 Task: Transfer ownership of a repository to another user or organization.
Action: Mouse moved to (1135, 66)
Screenshot: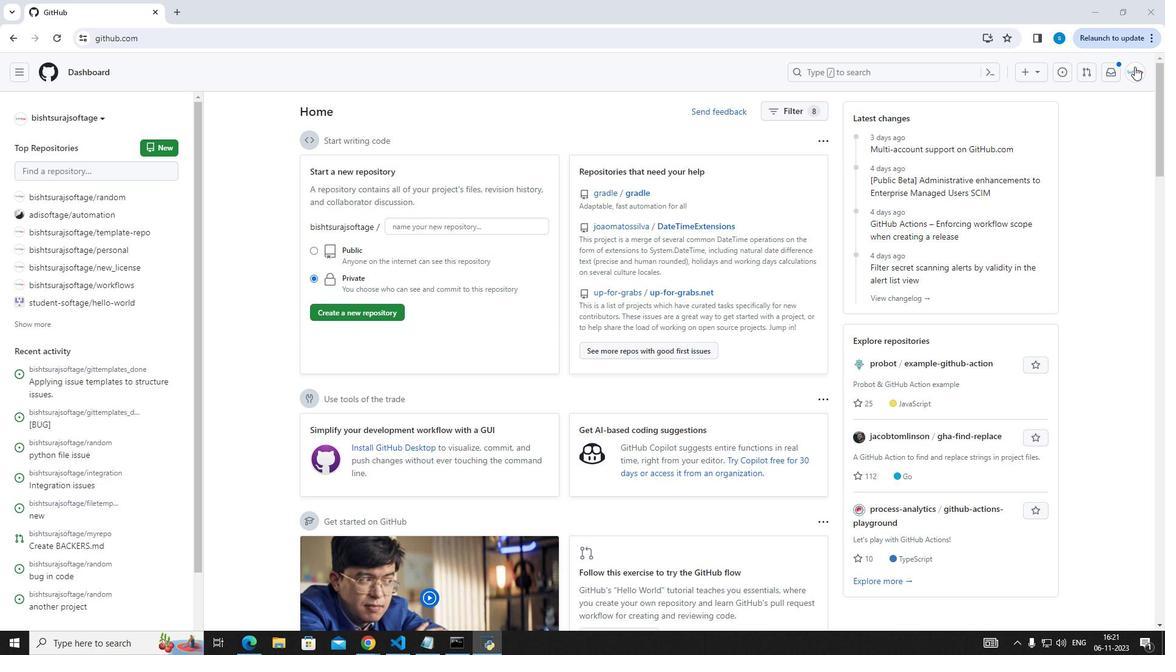 
Action: Mouse pressed left at (1135, 66)
Screenshot: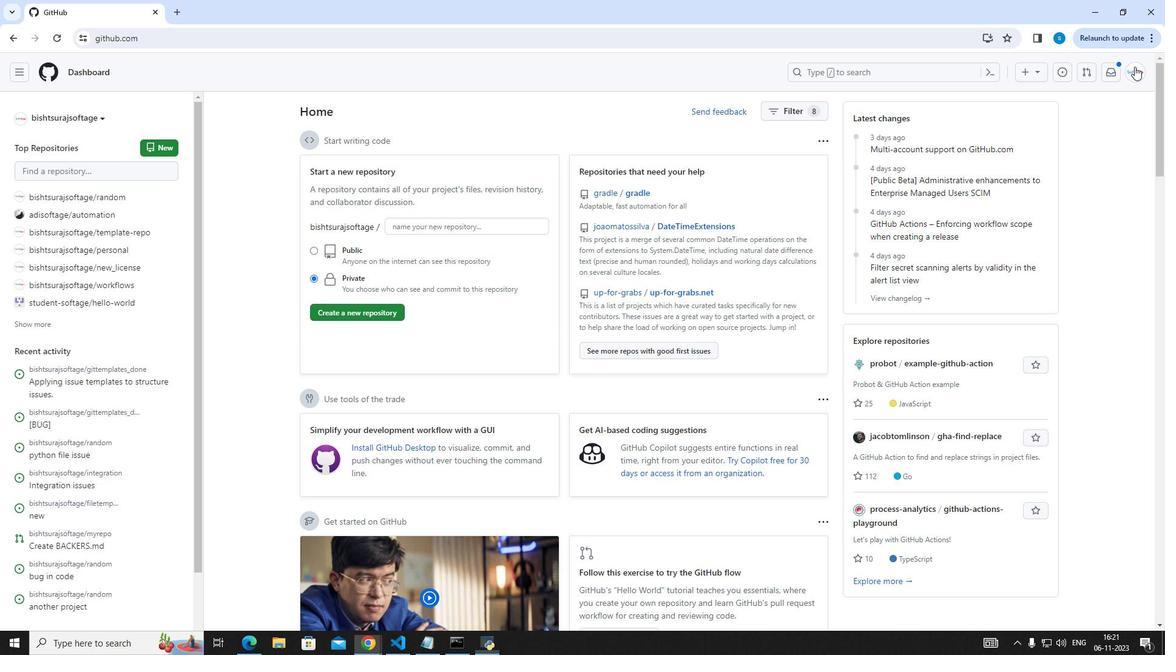 
Action: Mouse moved to (1094, 172)
Screenshot: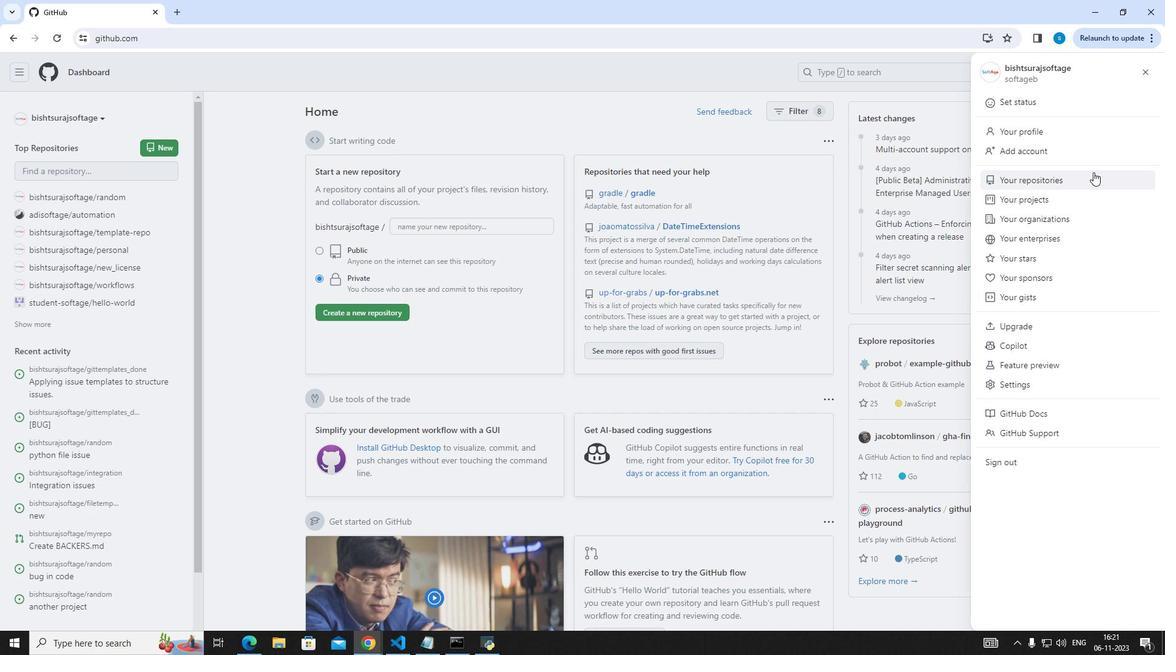 
Action: Mouse pressed left at (1094, 172)
Screenshot: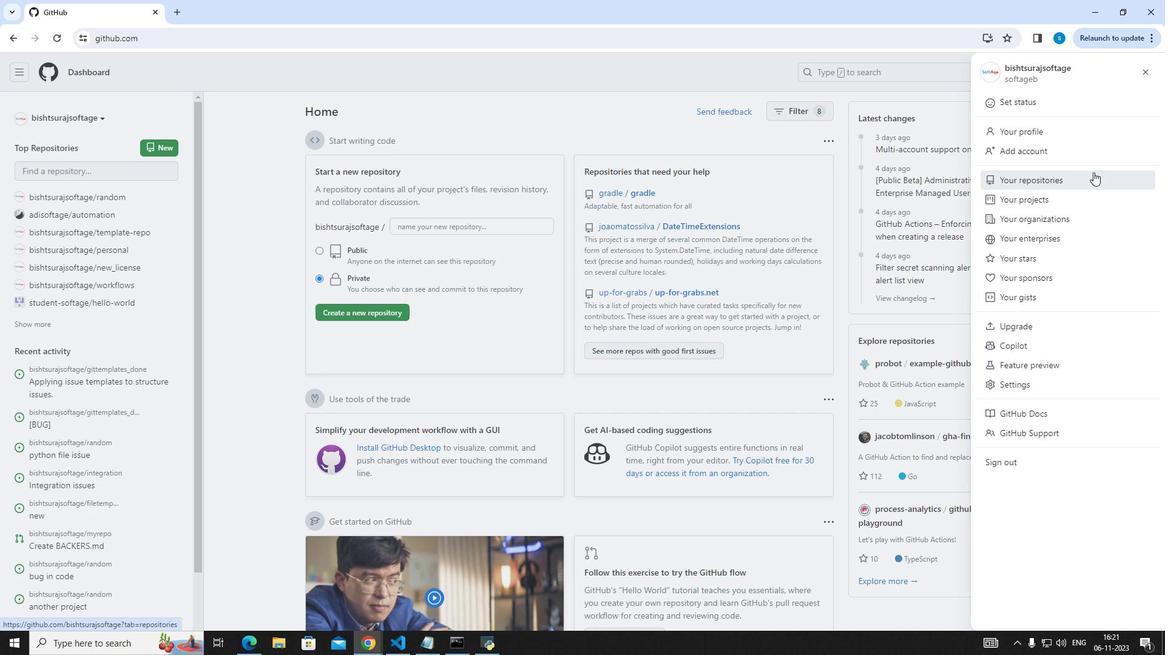 
Action: Mouse moved to (1043, 258)
Screenshot: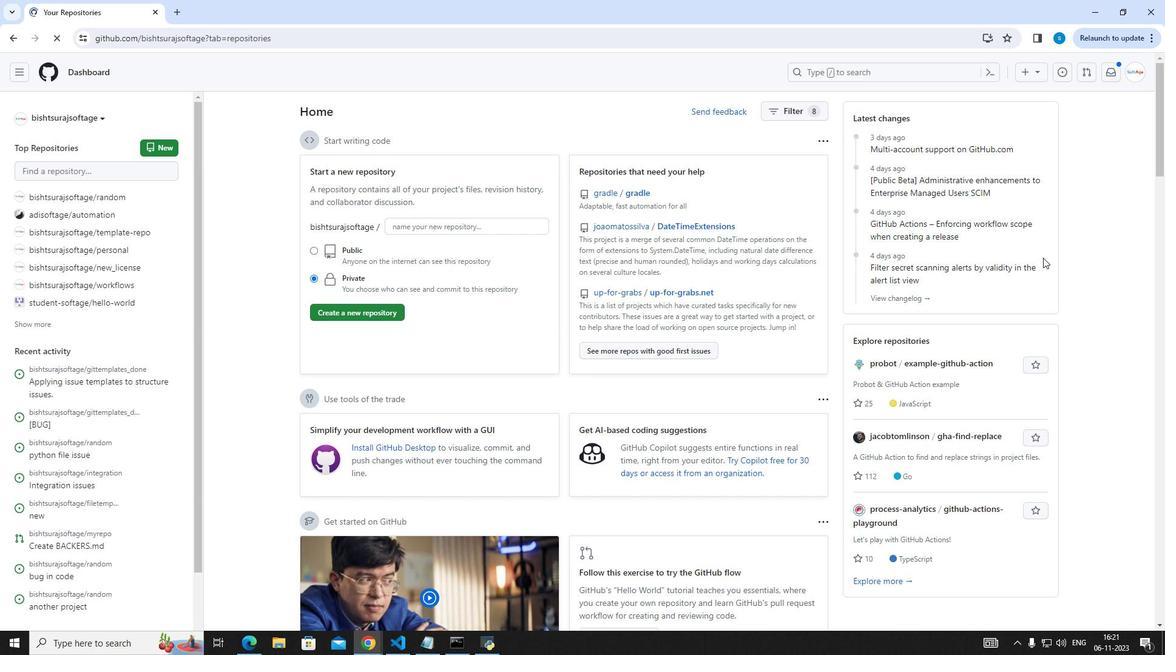 
Action: Mouse scrolled (1043, 257) with delta (0, 0)
Screenshot: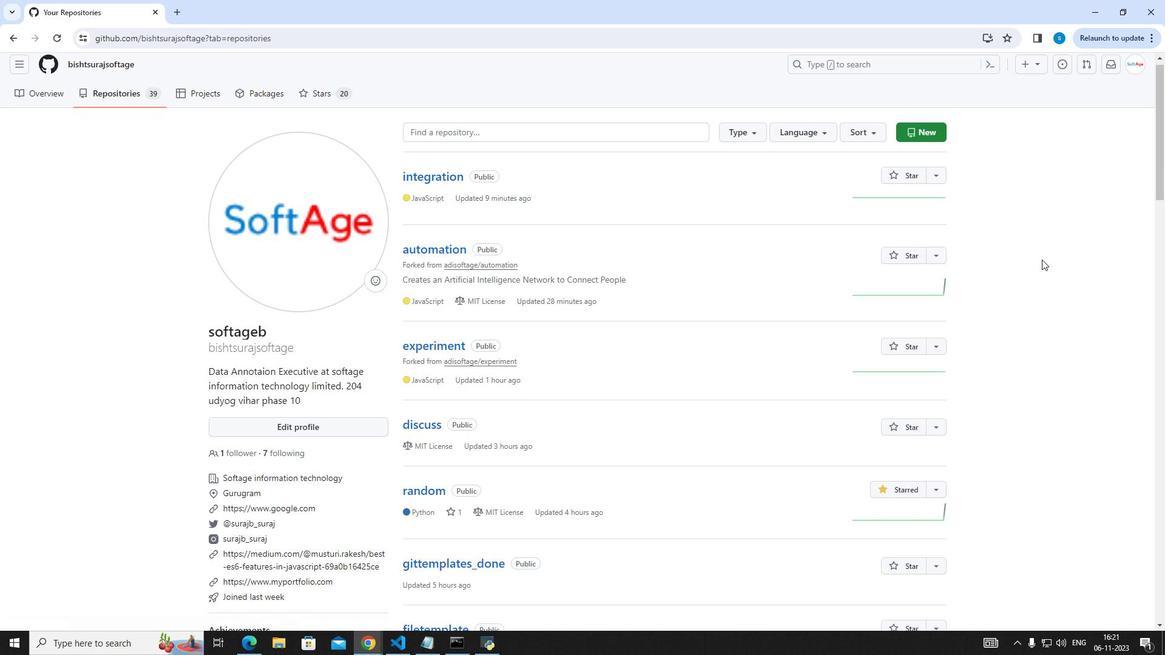 
Action: Mouse scrolled (1043, 257) with delta (0, 0)
Screenshot: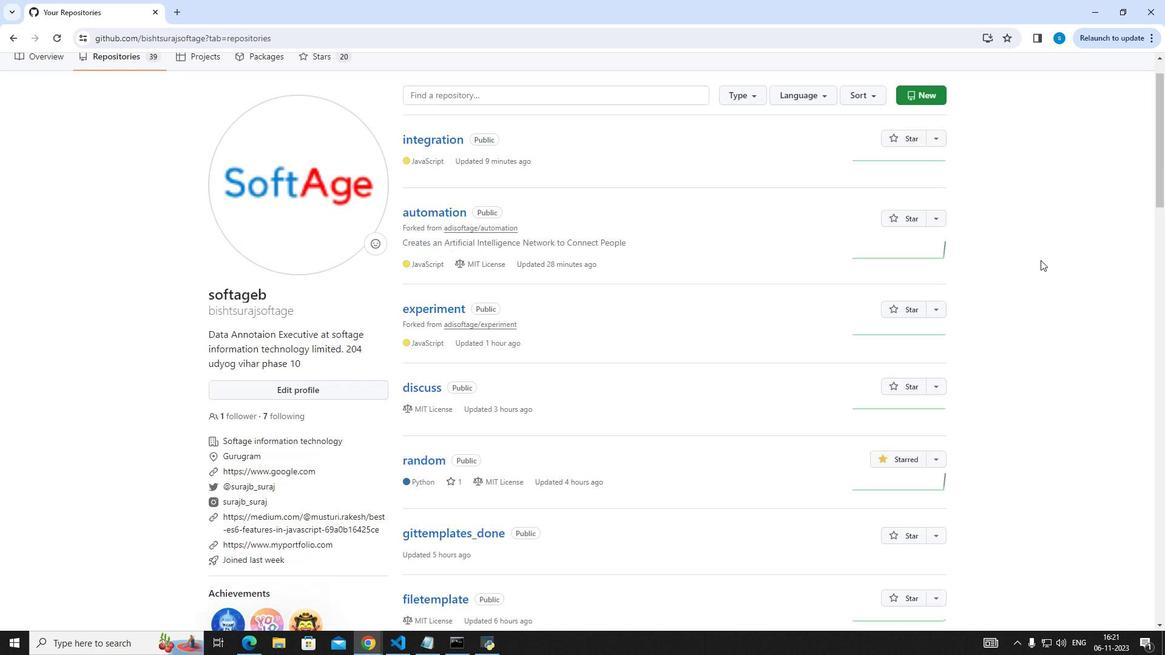 
Action: Mouse moved to (1042, 259)
Screenshot: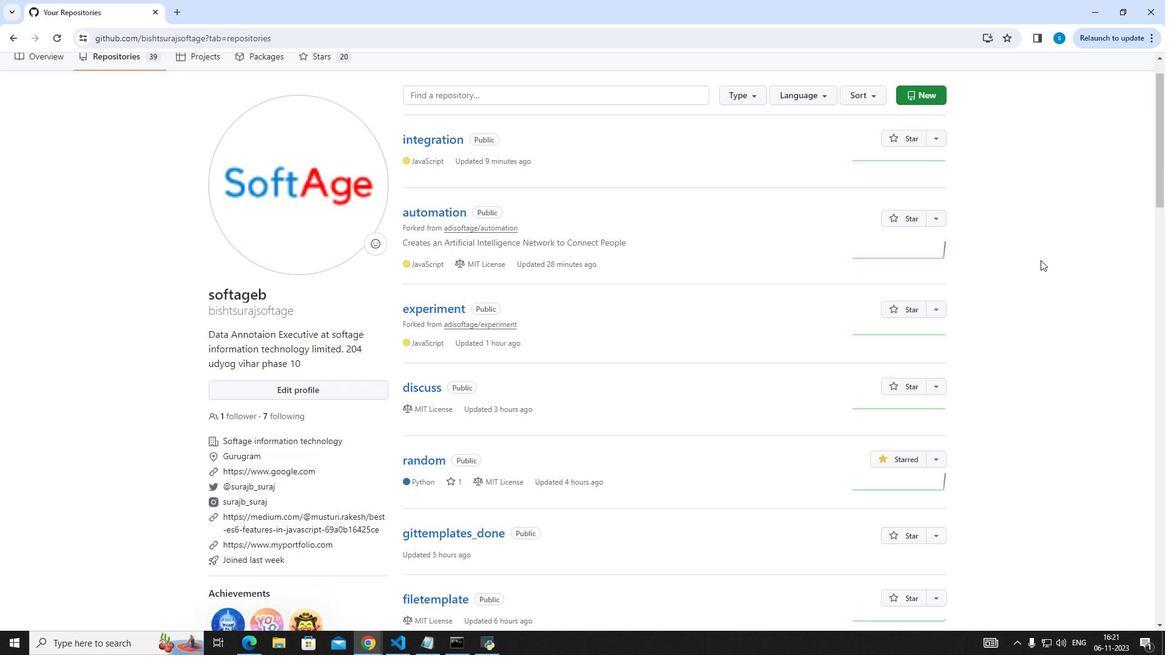 
Action: Mouse scrolled (1042, 259) with delta (0, 0)
Screenshot: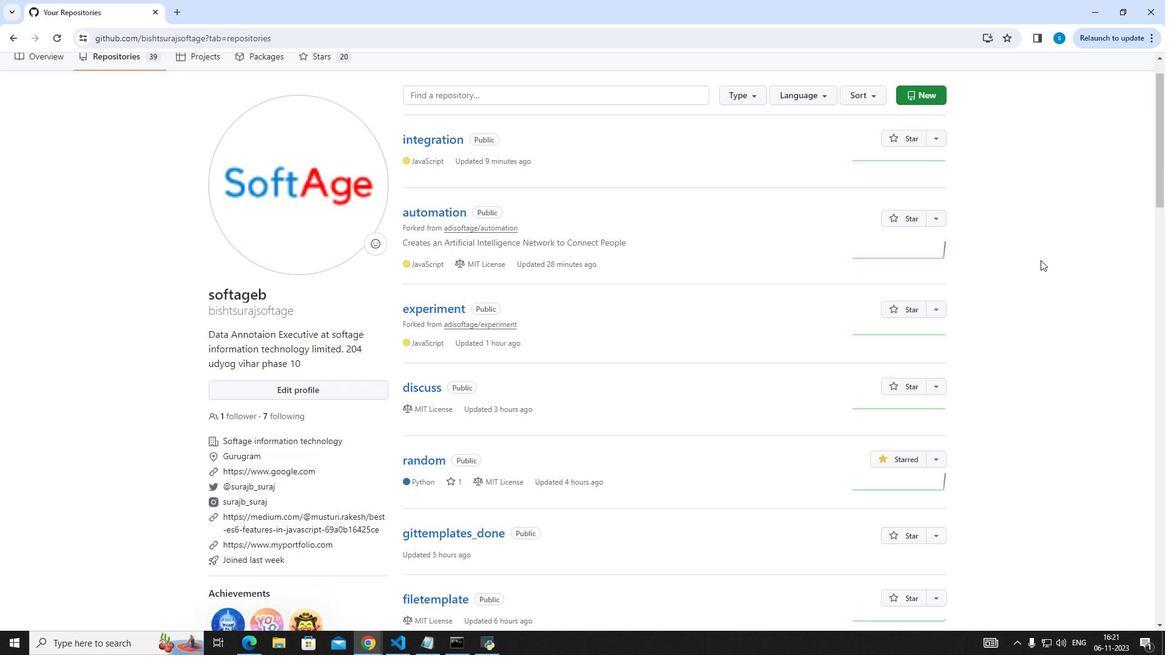 
Action: Mouse moved to (1041, 259)
Screenshot: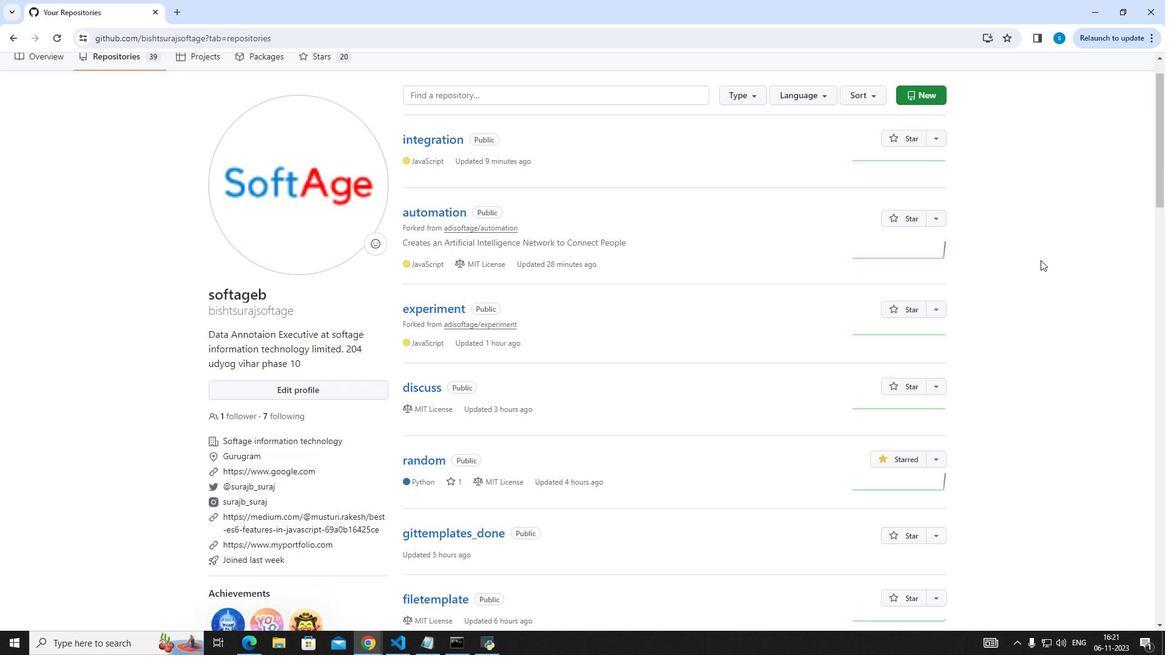 
Action: Mouse scrolled (1041, 259) with delta (0, 0)
Screenshot: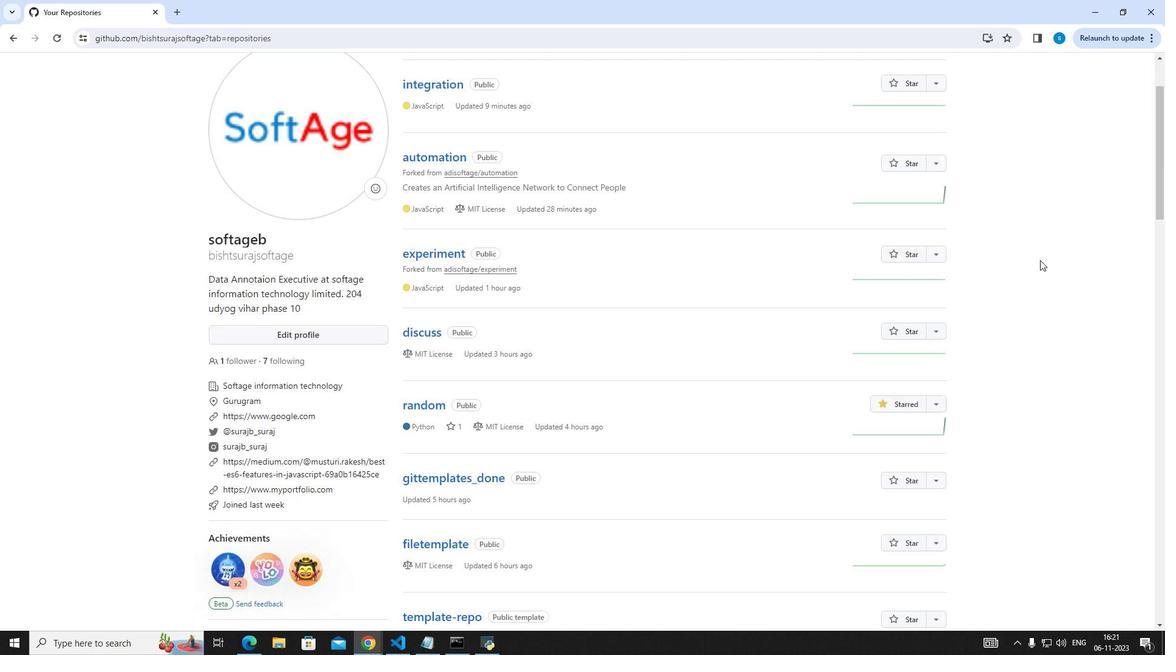 
Action: Mouse moved to (873, 329)
Screenshot: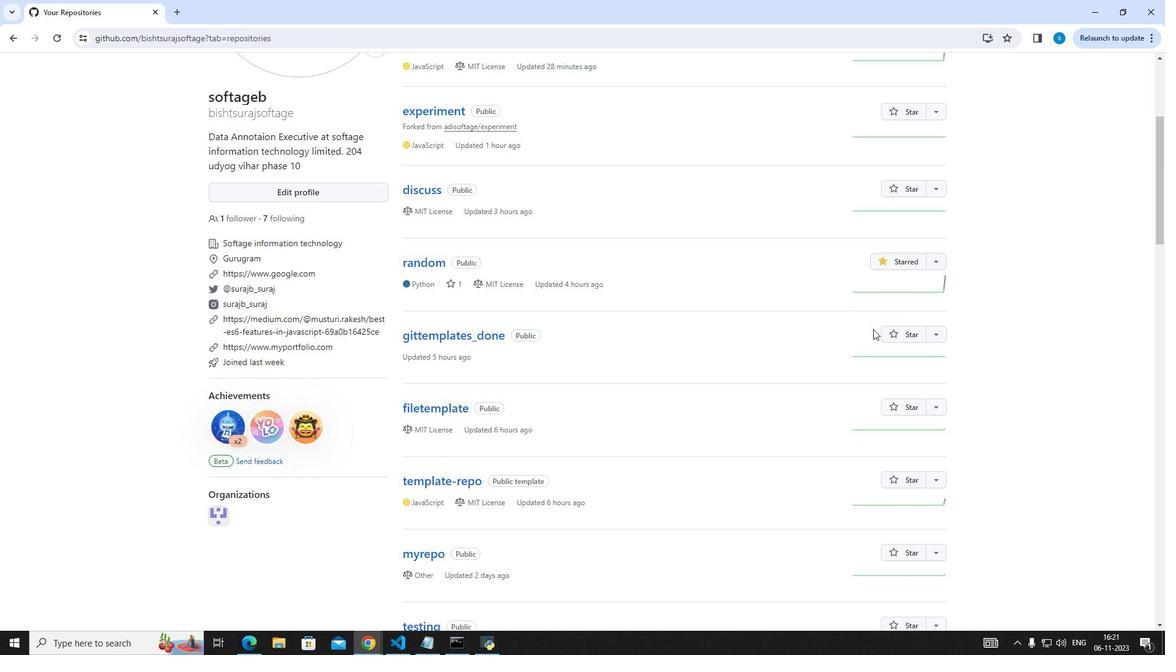 
Action: Mouse scrolled (873, 329) with delta (0, 0)
Screenshot: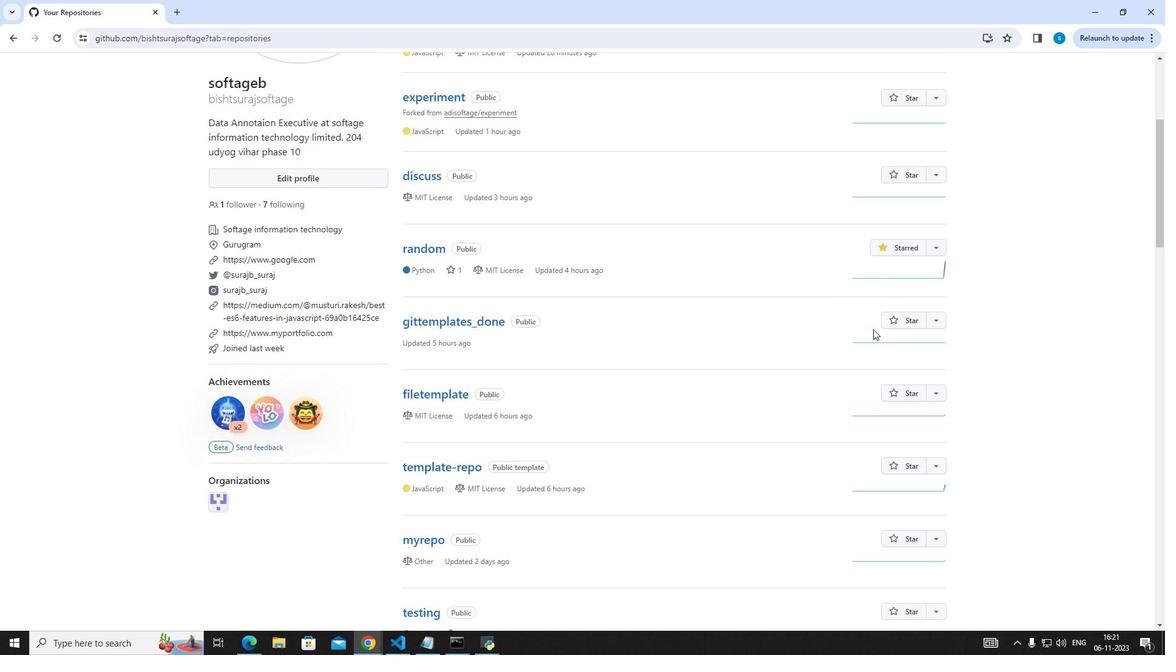
Action: Mouse scrolled (873, 329) with delta (0, 0)
Screenshot: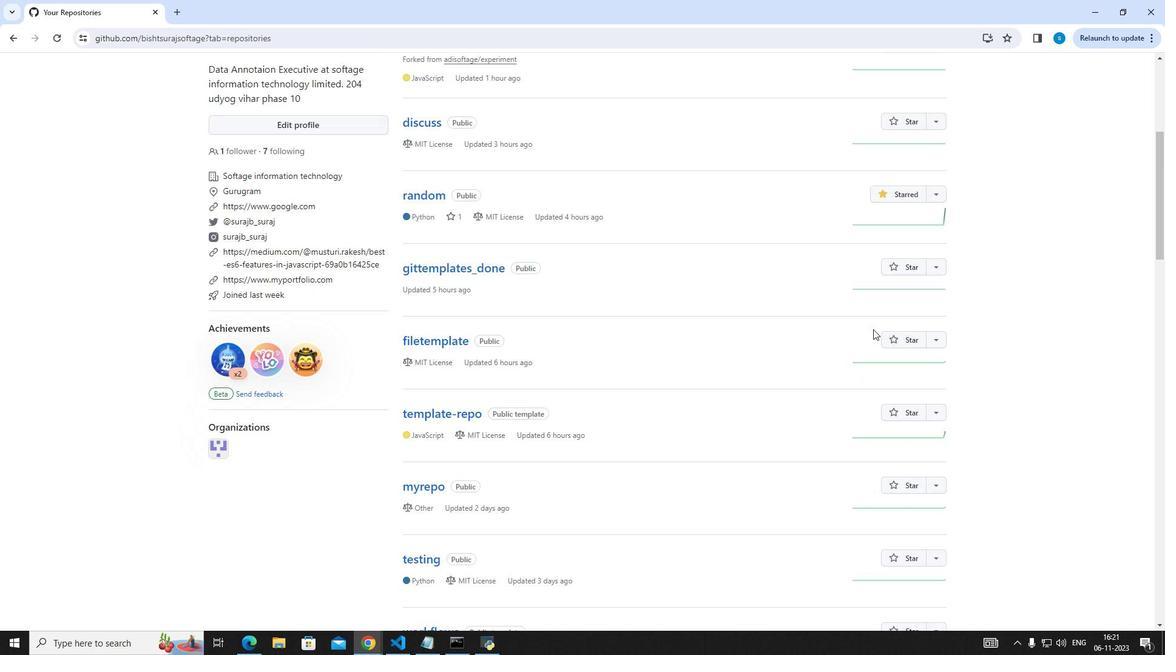 
Action: Mouse moved to (834, 337)
Screenshot: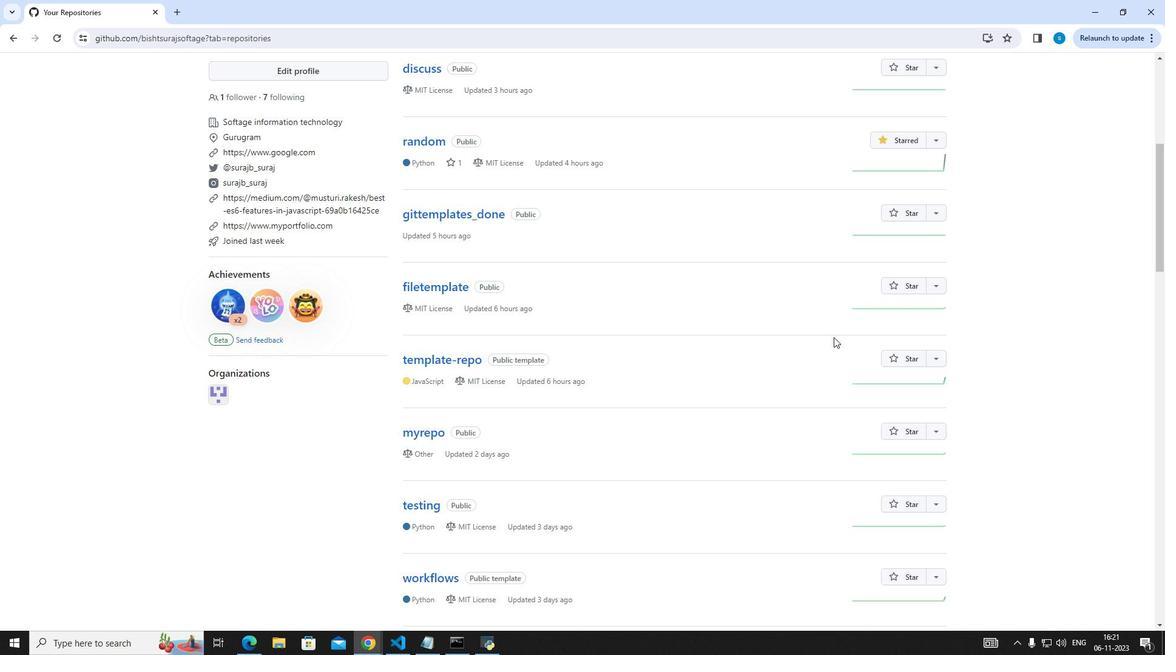 
Action: Mouse scrolled (834, 336) with delta (0, 0)
Screenshot: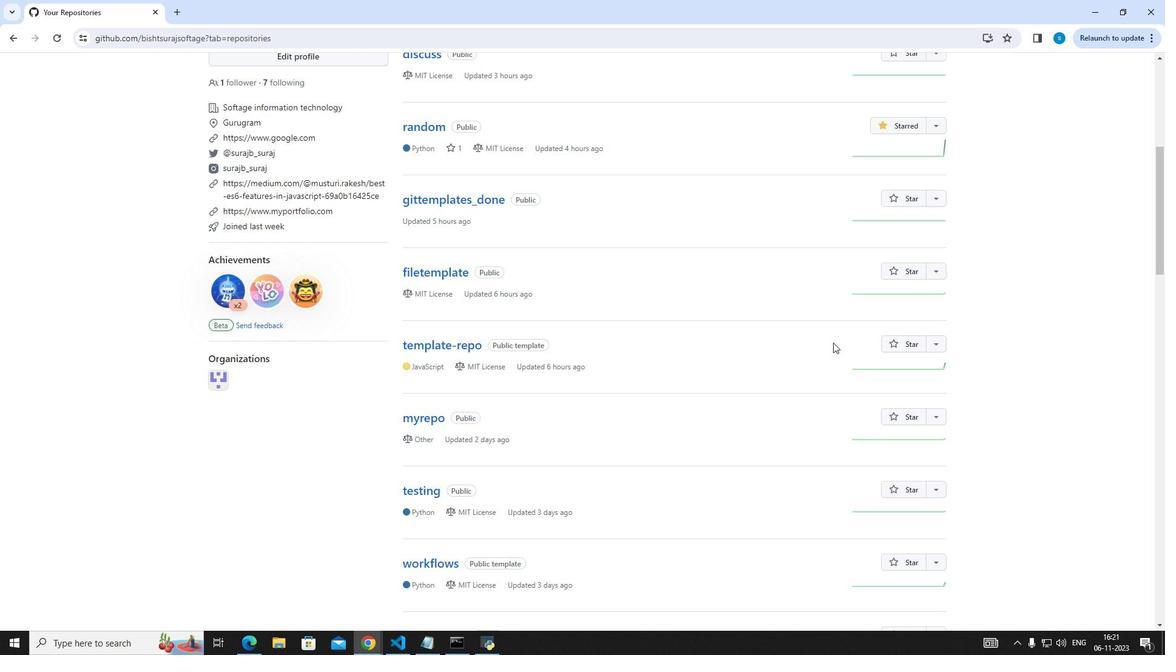 
Action: Mouse scrolled (834, 336) with delta (0, 0)
Screenshot: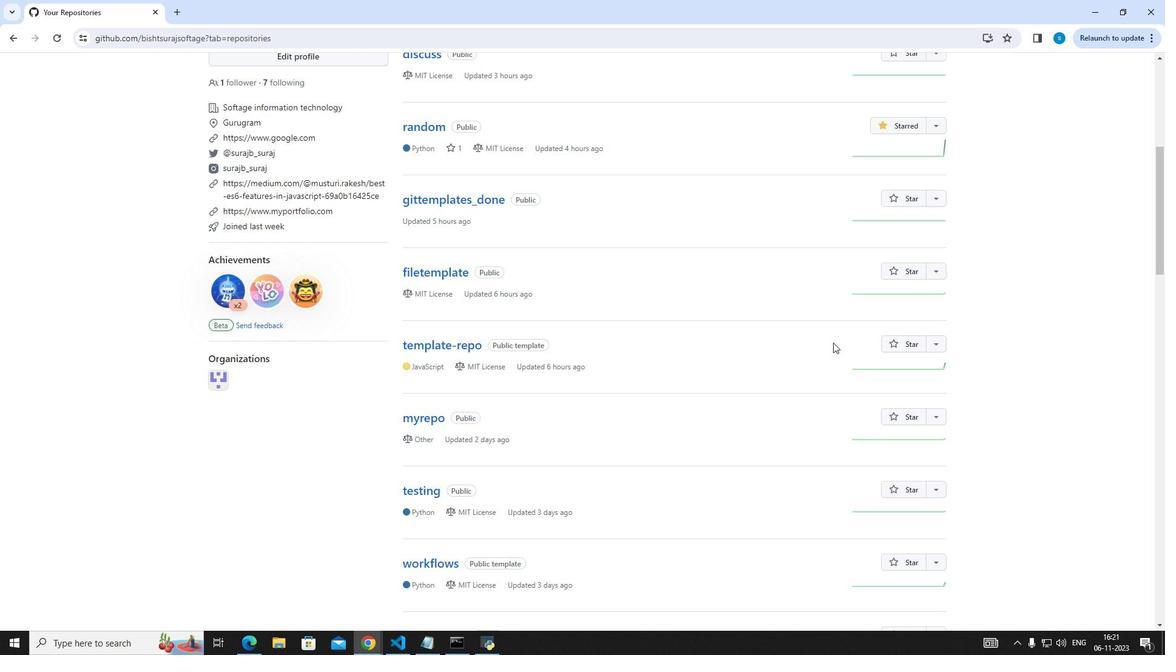 
Action: Mouse scrolled (834, 336) with delta (0, 0)
Screenshot: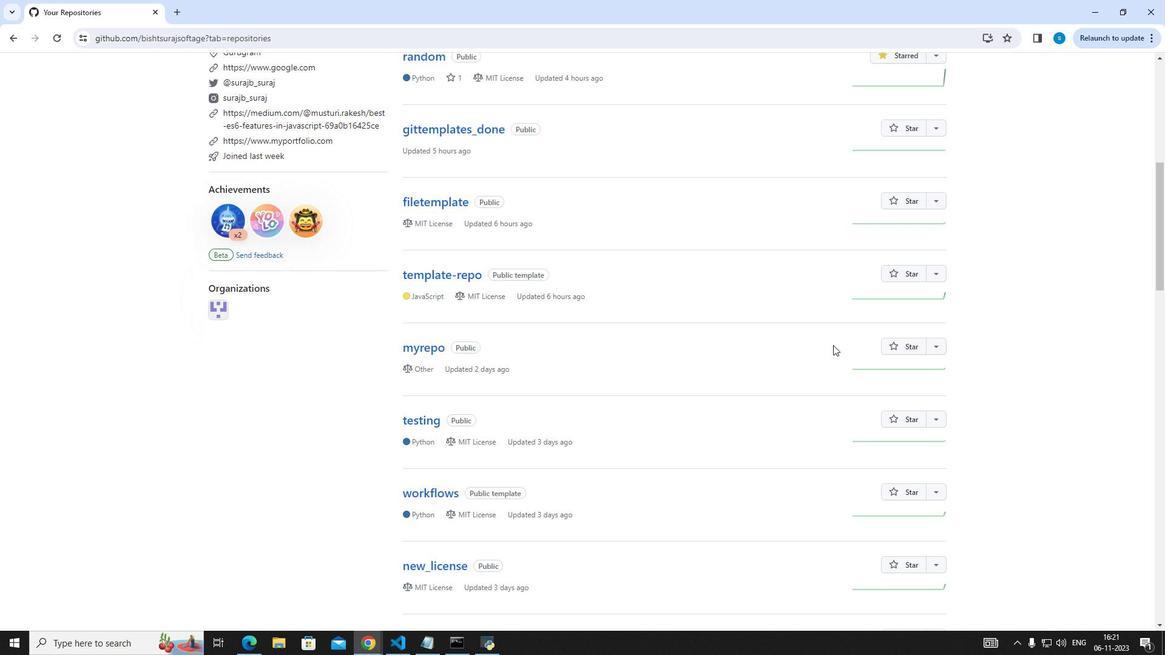 
Action: Mouse moved to (833, 340)
Screenshot: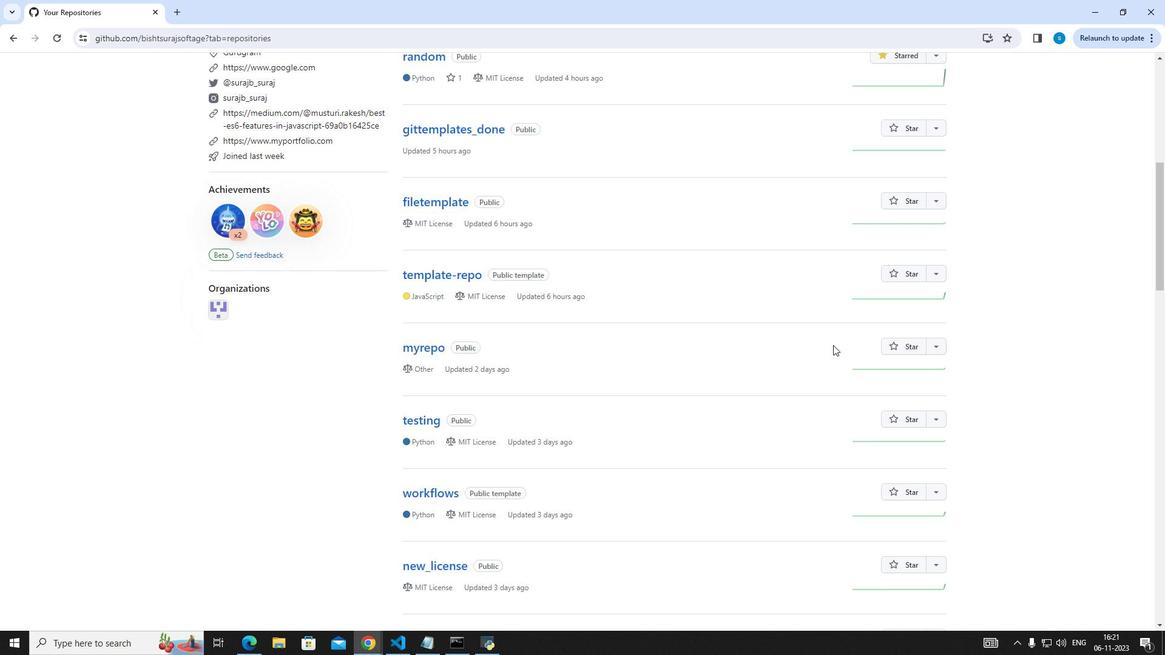 
Action: Mouse scrolled (833, 340) with delta (0, 0)
Screenshot: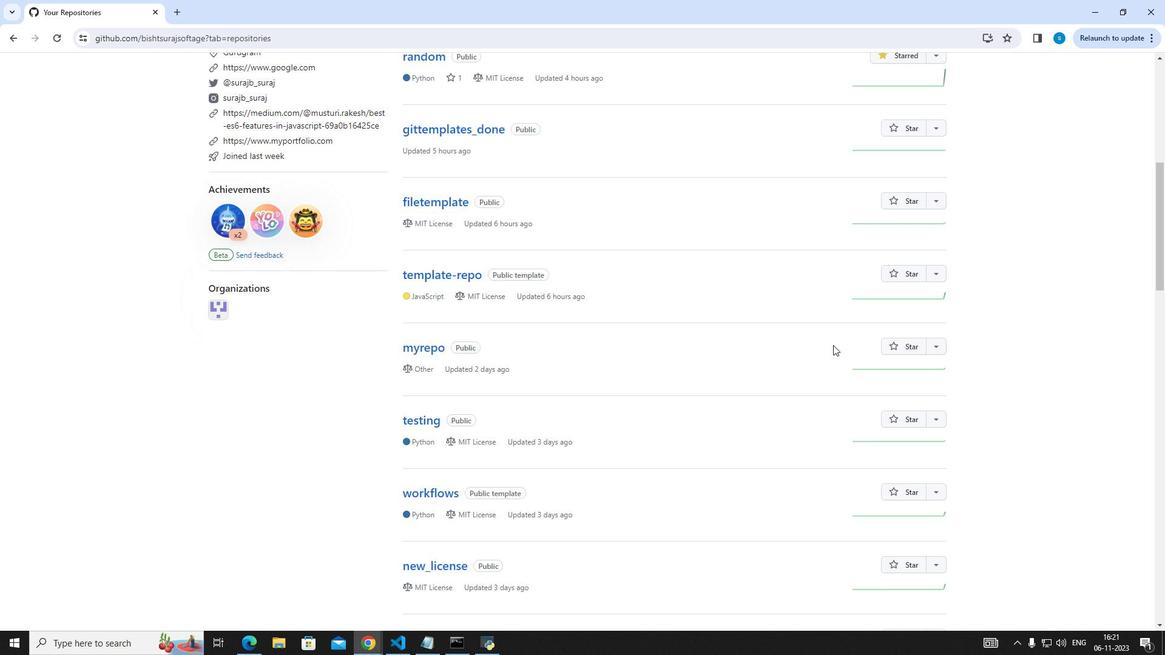 
Action: Mouse moved to (833, 345)
Screenshot: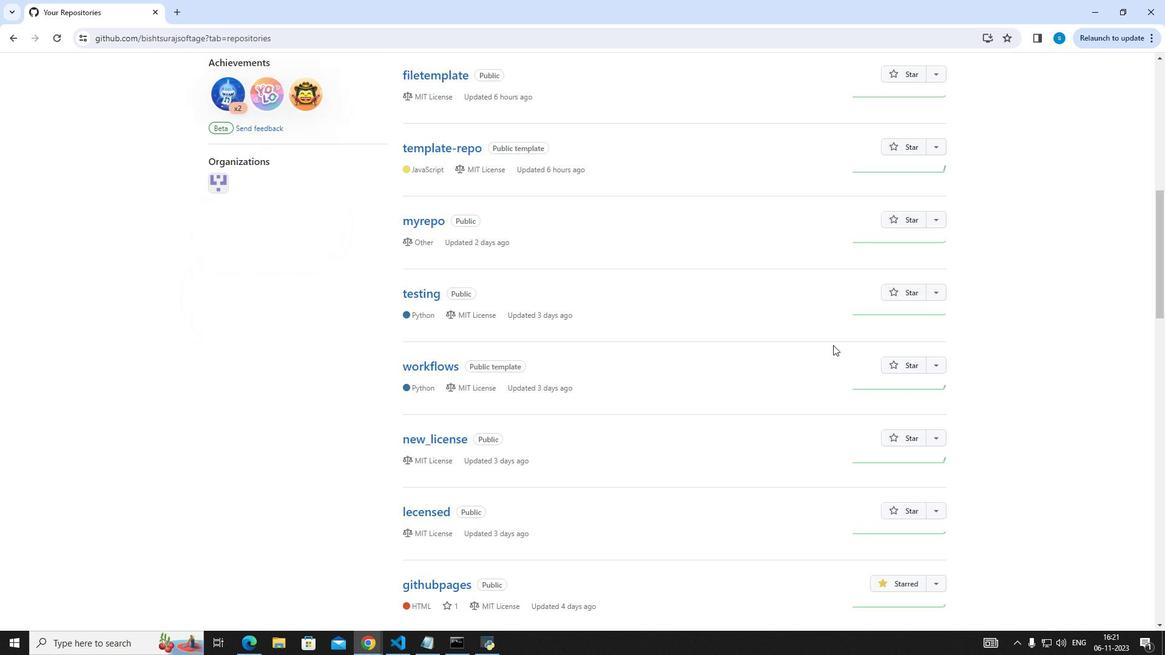 
Action: Mouse scrolled (833, 344) with delta (0, 0)
Screenshot: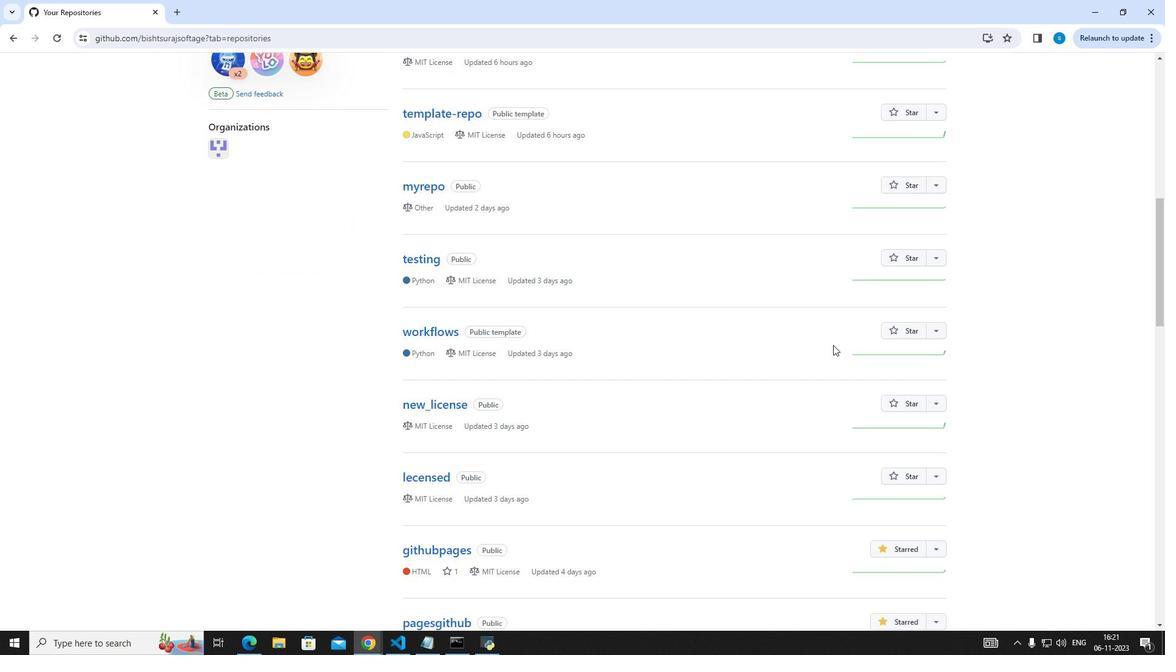 
Action: Mouse scrolled (833, 344) with delta (0, 0)
Screenshot: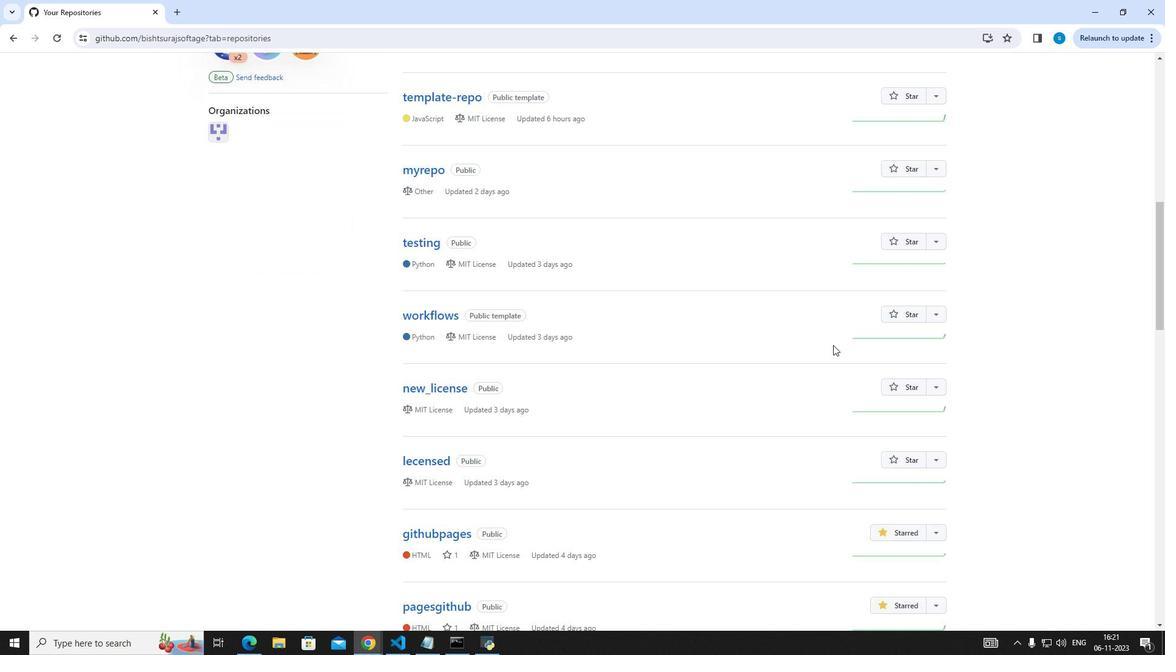 
Action: Mouse scrolled (833, 344) with delta (0, 0)
Screenshot: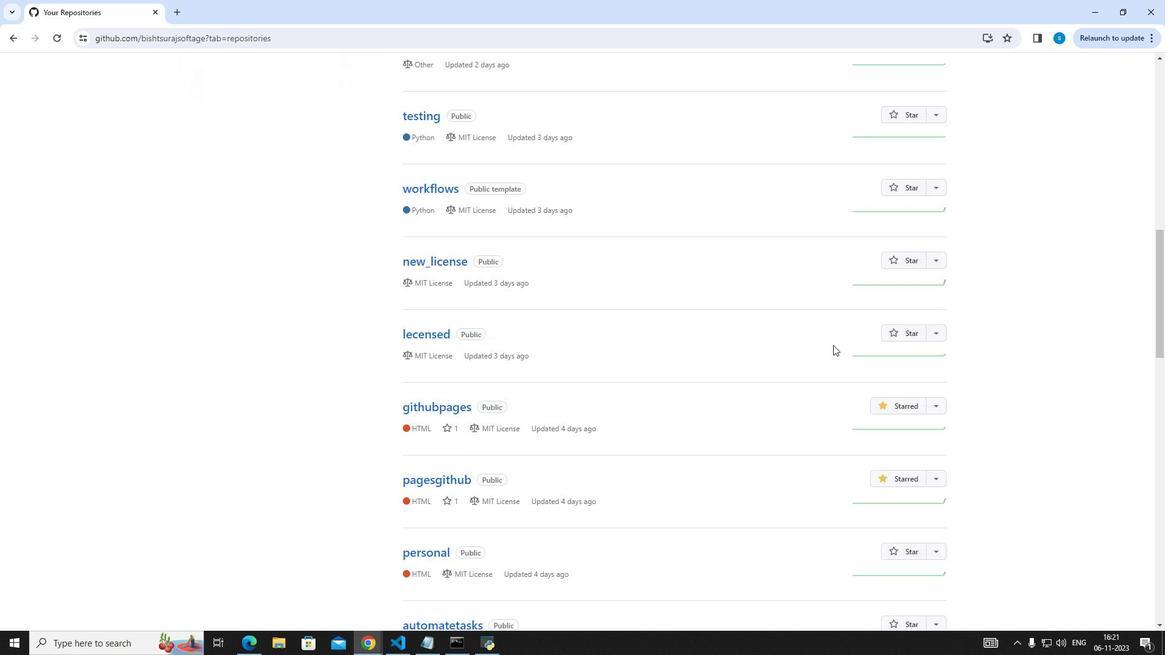 
Action: Mouse scrolled (833, 344) with delta (0, 0)
Screenshot: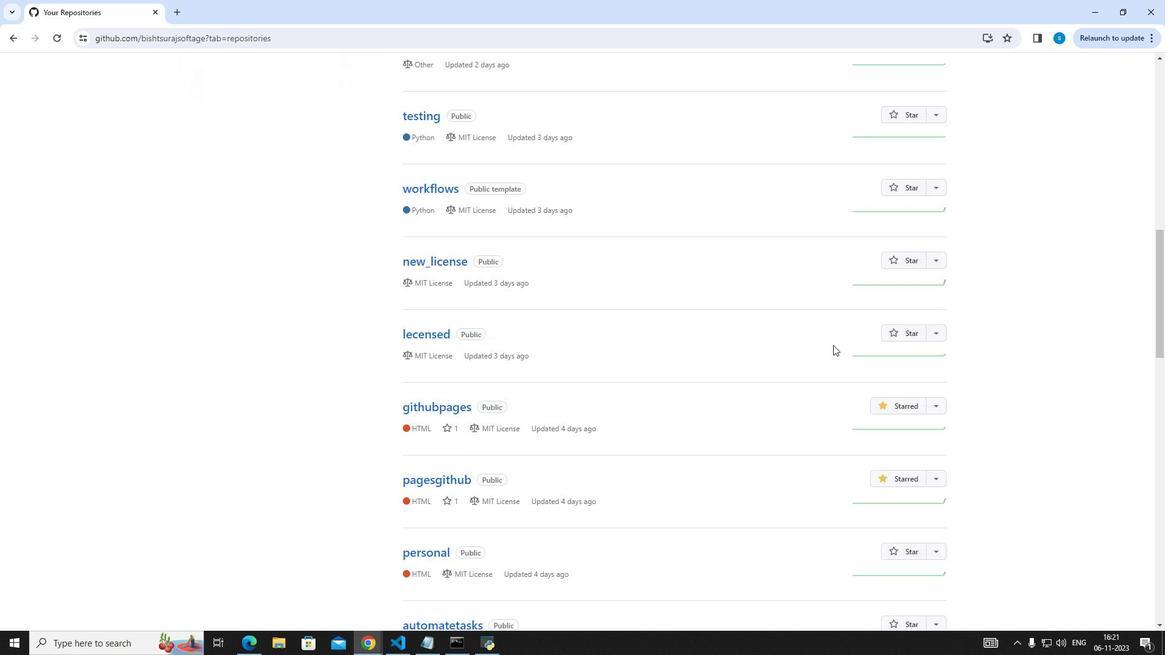 
Action: Mouse scrolled (833, 344) with delta (0, 0)
Screenshot: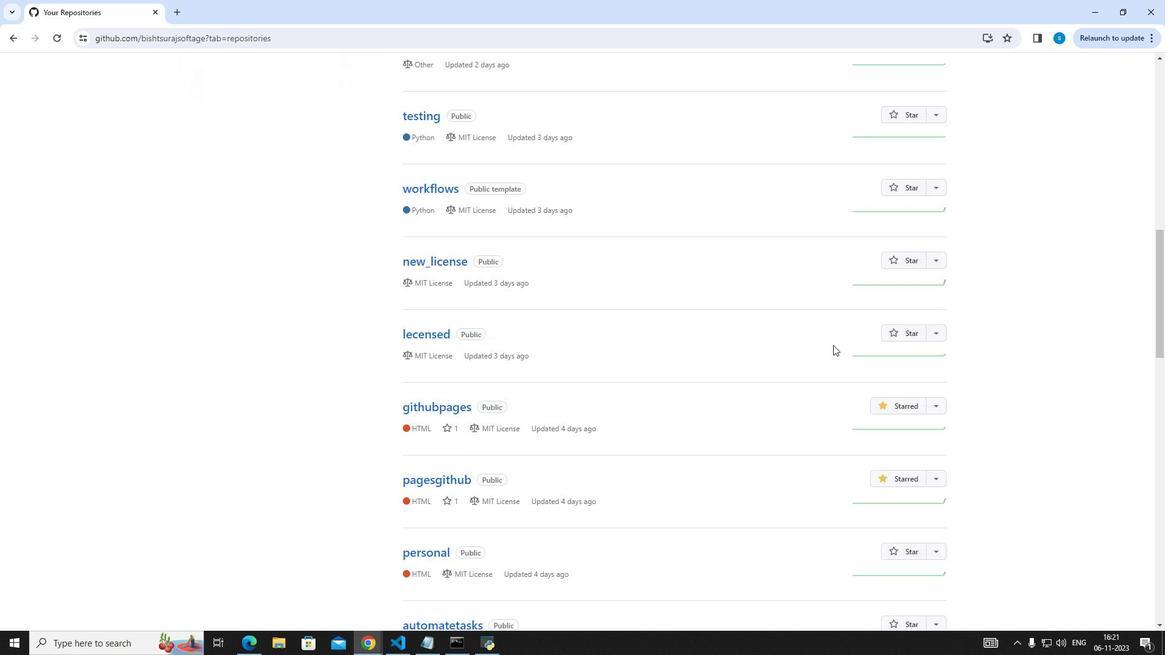 
Action: Mouse scrolled (833, 344) with delta (0, 0)
Screenshot: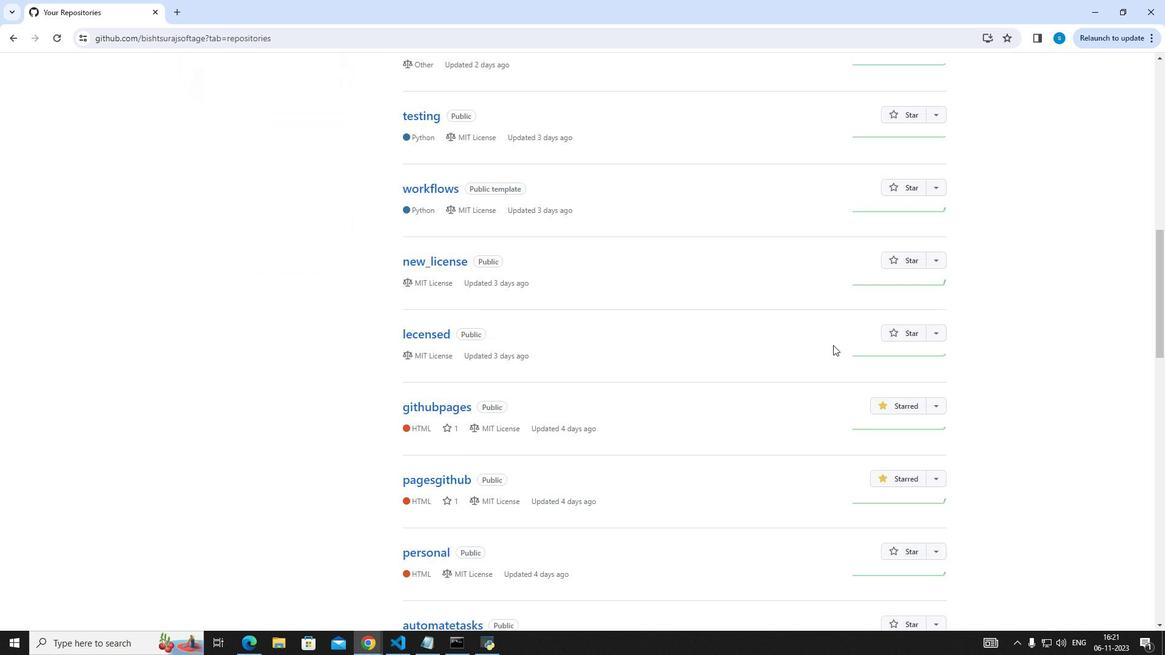 
Action: Mouse scrolled (833, 344) with delta (0, 0)
Screenshot: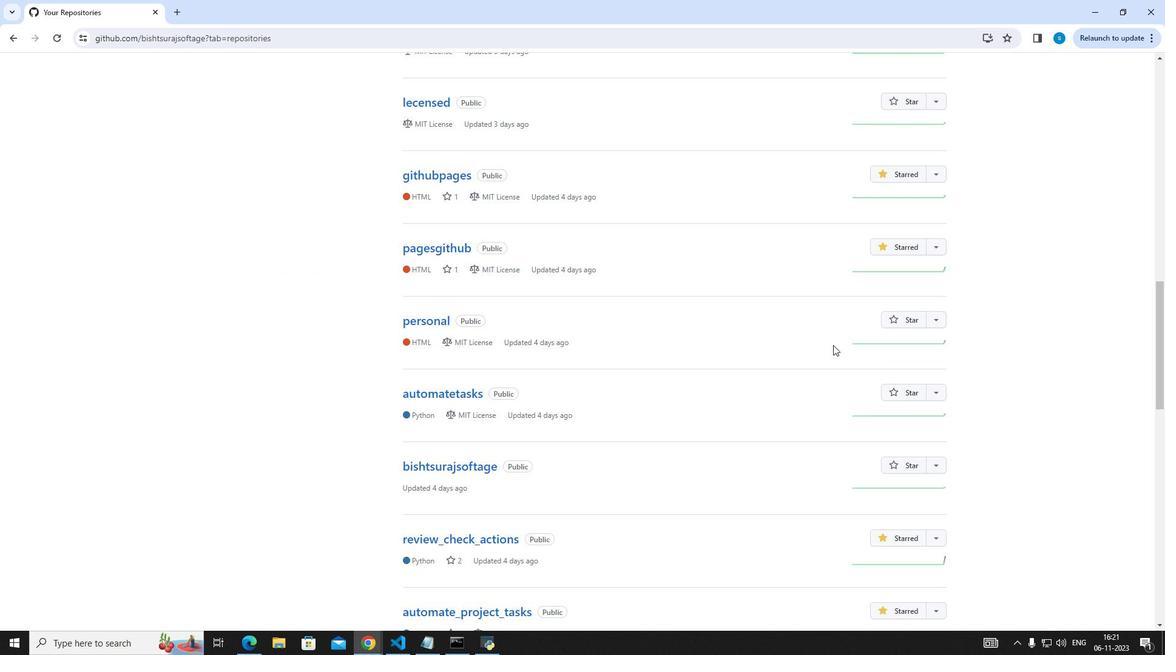 
Action: Mouse scrolled (833, 344) with delta (0, 0)
Screenshot: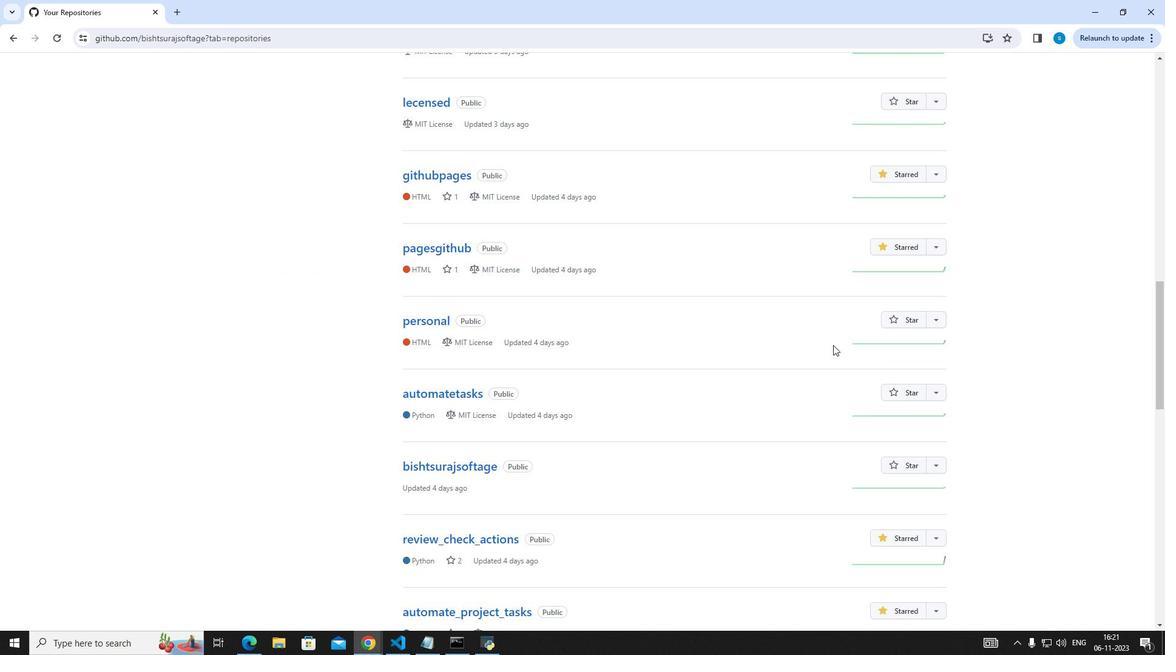 
Action: Mouse scrolled (833, 344) with delta (0, 0)
Screenshot: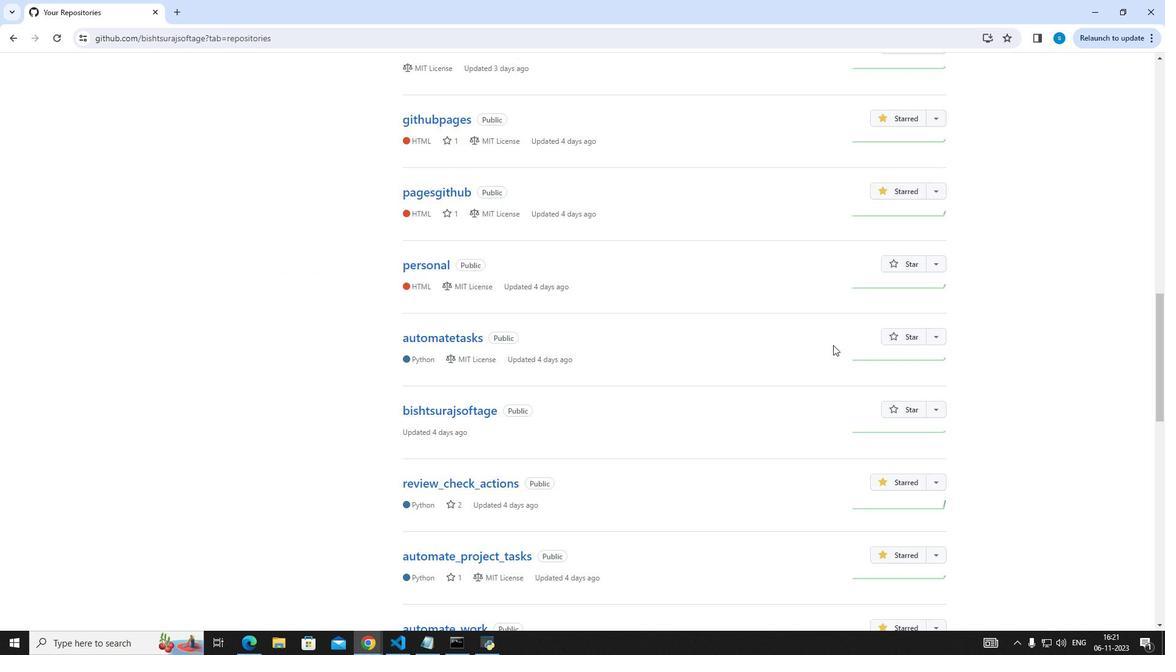 
Action: Mouse scrolled (833, 344) with delta (0, 0)
Screenshot: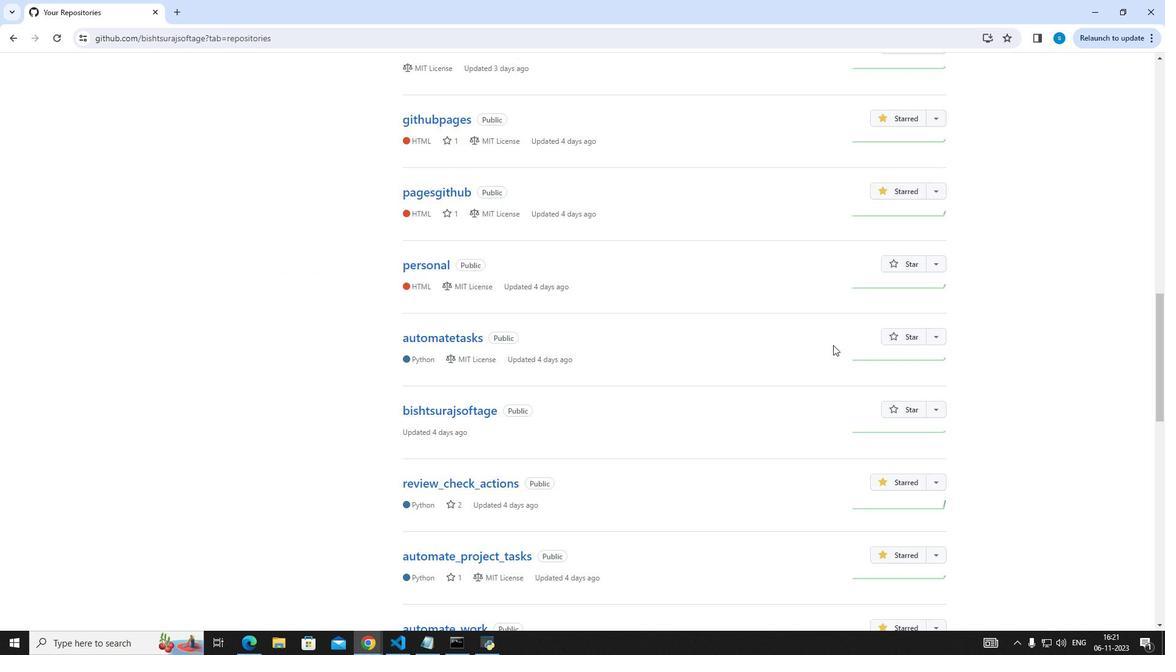 
Action: Mouse scrolled (833, 344) with delta (0, 0)
Screenshot: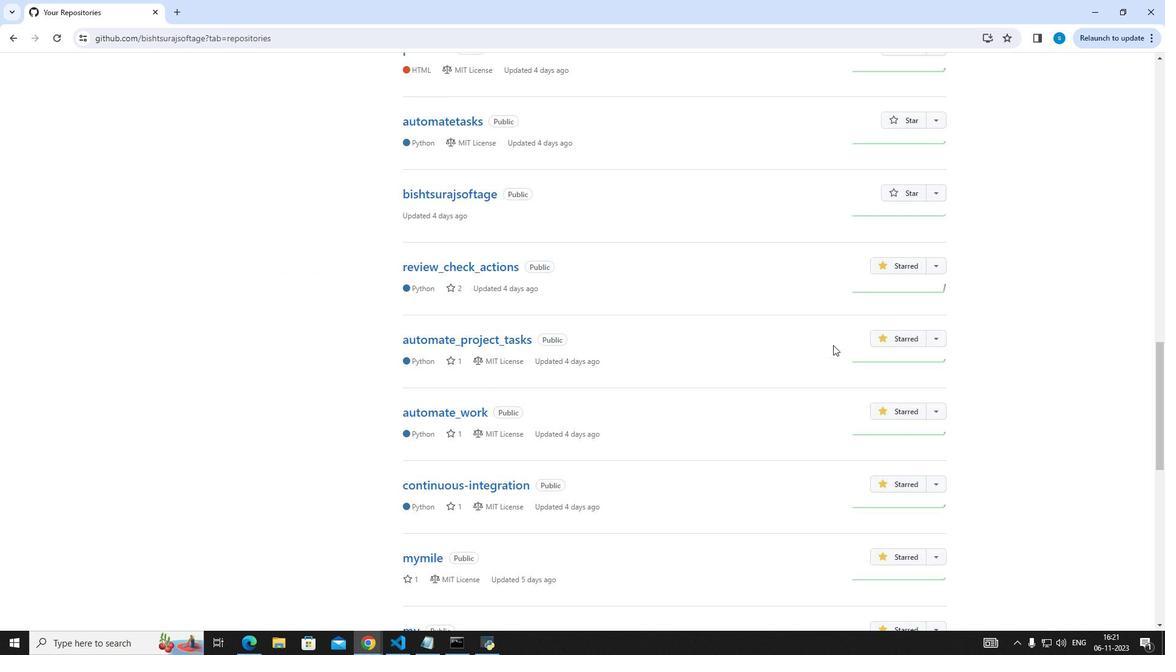 
Action: Mouse scrolled (833, 344) with delta (0, 0)
Screenshot: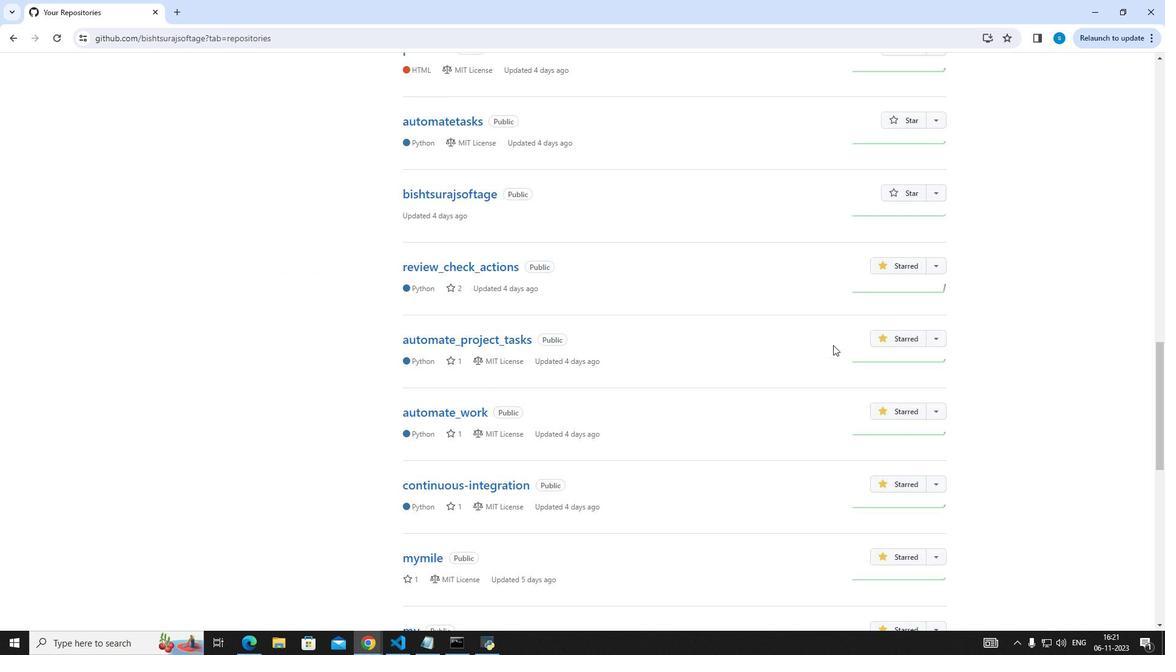 
Action: Mouse scrolled (833, 344) with delta (0, 0)
Screenshot: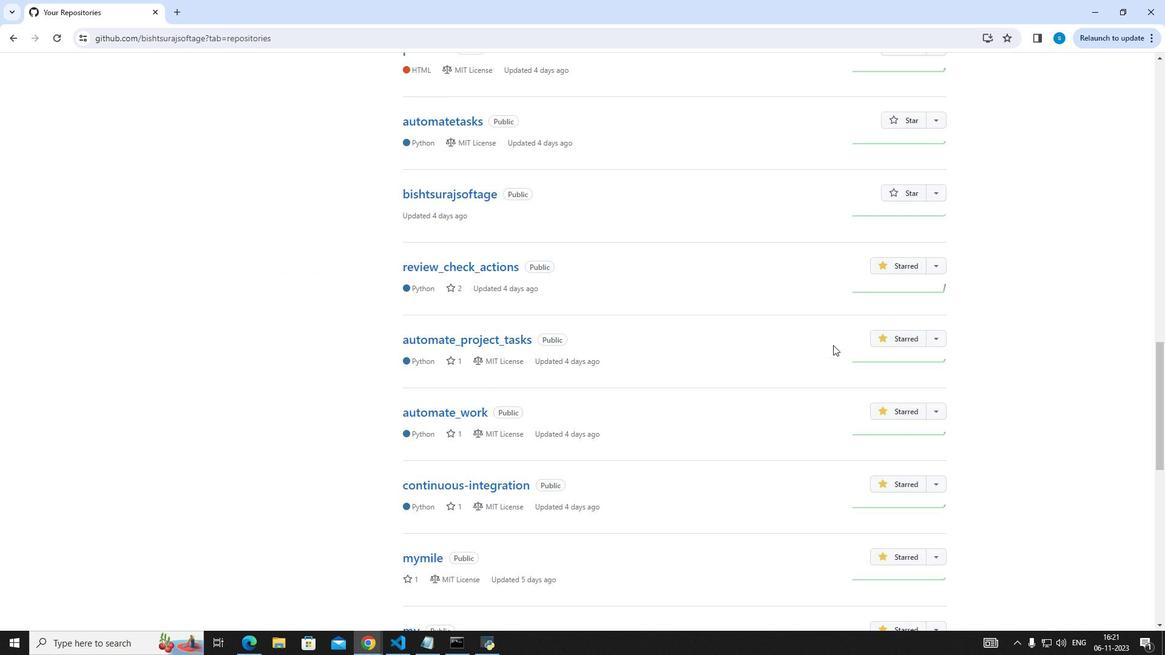 
Action: Mouse scrolled (833, 344) with delta (0, 0)
Screenshot: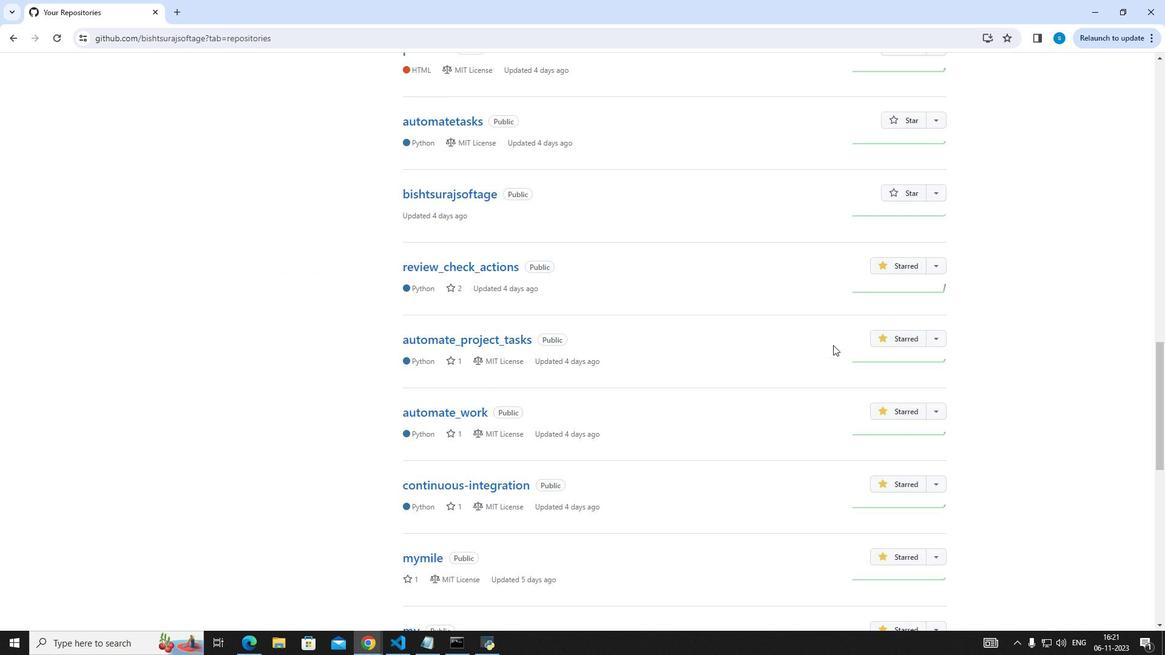 
Action: Mouse scrolled (833, 344) with delta (0, 0)
Screenshot: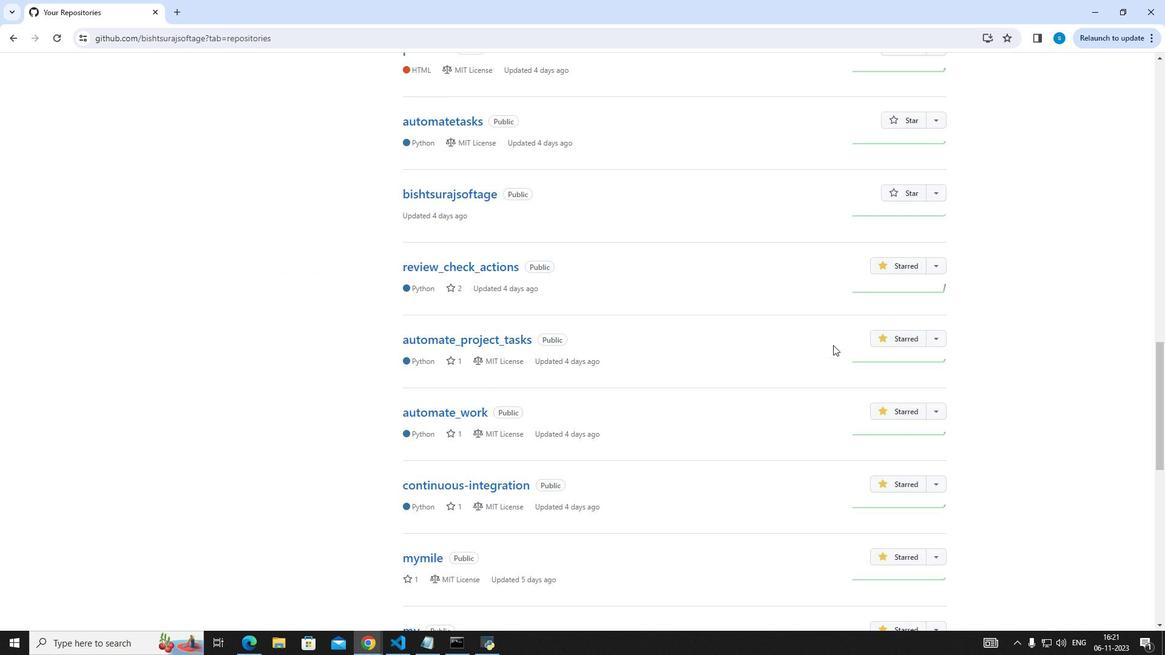 
Action: Mouse scrolled (833, 344) with delta (0, 0)
Screenshot: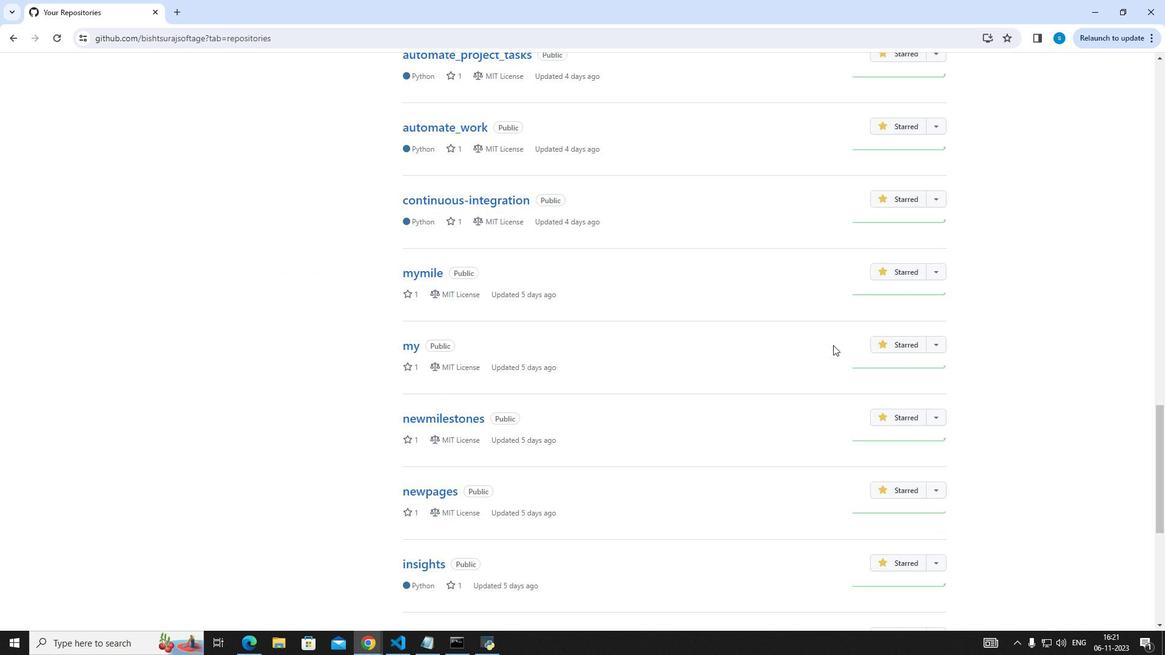 
Action: Mouse scrolled (833, 344) with delta (0, 0)
Screenshot: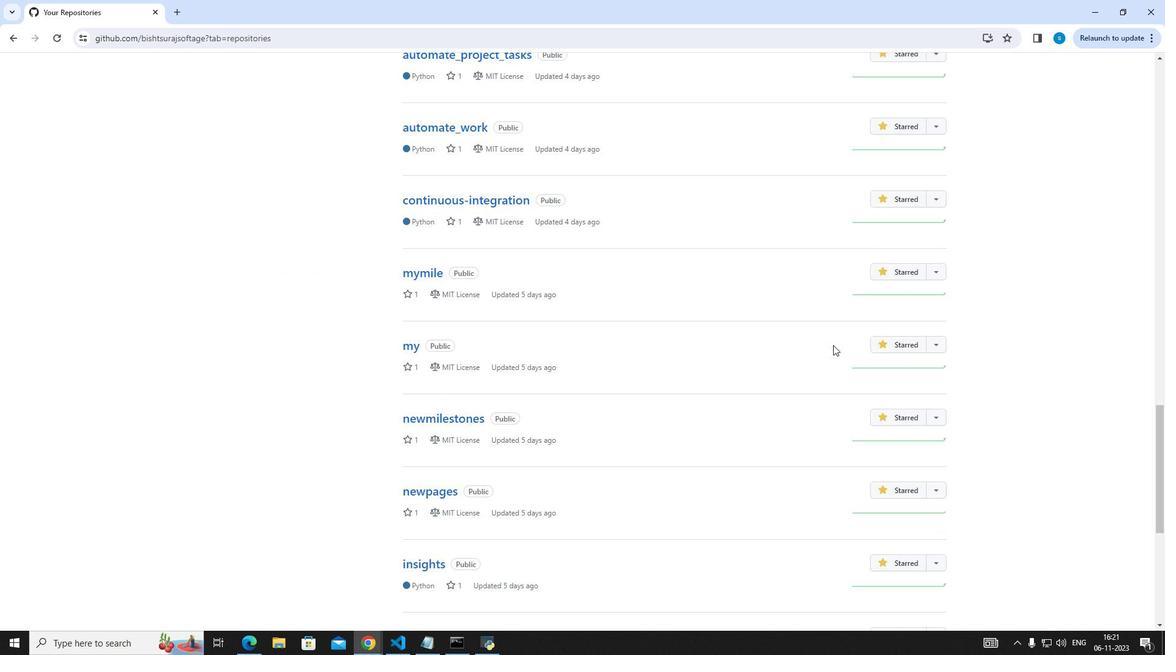 
Action: Mouse scrolled (833, 344) with delta (0, 0)
Screenshot: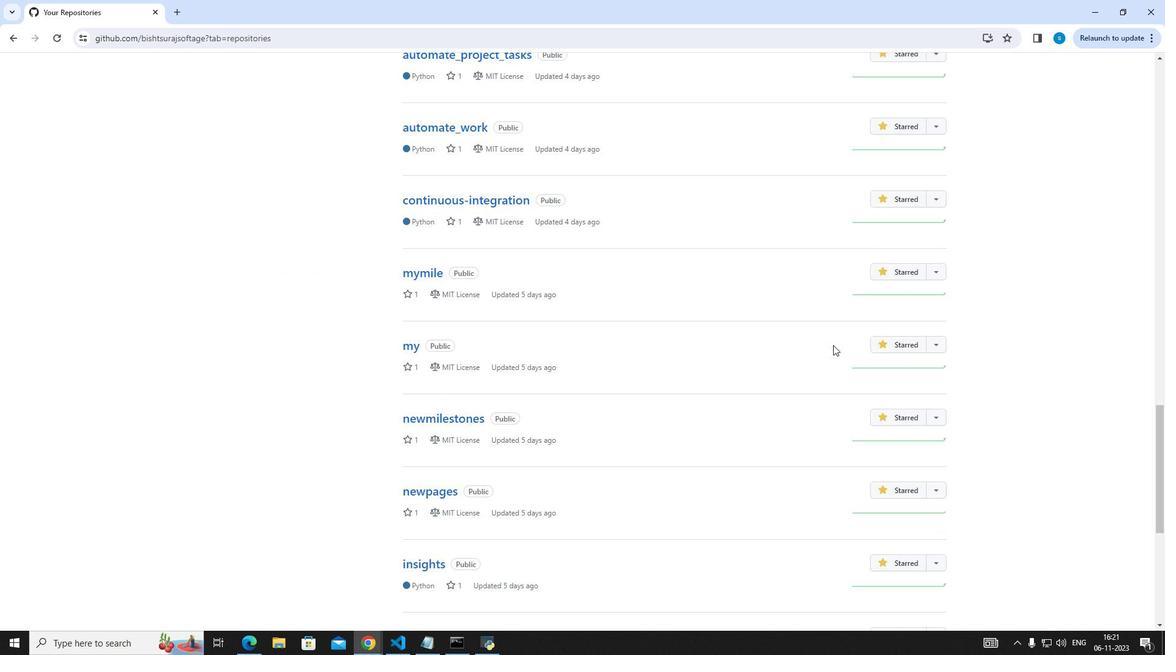 
Action: Mouse scrolled (833, 344) with delta (0, 0)
Screenshot: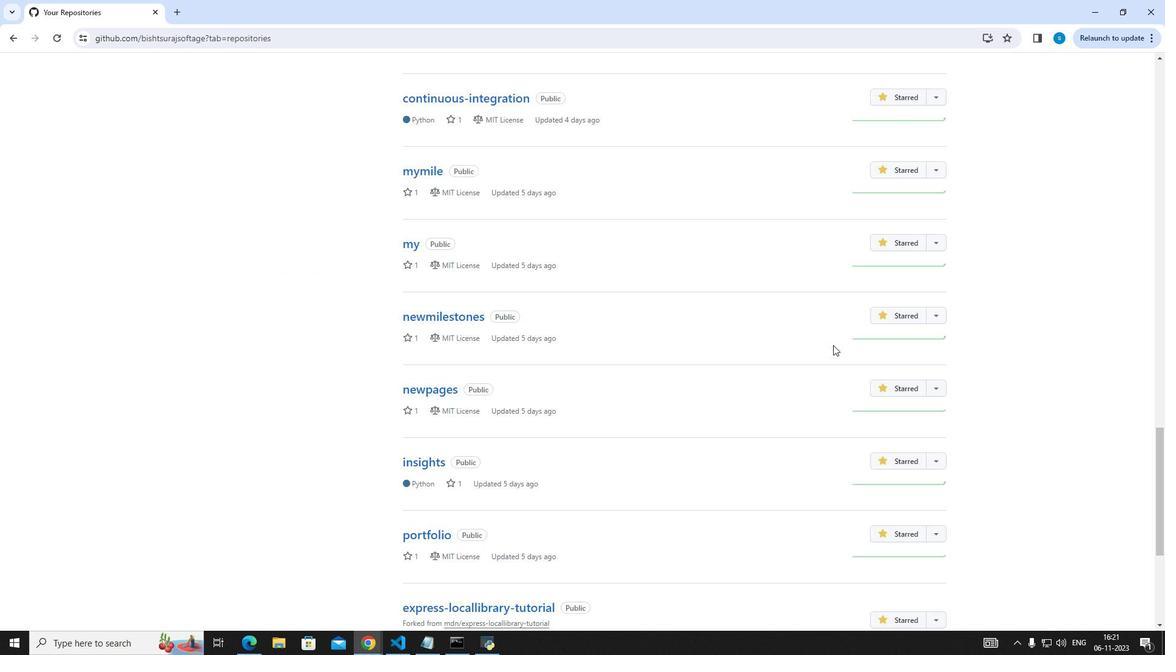 
Action: Mouse scrolled (833, 344) with delta (0, 0)
Screenshot: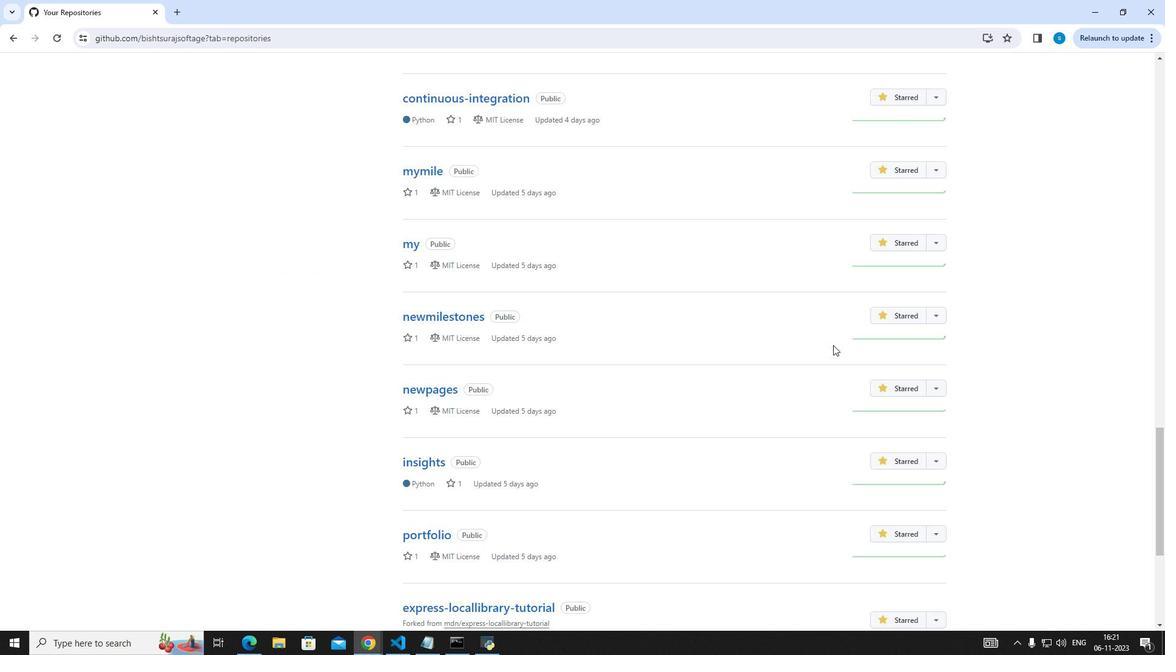 
Action: Mouse scrolled (833, 344) with delta (0, 0)
Screenshot: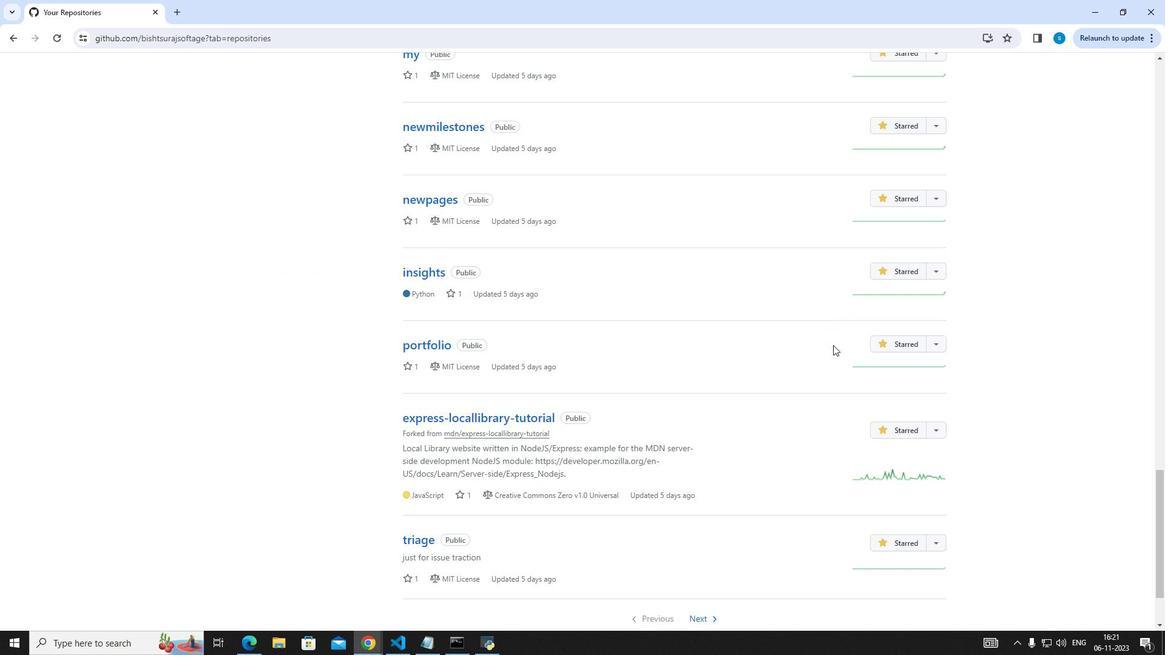 
Action: Mouse scrolled (833, 344) with delta (0, 0)
Screenshot: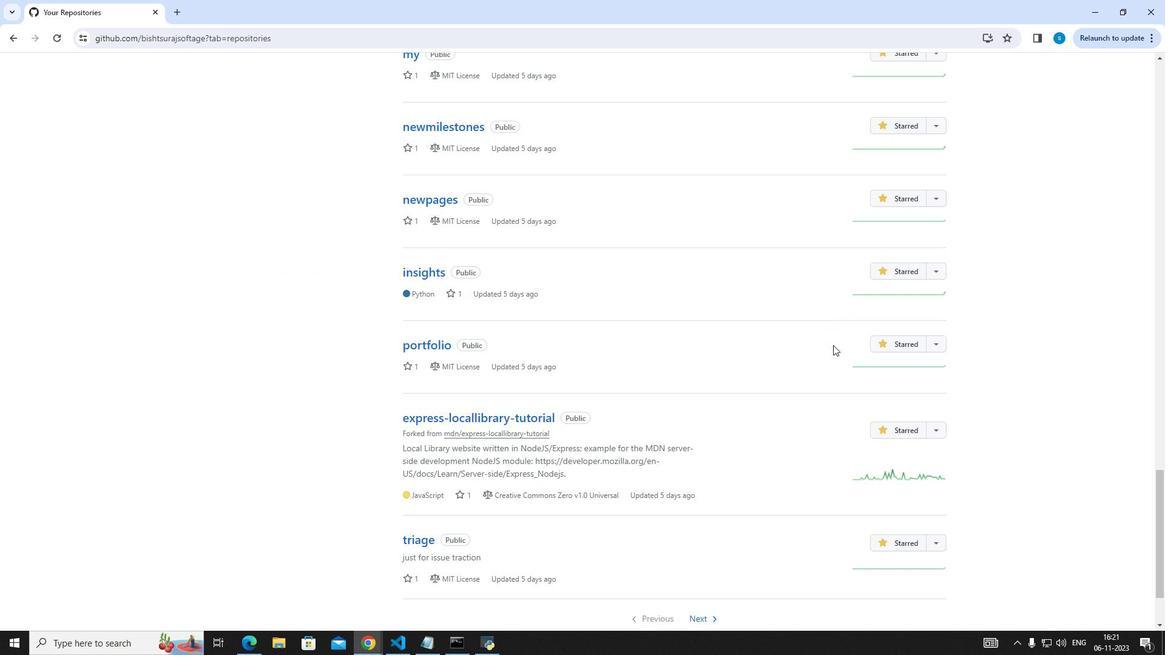 
Action: Mouse scrolled (833, 344) with delta (0, 0)
Screenshot: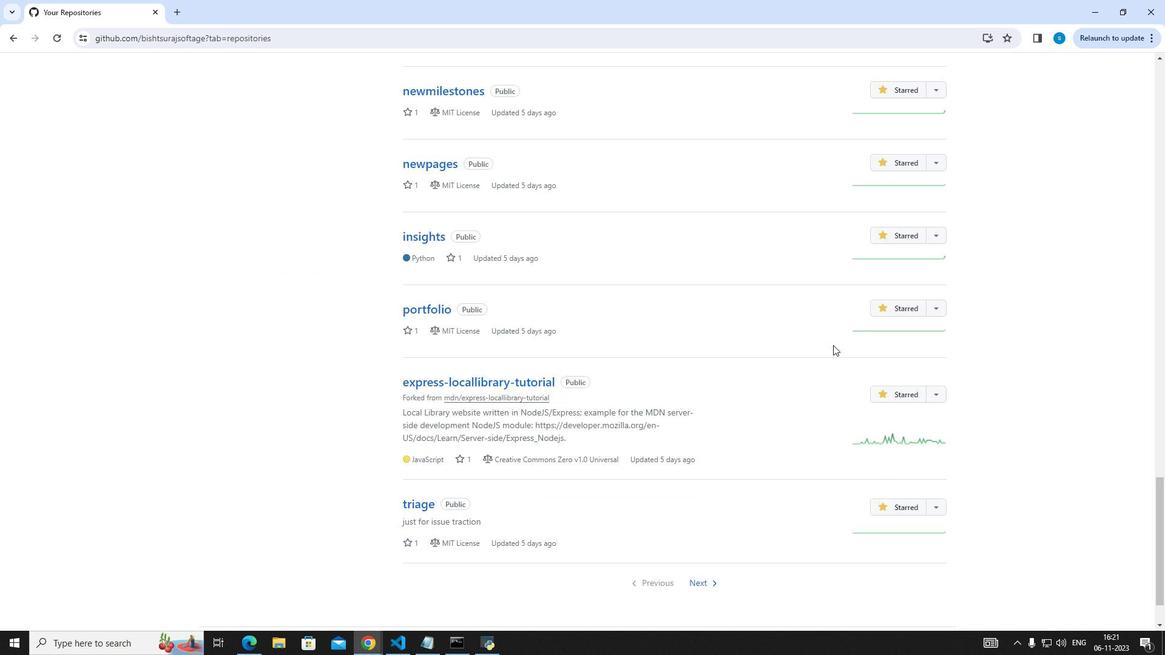 
Action: Mouse scrolled (833, 344) with delta (0, 0)
Screenshot: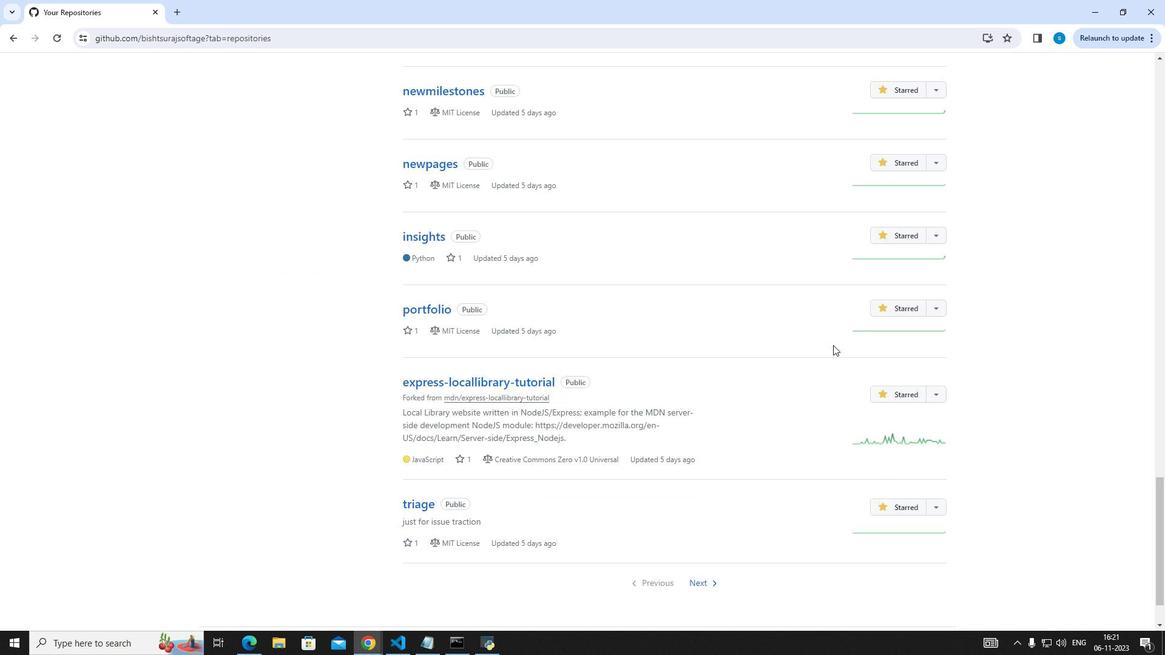 
Action: Mouse scrolled (833, 344) with delta (0, 0)
Screenshot: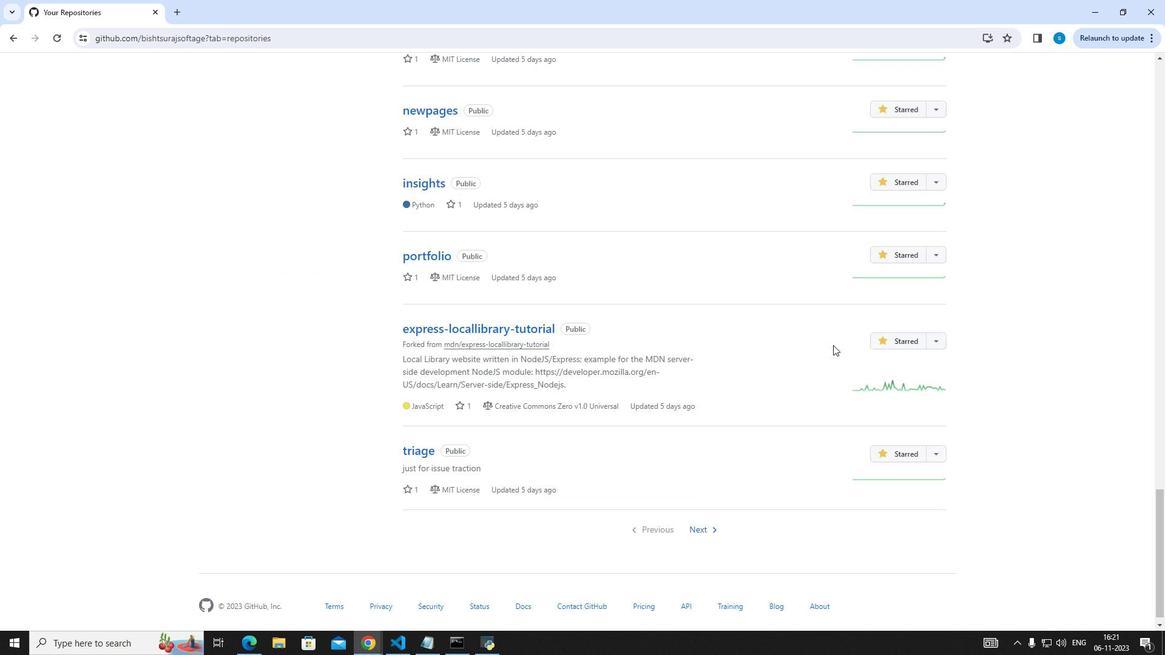 
Action: Mouse moved to (408, 437)
Screenshot: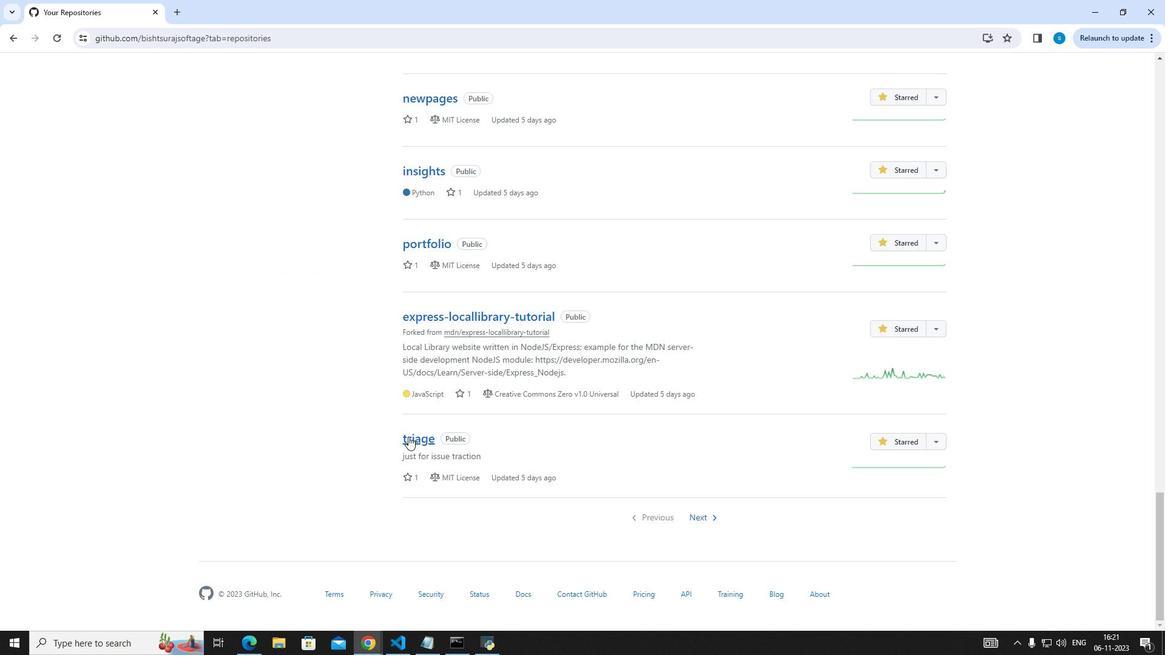 
Action: Mouse pressed left at (408, 437)
Screenshot: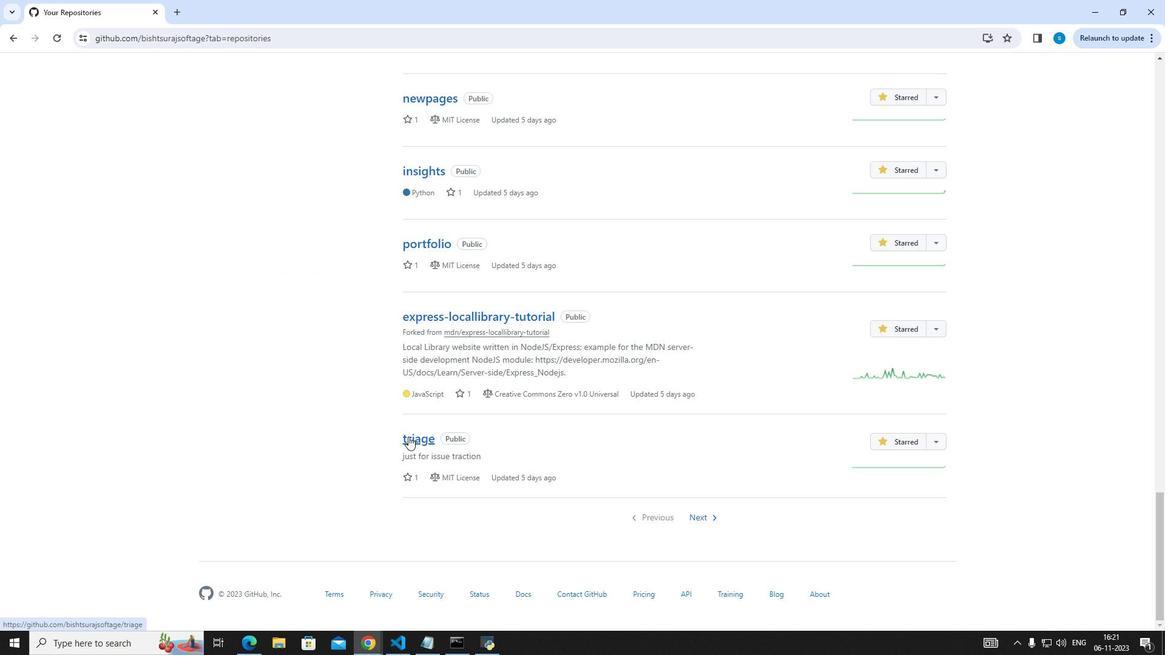 
Action: Mouse moved to (520, 102)
Screenshot: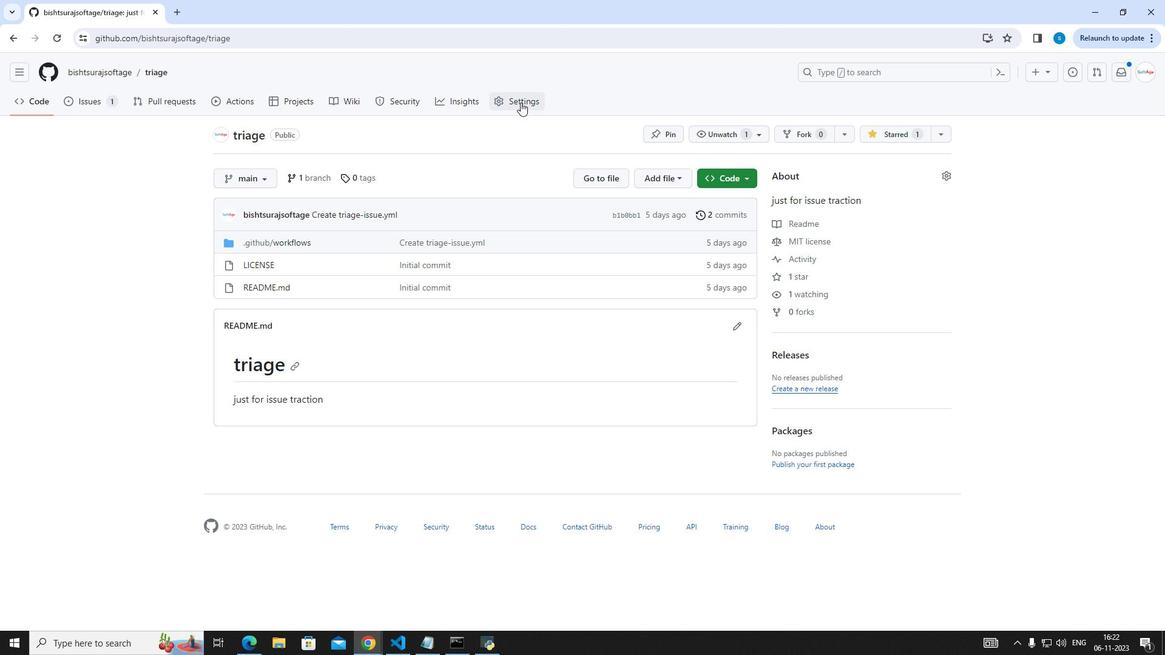 
Action: Mouse pressed left at (520, 102)
Screenshot: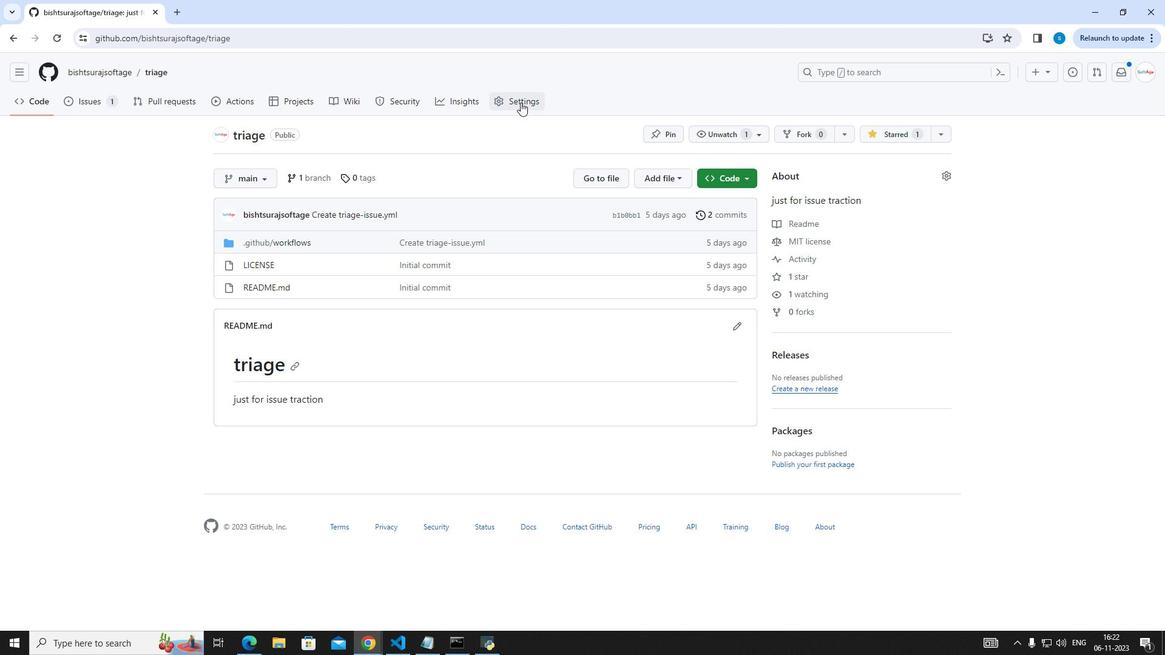 
Action: Mouse moved to (635, 330)
Screenshot: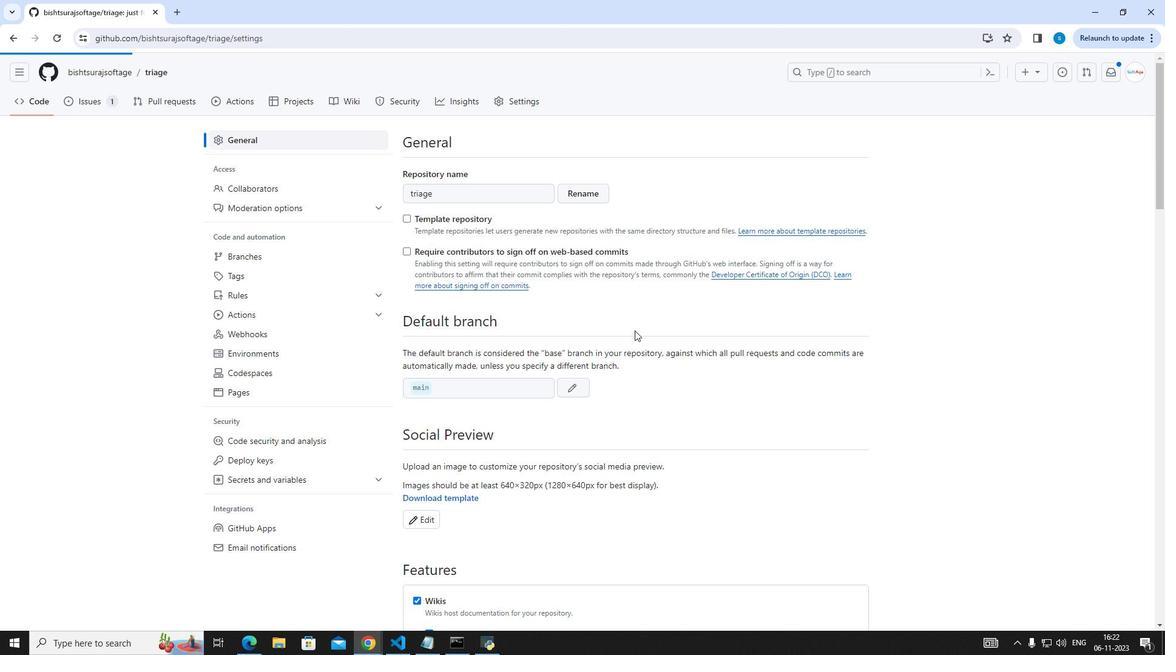 
Action: Mouse scrolled (635, 330) with delta (0, 0)
Screenshot: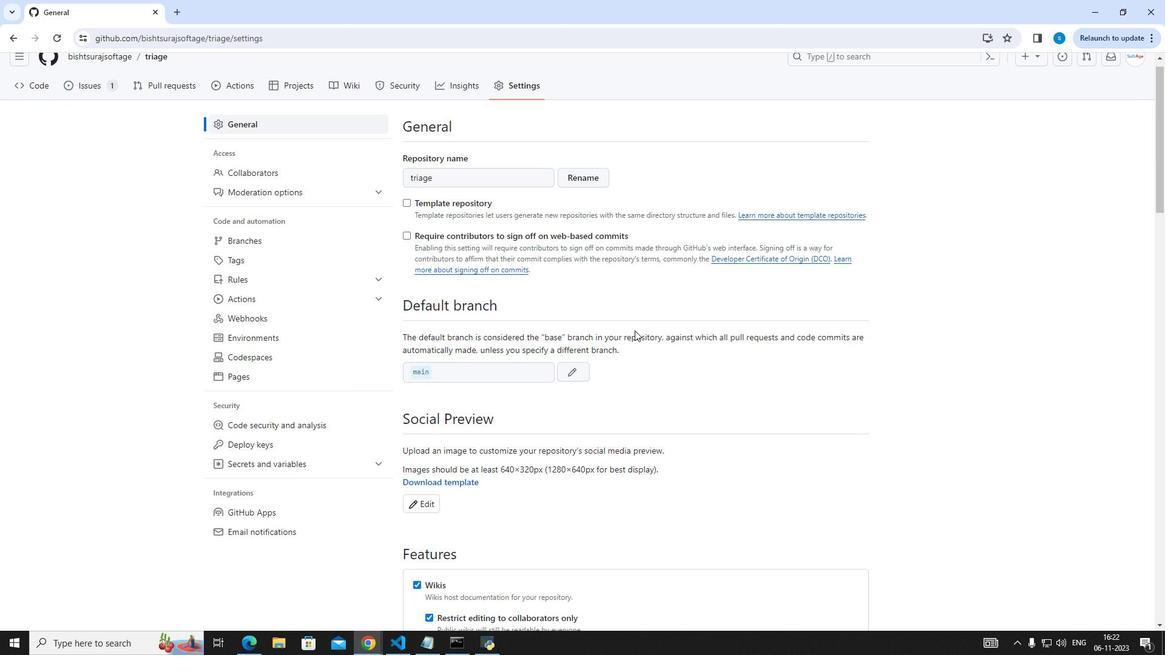 
Action: Mouse scrolled (635, 330) with delta (0, 0)
Screenshot: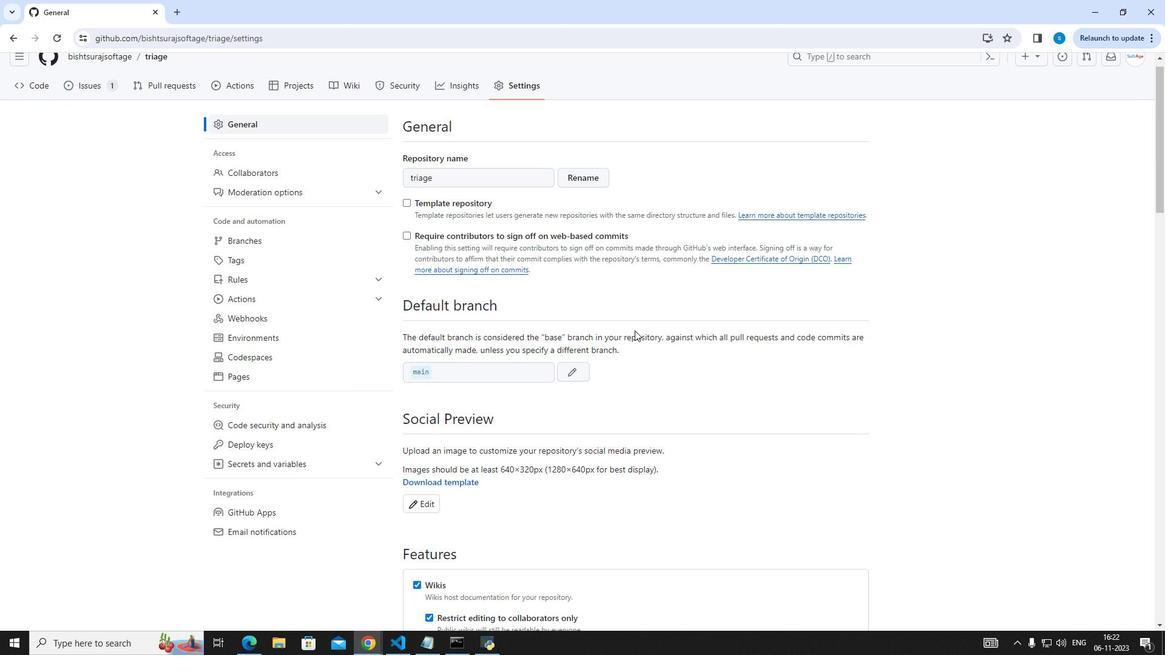 
Action: Mouse scrolled (635, 330) with delta (0, 0)
Screenshot: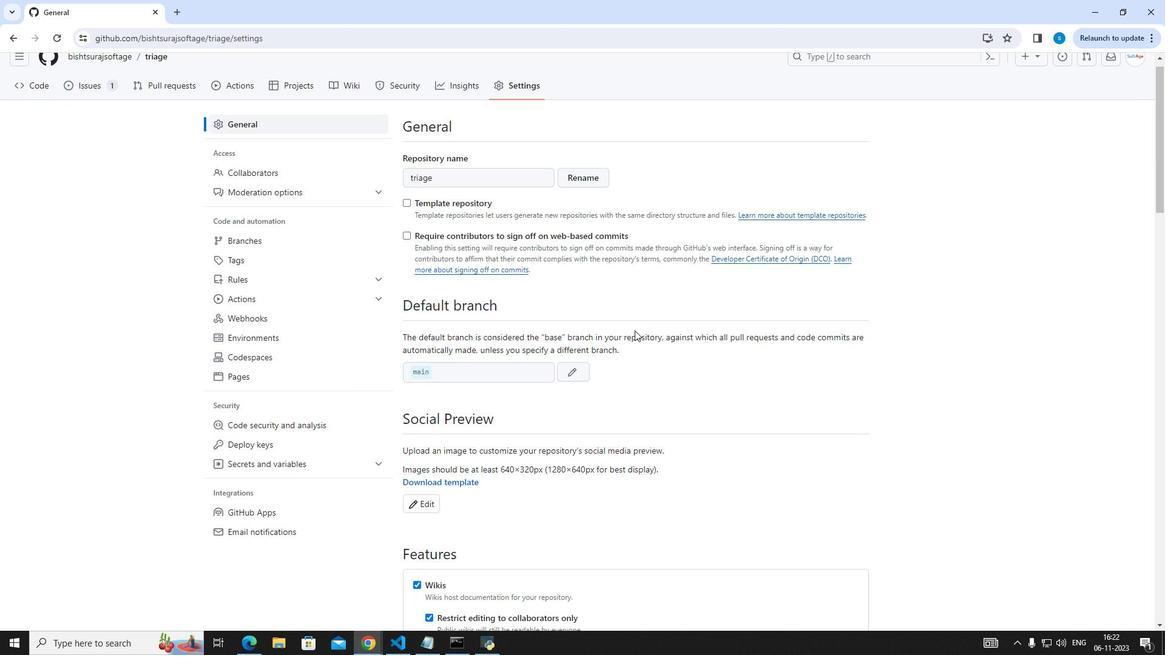
Action: Mouse scrolled (635, 330) with delta (0, 0)
Screenshot: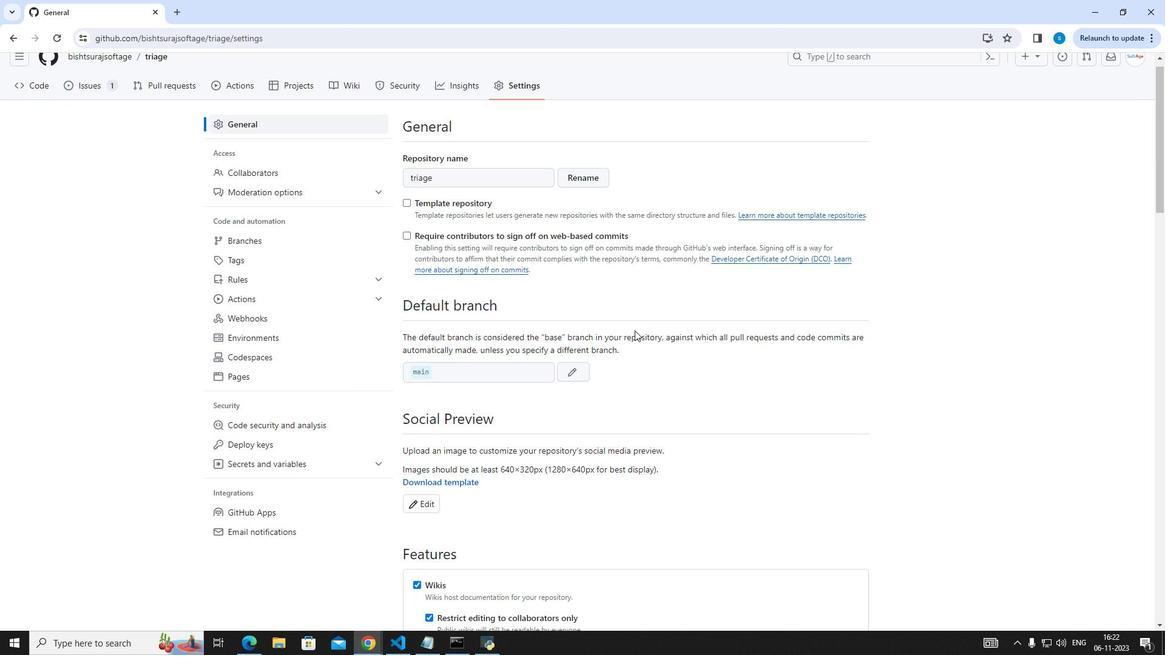 
Action: Mouse scrolled (635, 330) with delta (0, 0)
Screenshot: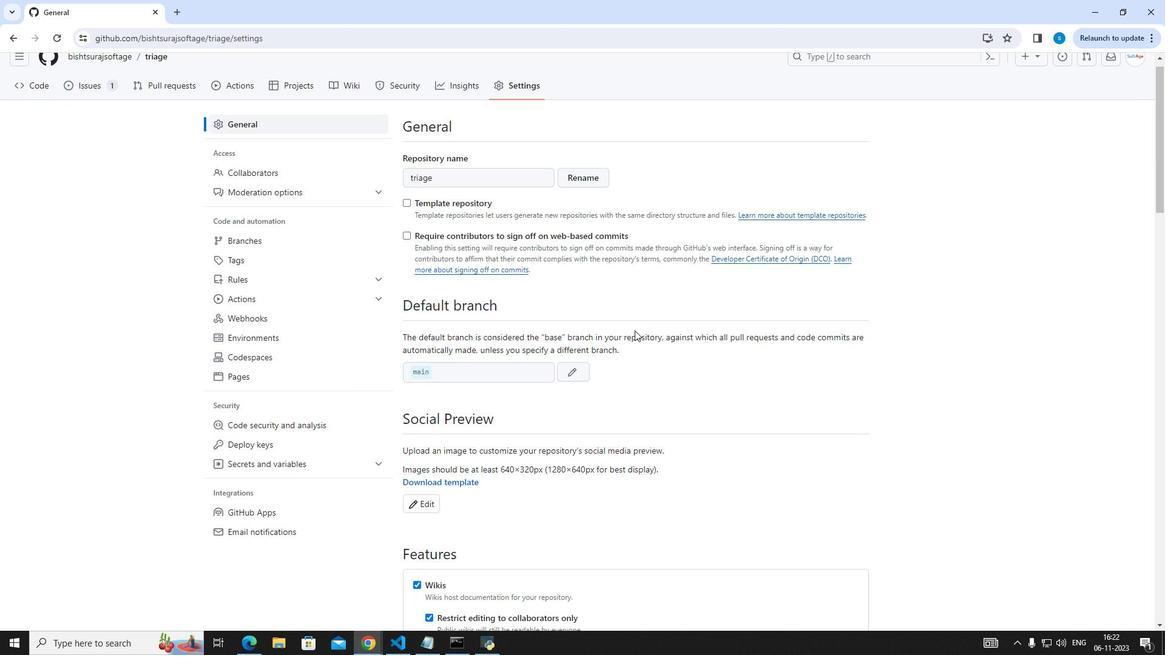 
Action: Mouse scrolled (635, 330) with delta (0, 0)
Screenshot: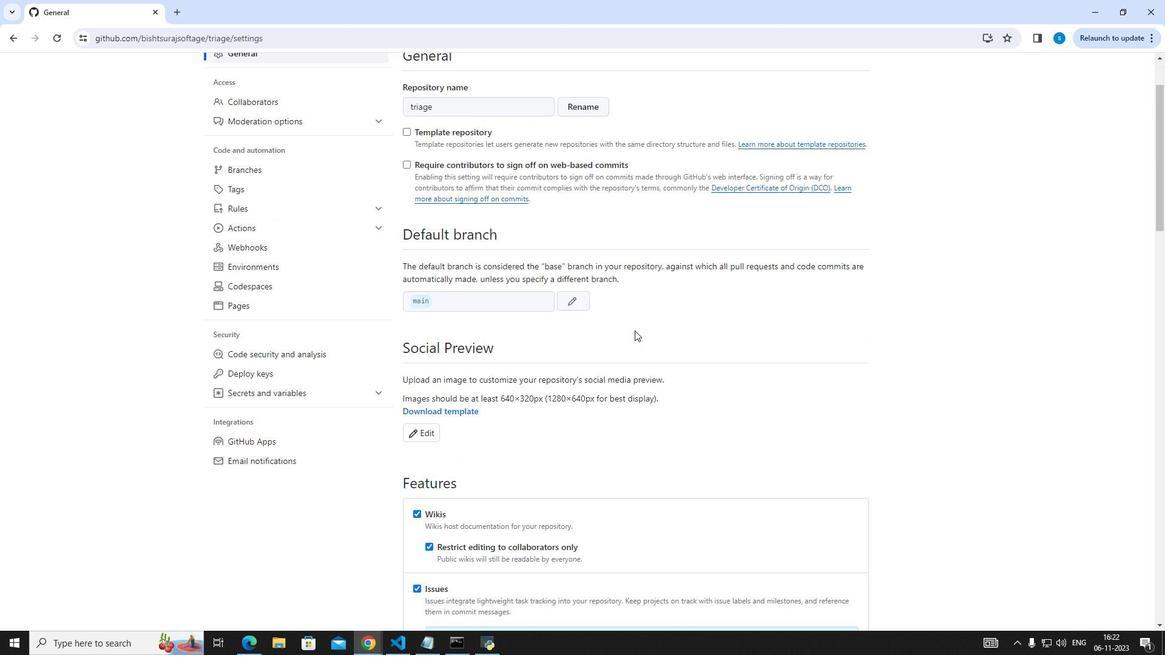 
Action: Mouse scrolled (635, 330) with delta (0, 0)
Screenshot: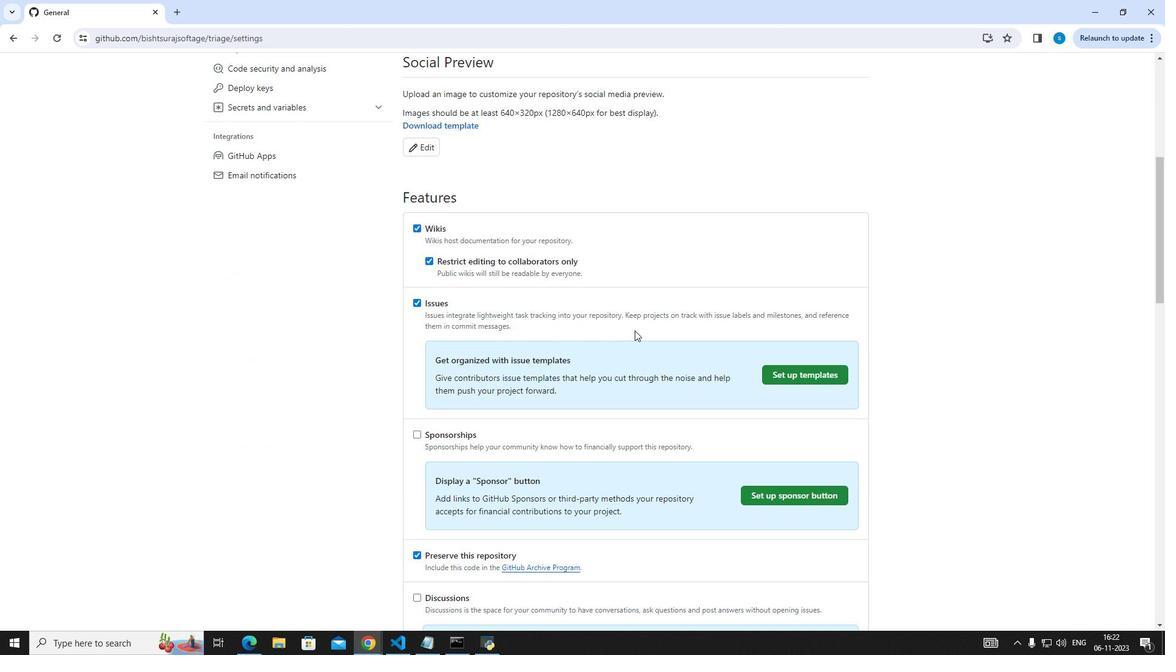 
Action: Mouse scrolled (635, 330) with delta (0, 0)
Screenshot: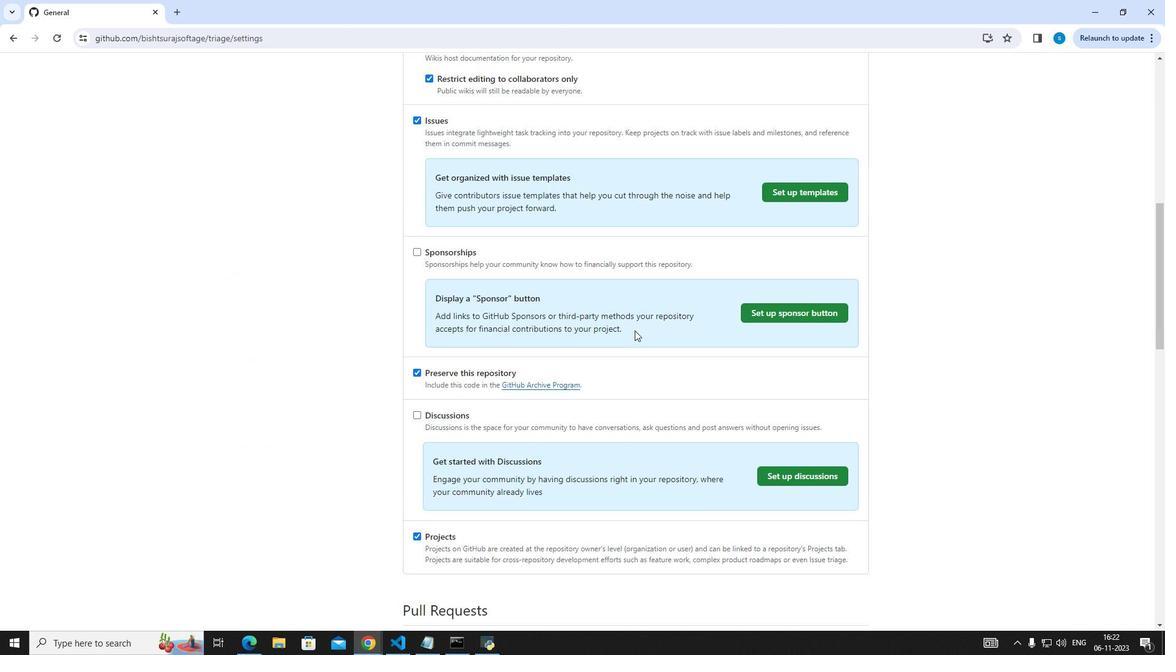 
Action: Mouse scrolled (635, 330) with delta (0, 0)
Screenshot: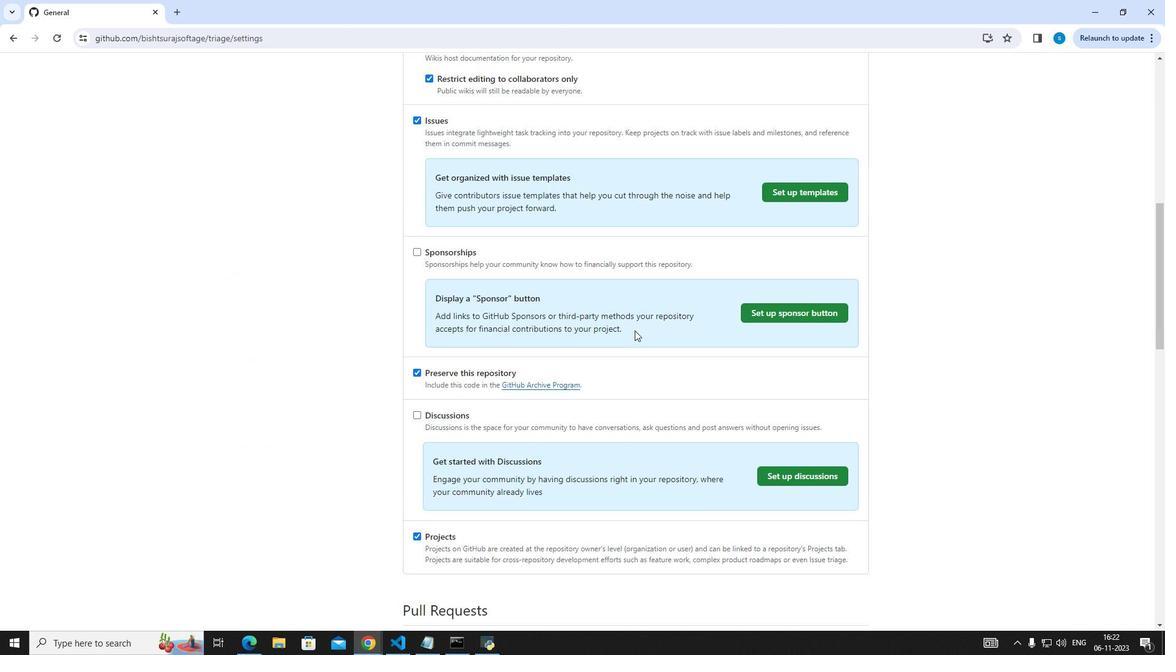 
Action: Mouse scrolled (635, 330) with delta (0, 0)
Screenshot: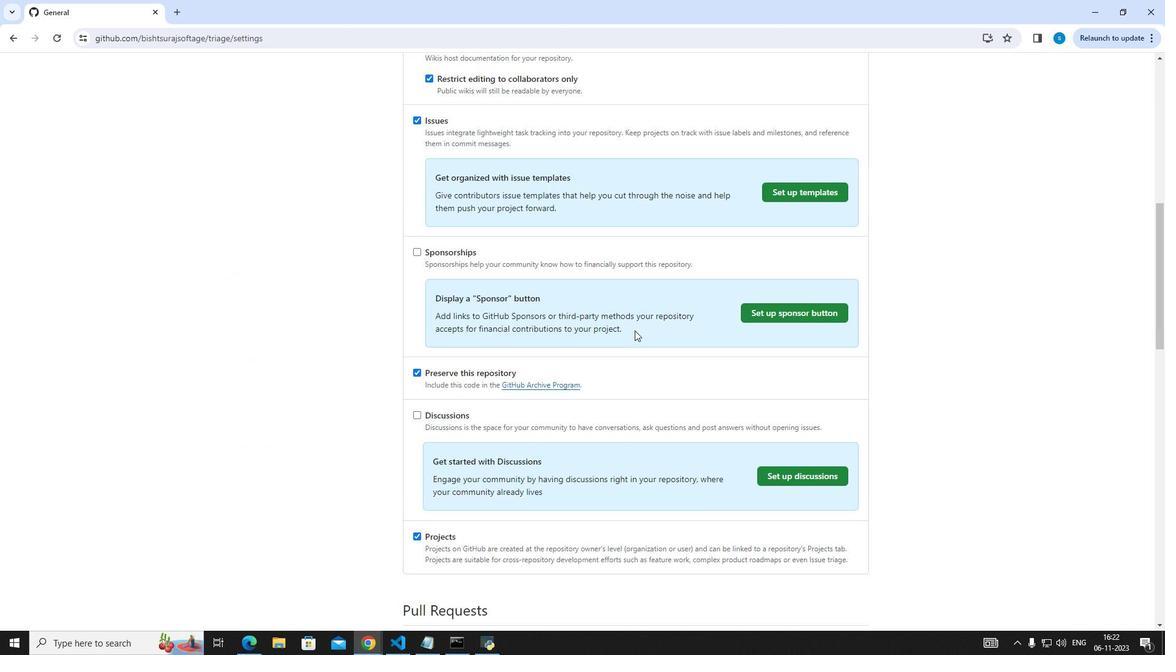 
Action: Mouse scrolled (635, 330) with delta (0, 0)
Screenshot: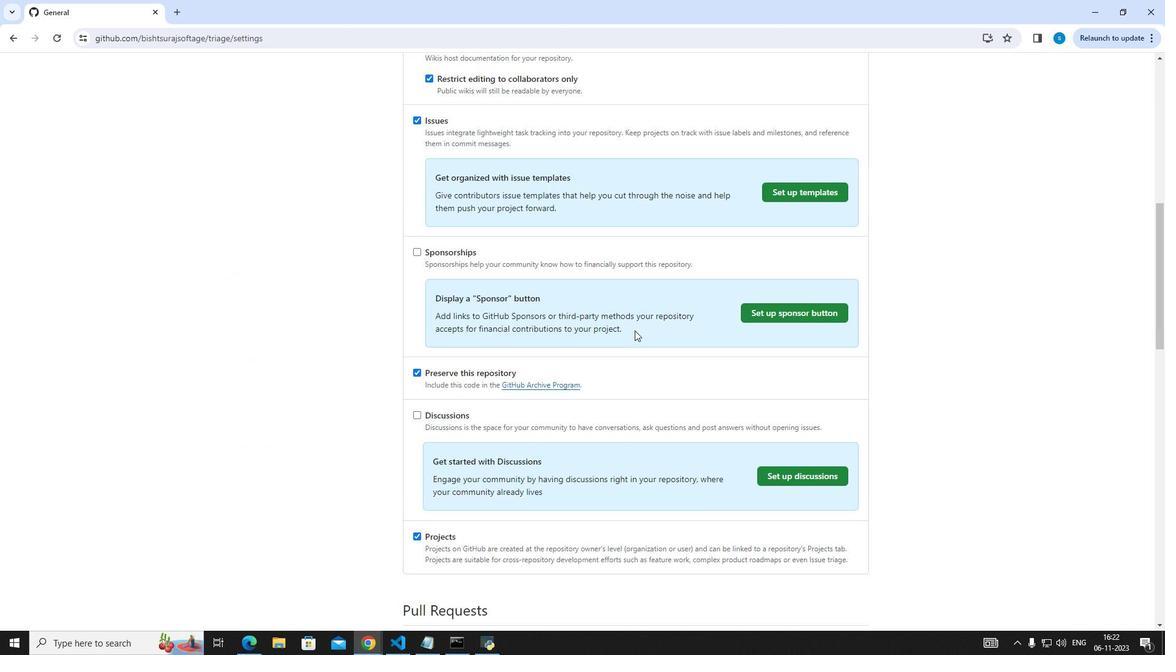 
Action: Mouse scrolled (635, 330) with delta (0, 0)
Screenshot: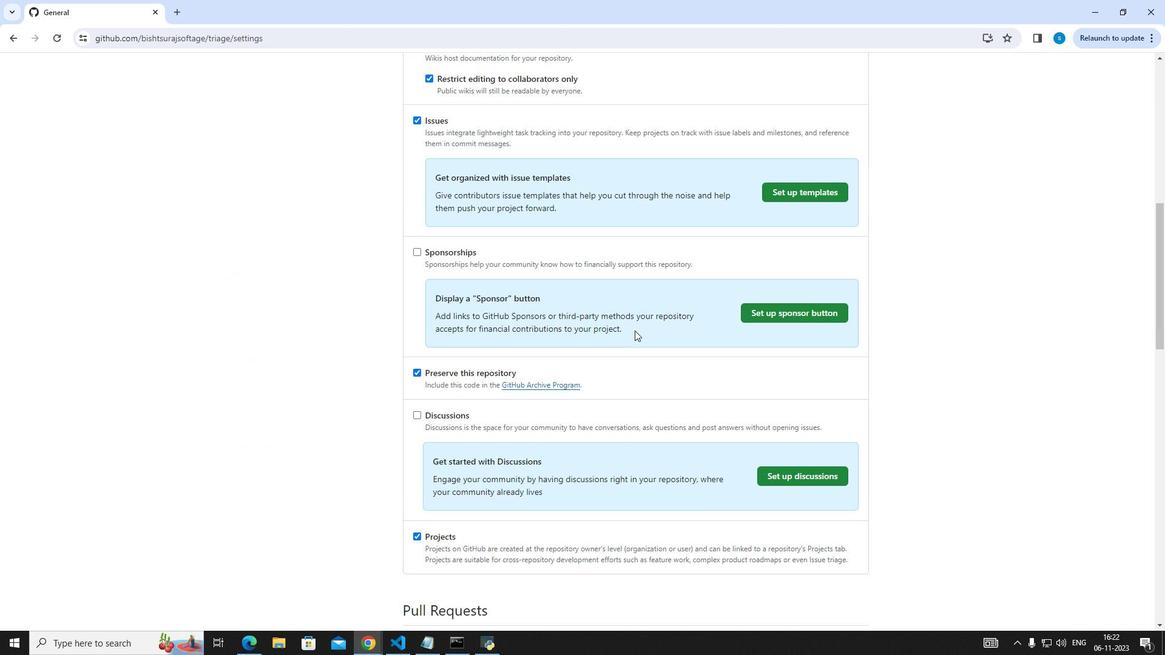 
Action: Mouse scrolled (635, 330) with delta (0, 0)
Screenshot: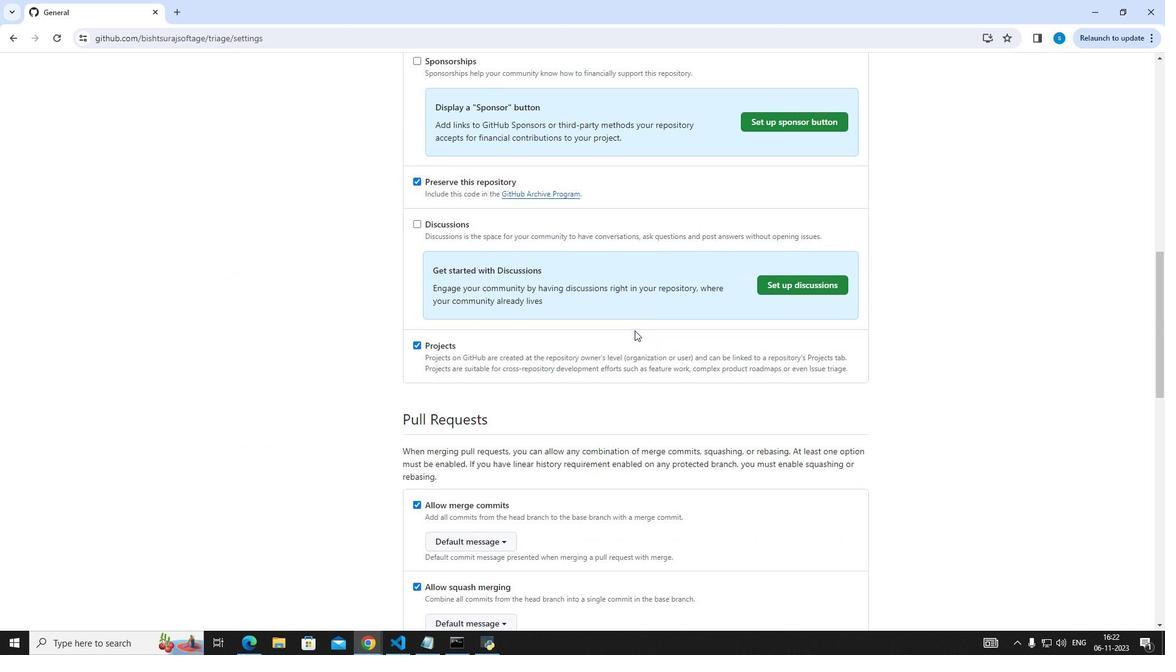 
Action: Mouse scrolled (635, 330) with delta (0, 0)
Screenshot: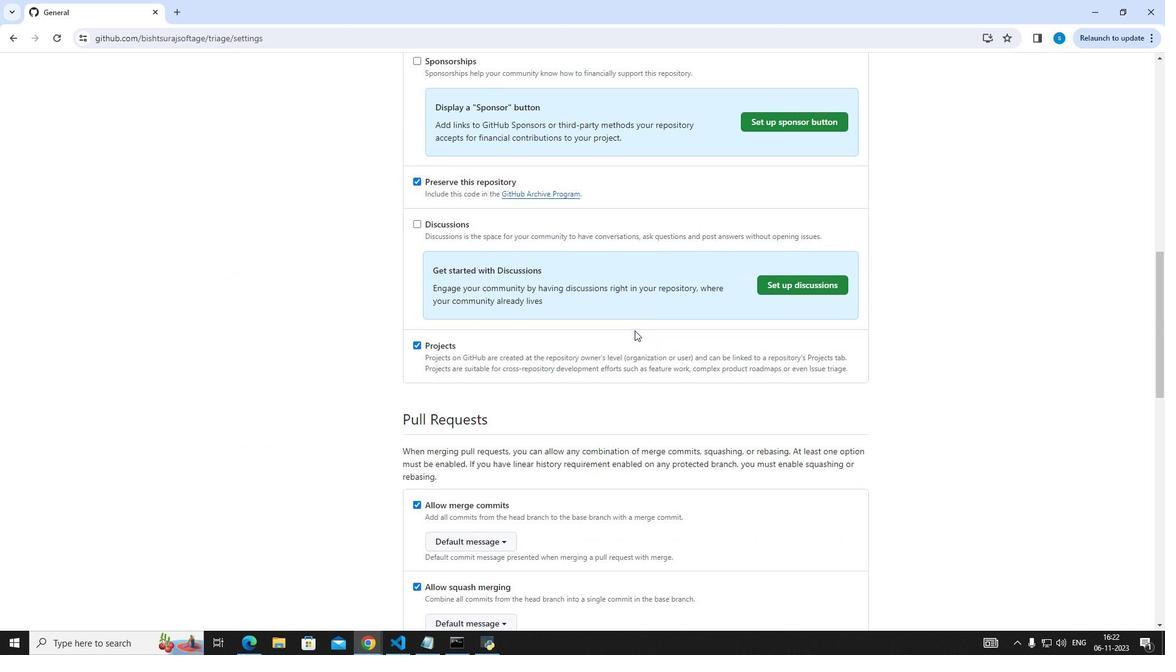
Action: Mouse scrolled (635, 330) with delta (0, 0)
Screenshot: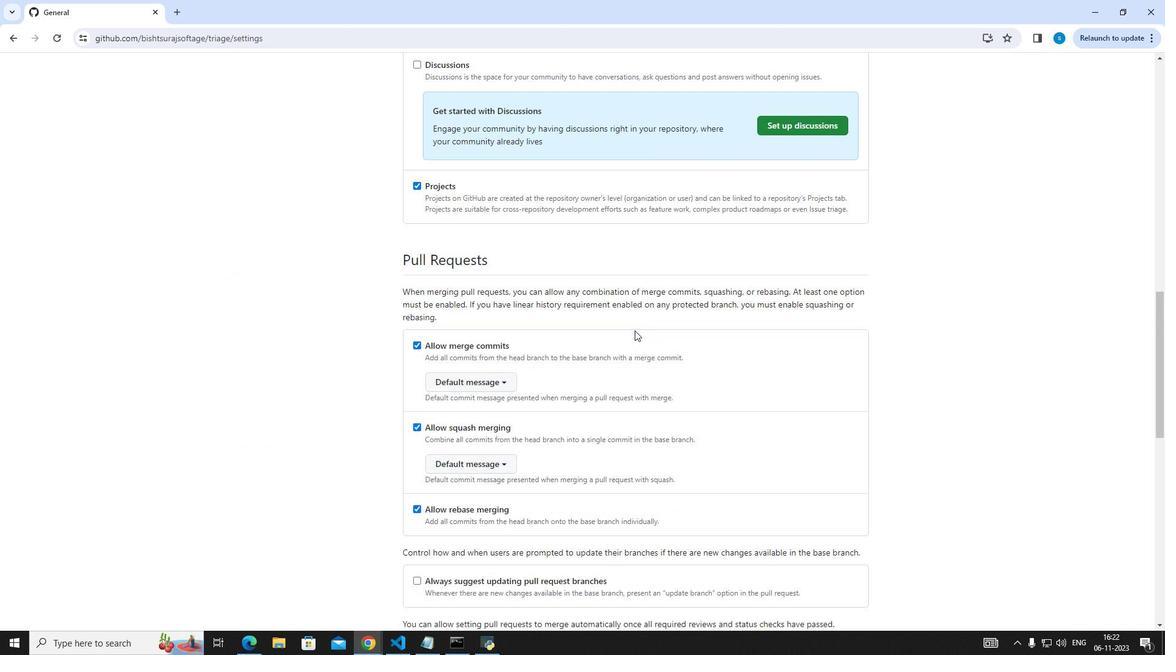 
Action: Mouse scrolled (635, 330) with delta (0, 0)
Screenshot: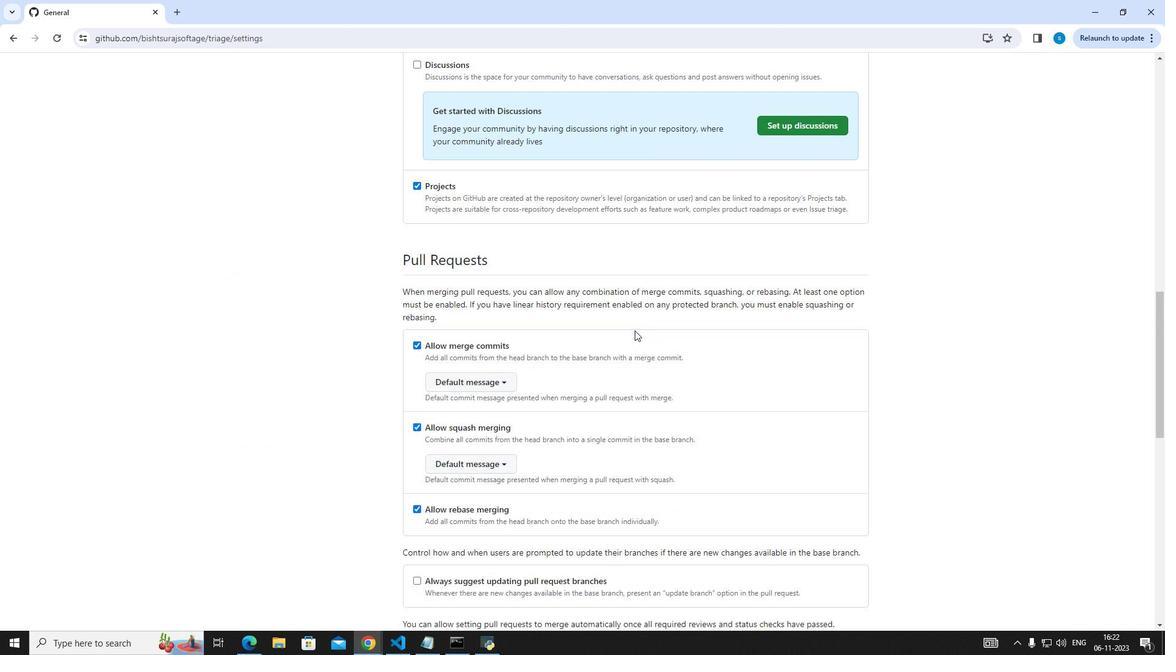 
Action: Mouse scrolled (635, 330) with delta (0, 0)
Screenshot: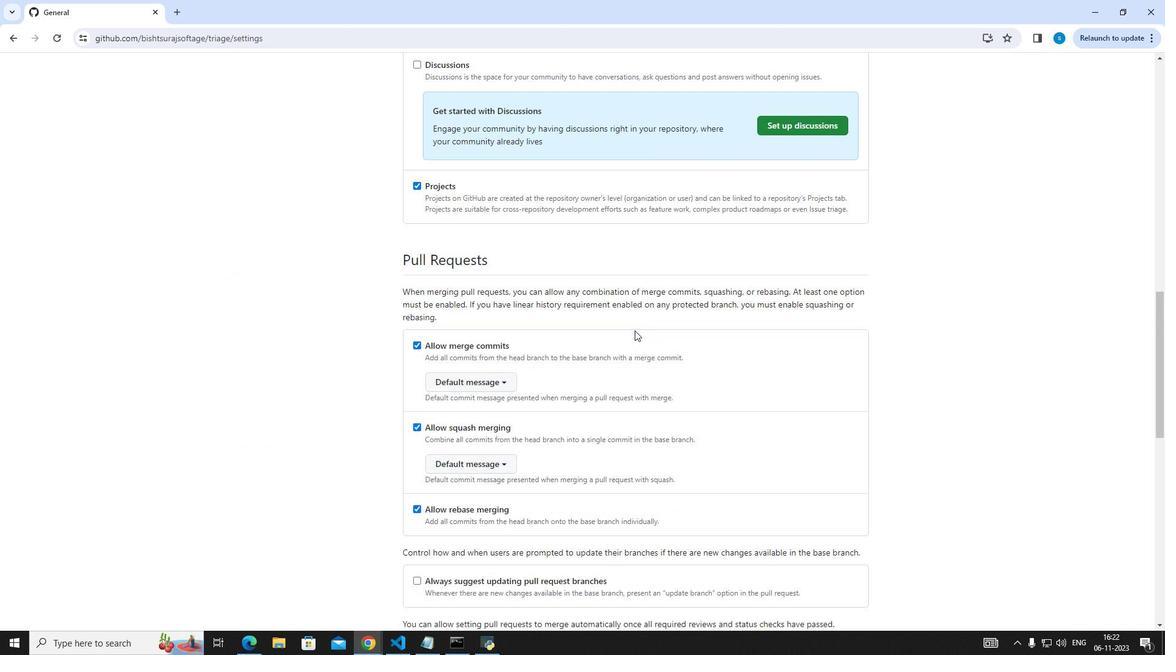 
Action: Mouse scrolled (635, 330) with delta (0, 0)
Screenshot: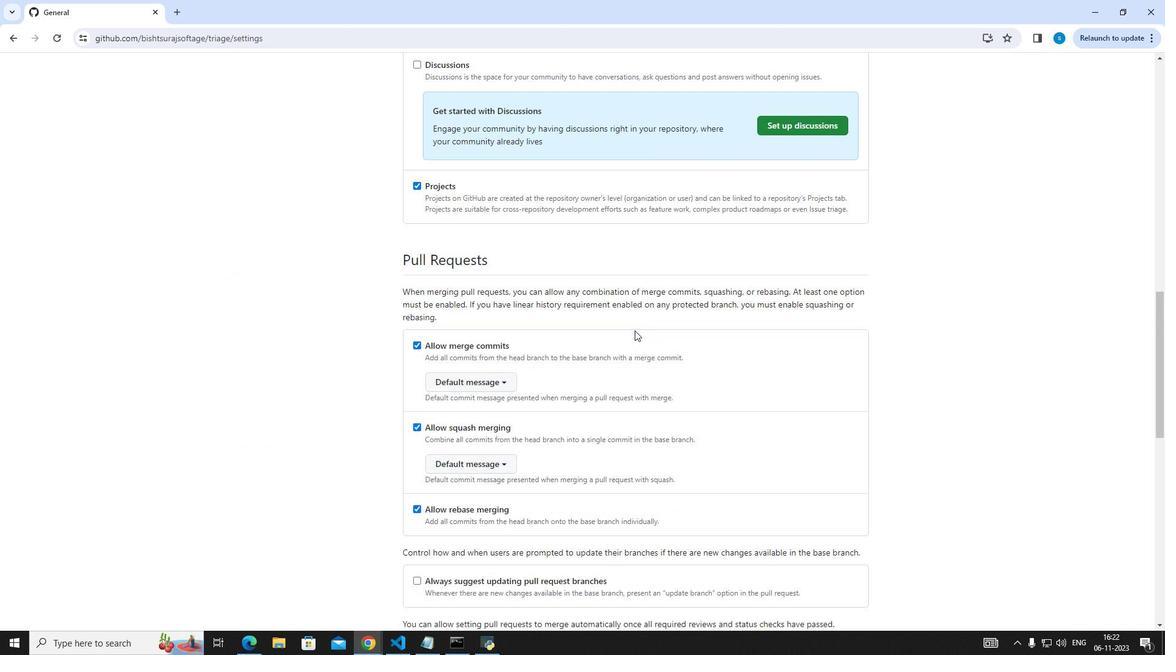 
Action: Mouse scrolled (635, 330) with delta (0, 0)
Screenshot: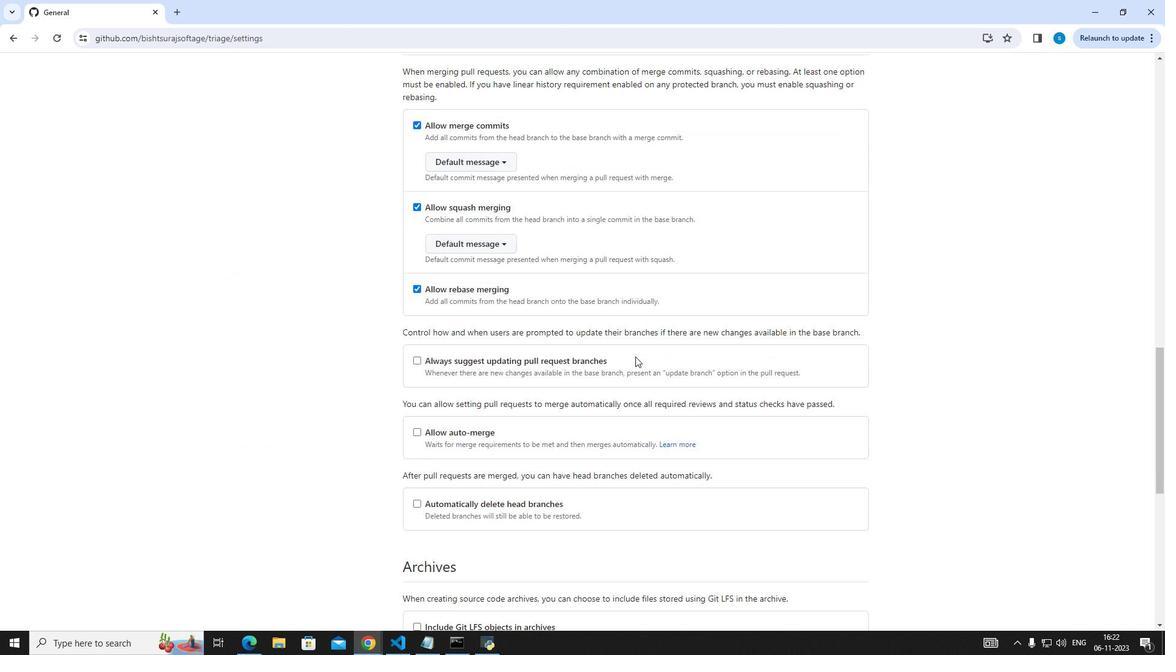 
Action: Mouse moved to (635, 354)
Screenshot: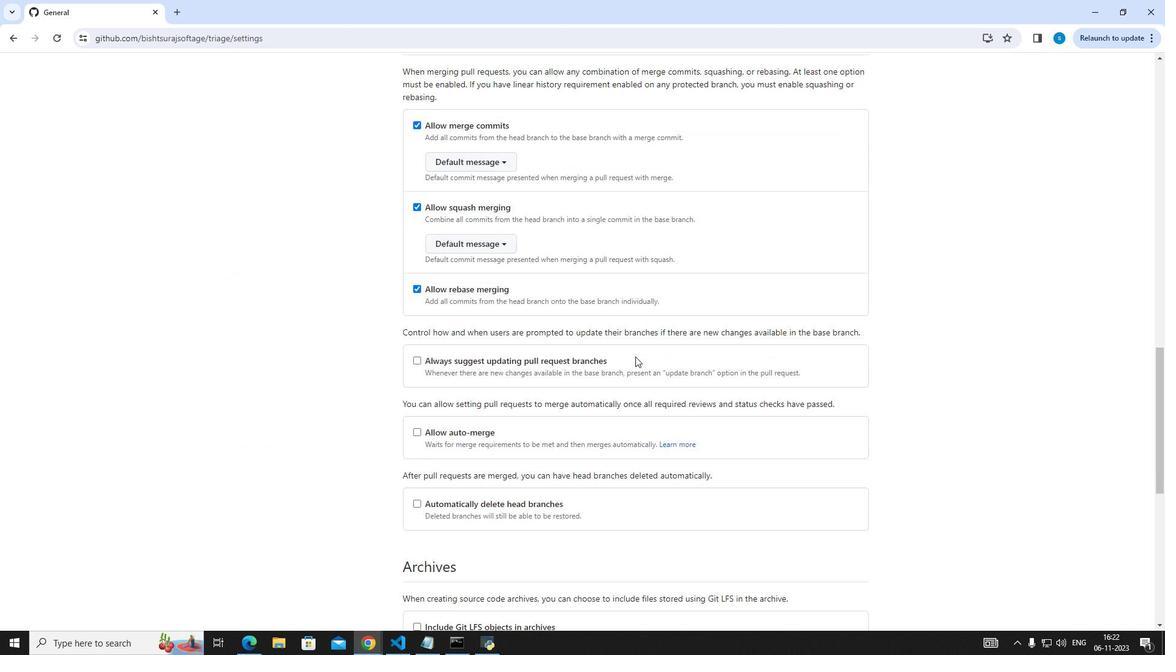 
Action: Mouse scrolled (635, 353) with delta (0, 0)
Screenshot: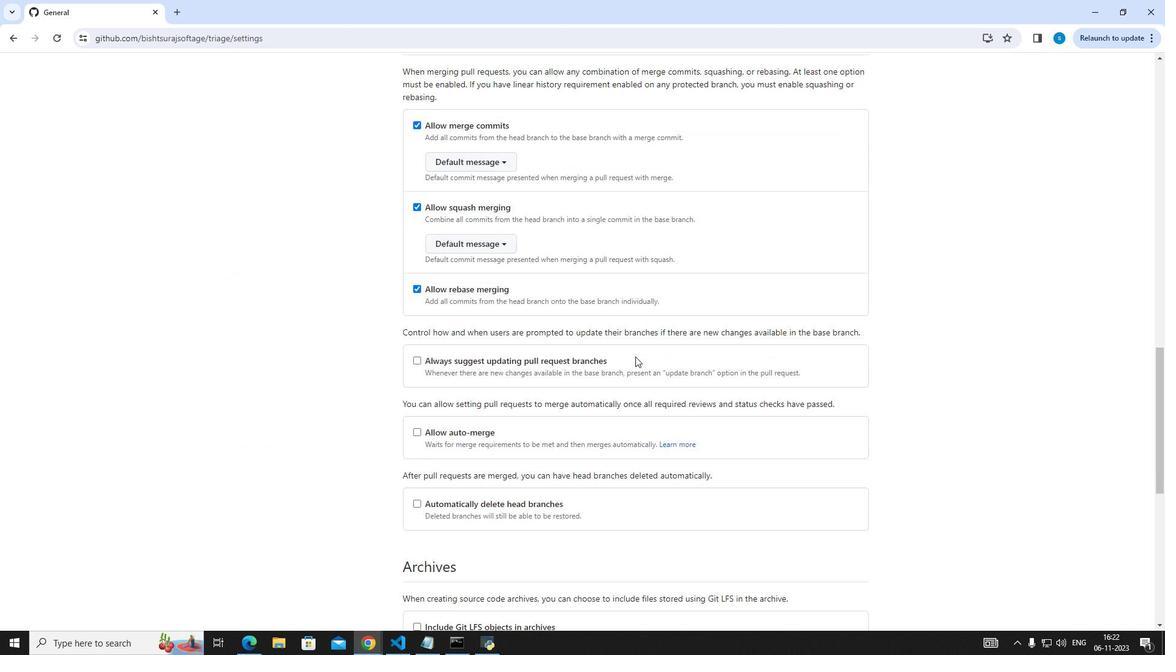 
Action: Mouse moved to (635, 356)
Screenshot: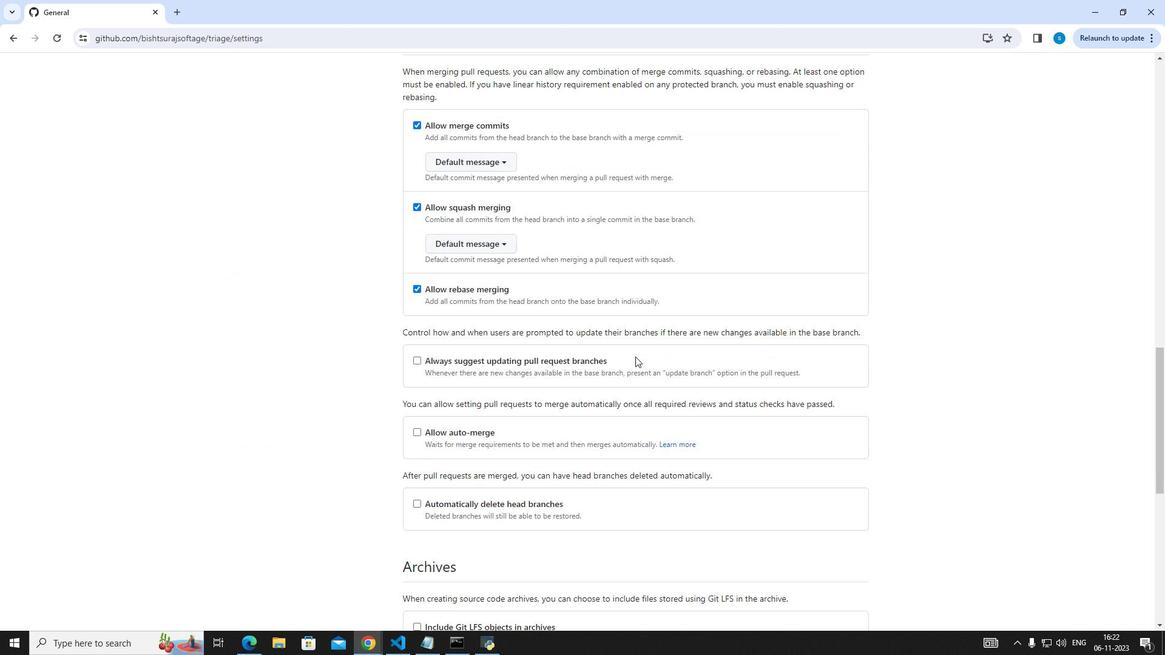 
Action: Mouse scrolled (635, 355) with delta (0, 0)
Screenshot: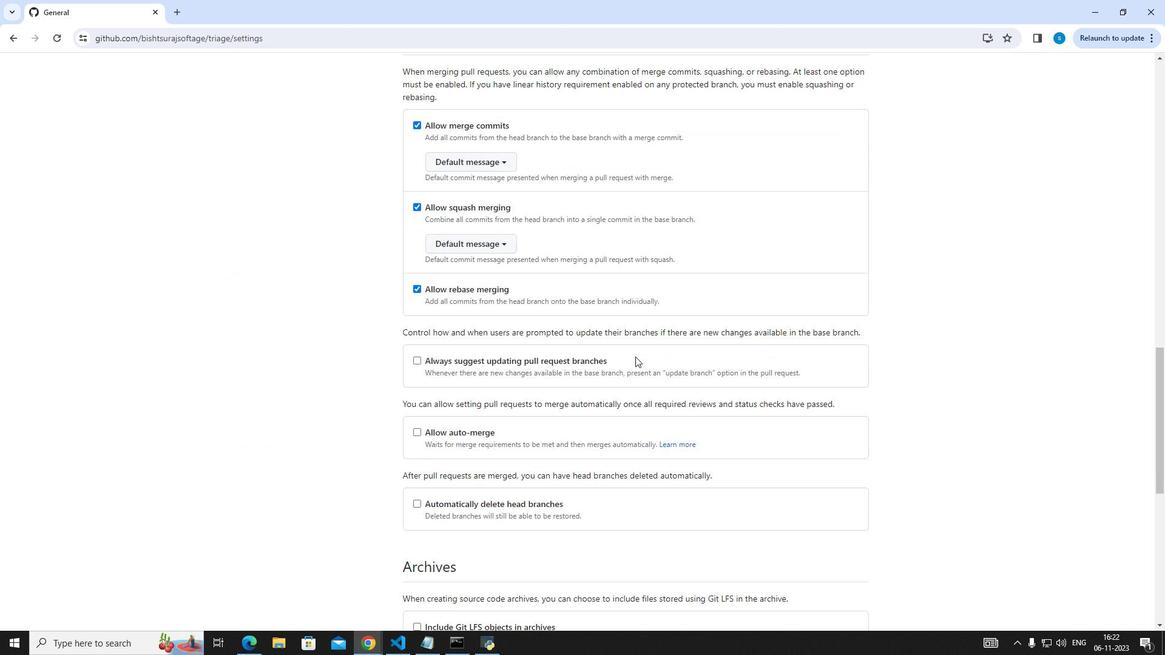 
Action: Mouse moved to (635, 357)
Screenshot: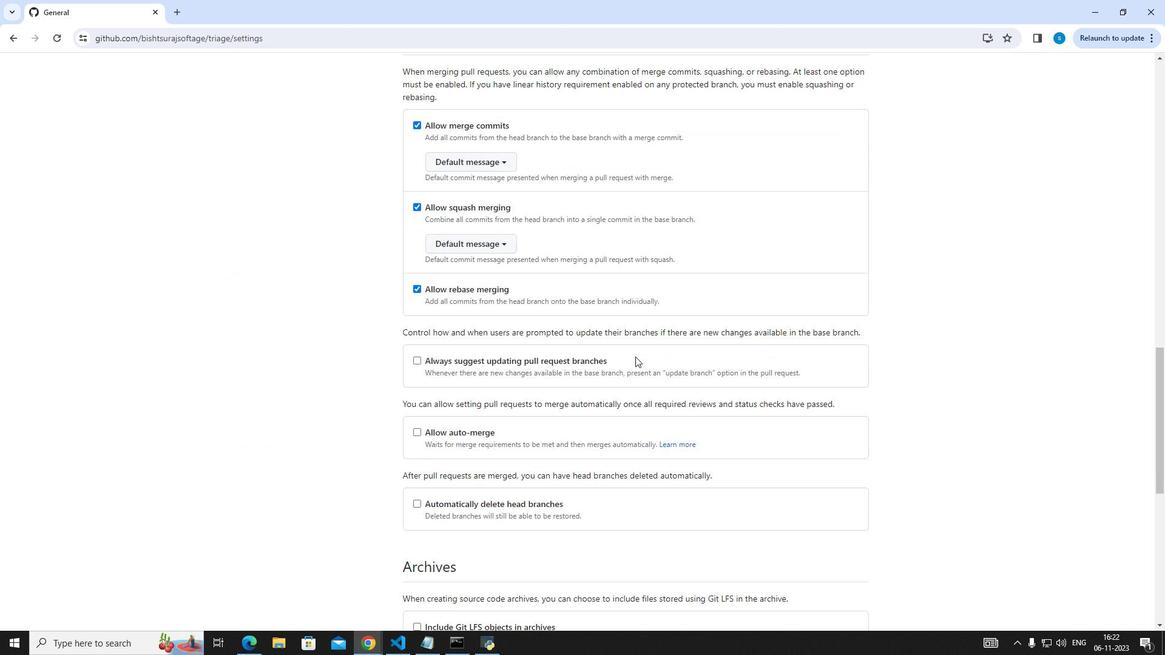 
Action: Mouse scrolled (635, 356) with delta (0, 0)
Screenshot: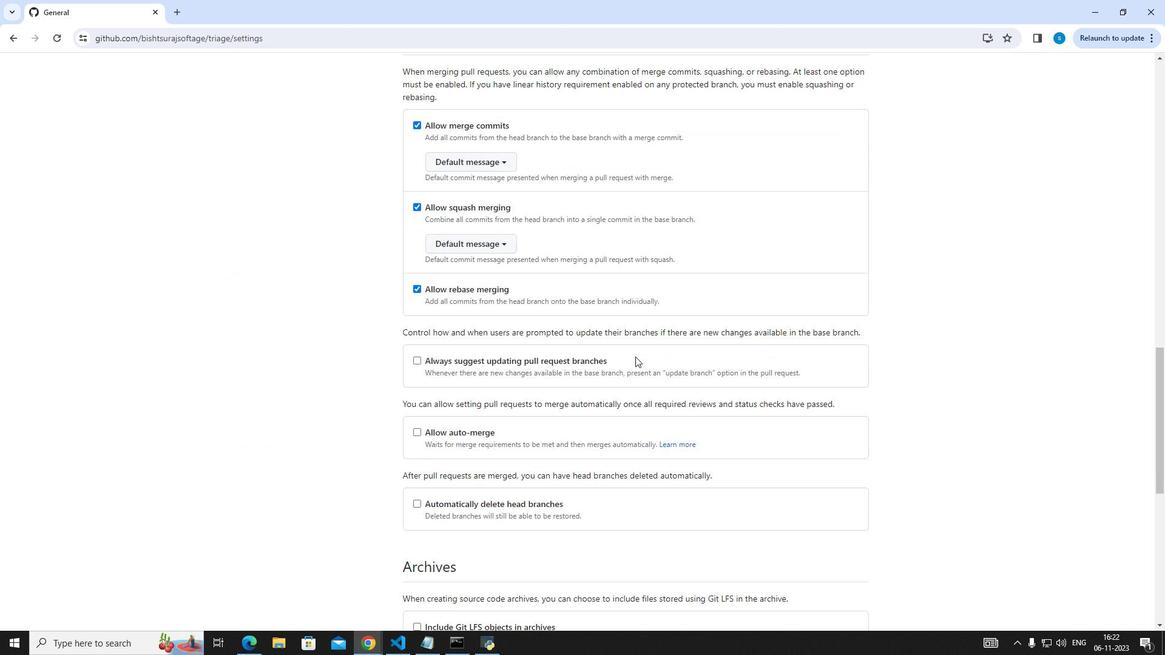 
Action: Mouse scrolled (635, 356) with delta (0, 0)
Screenshot: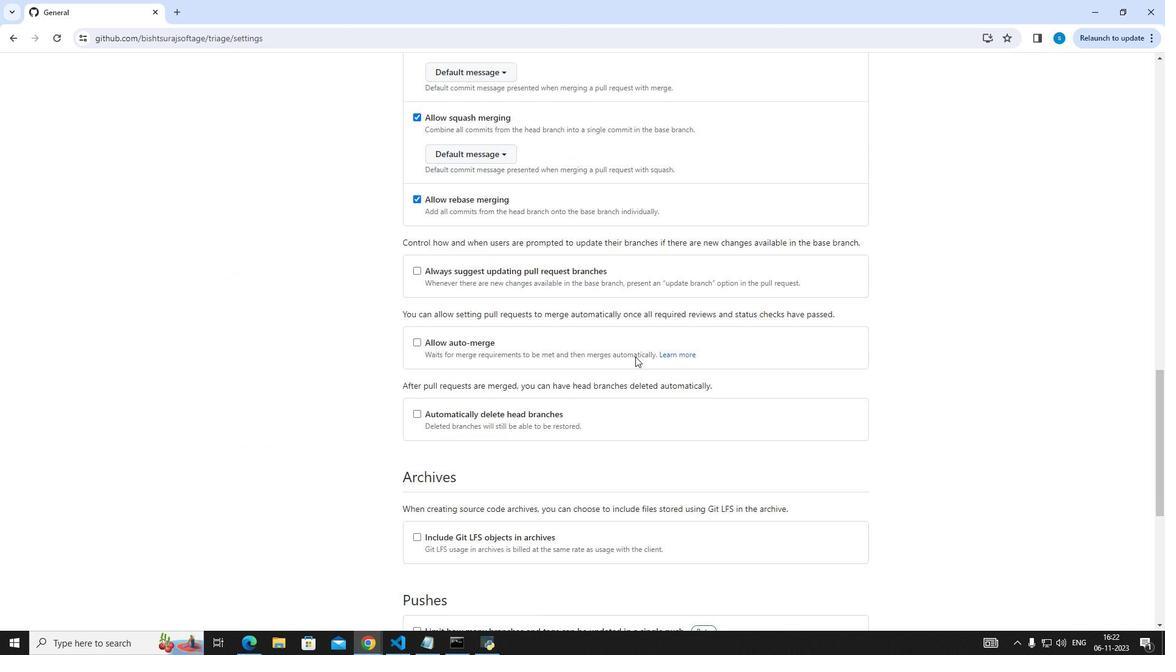 
Action: Mouse scrolled (635, 356) with delta (0, 0)
Screenshot: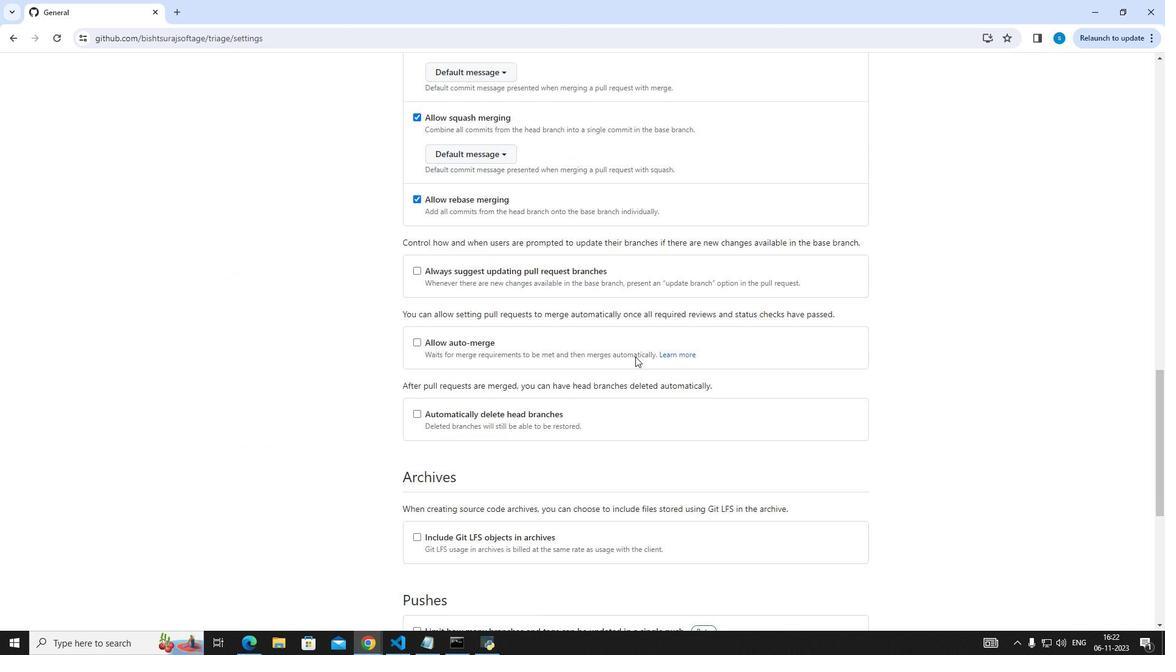 
Action: Mouse scrolled (635, 356) with delta (0, 0)
Screenshot: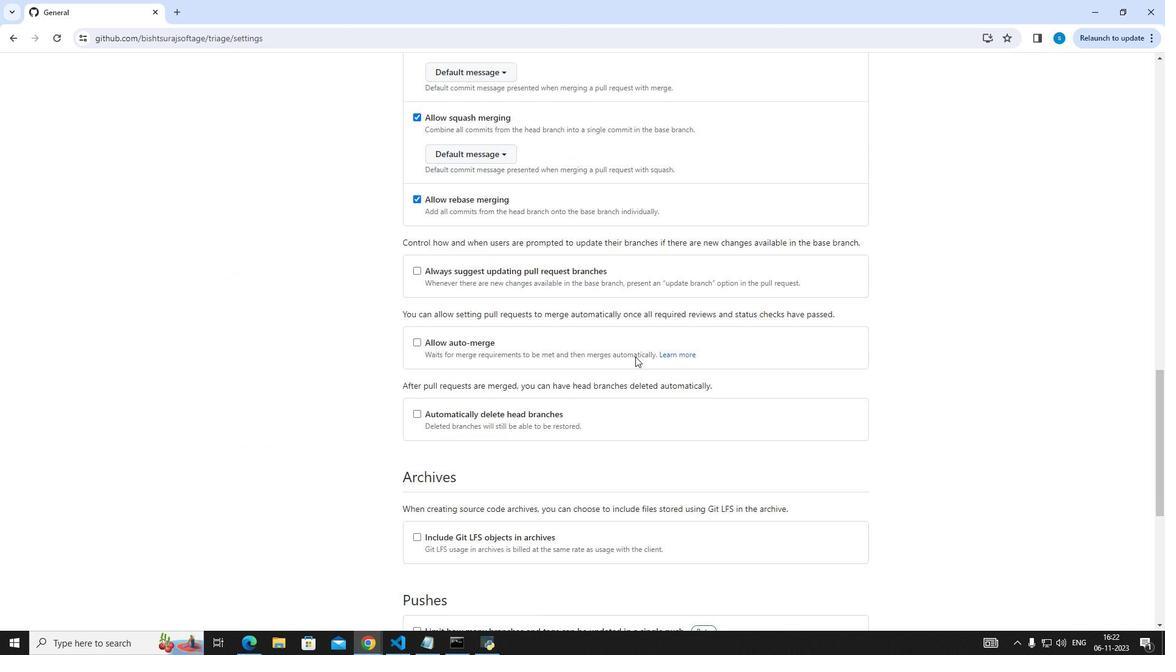 
Action: Mouse scrolled (635, 356) with delta (0, 0)
Screenshot: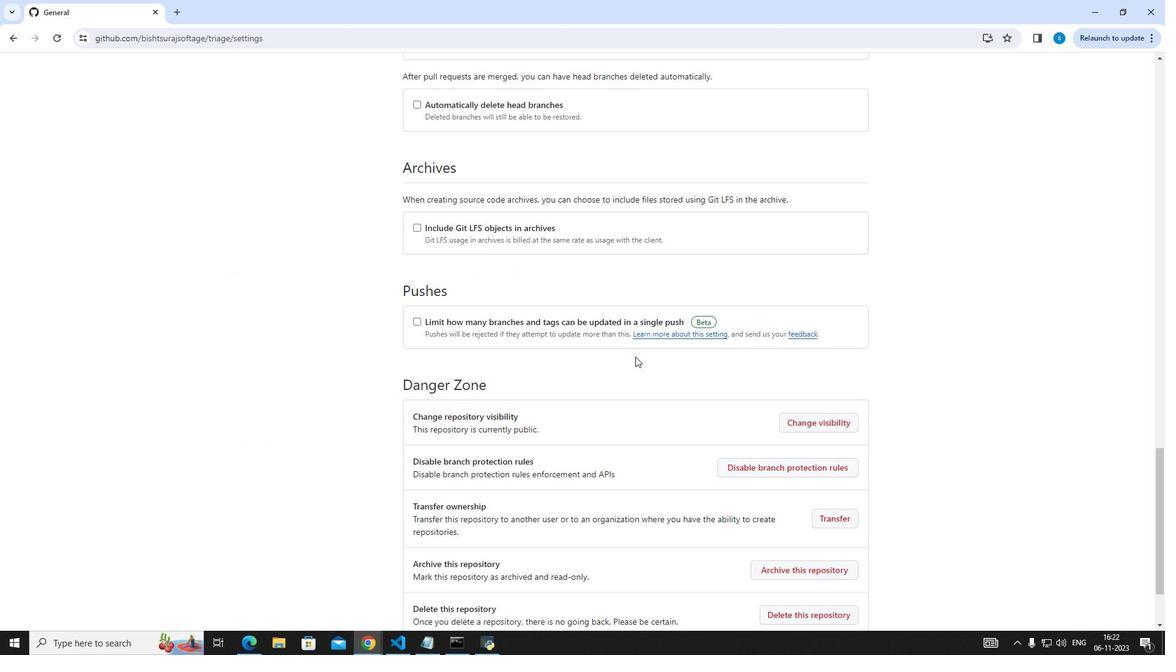 
Action: Mouse scrolled (635, 356) with delta (0, 0)
Screenshot: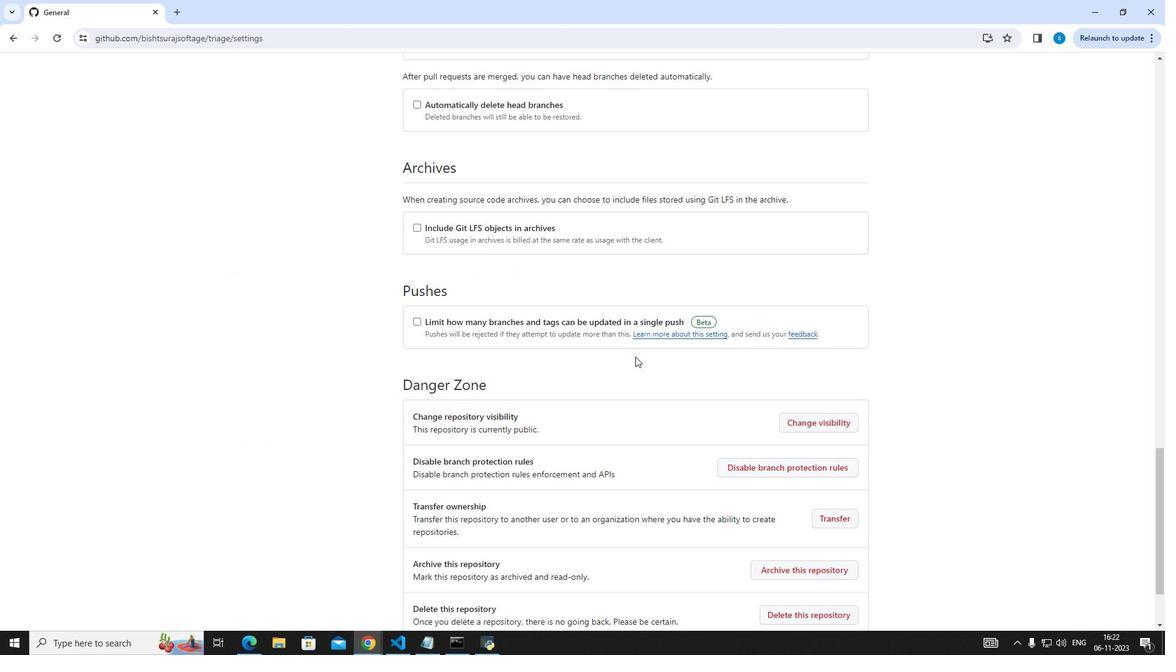 
Action: Mouse scrolled (635, 356) with delta (0, 0)
Screenshot: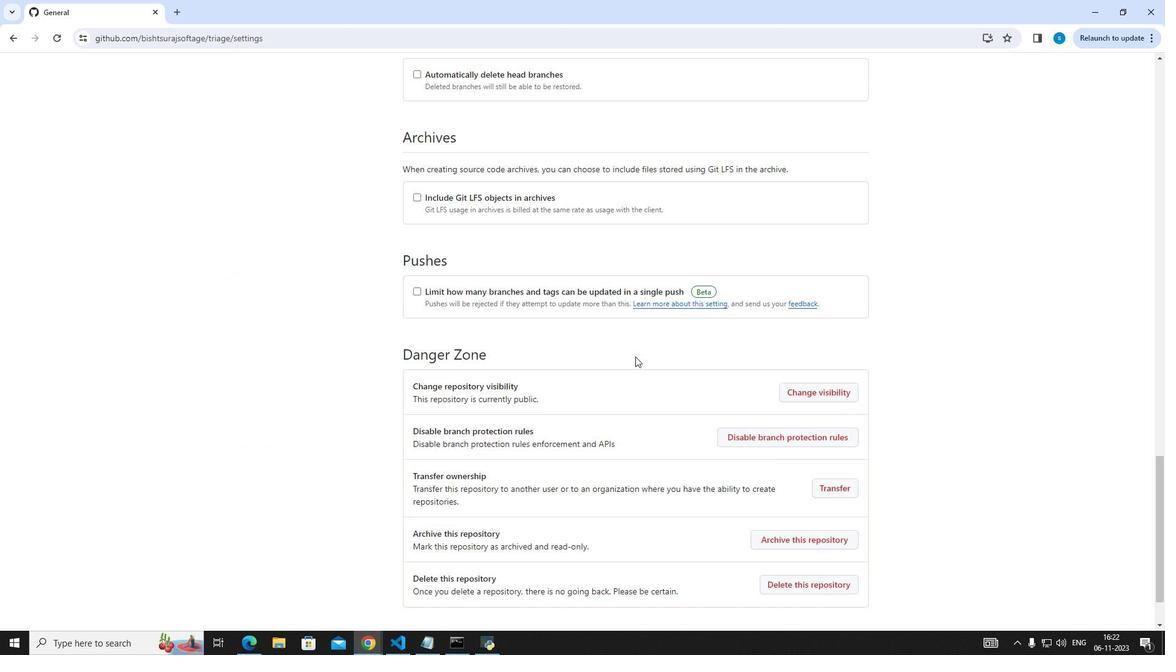 
Action: Mouse scrolled (635, 356) with delta (0, 0)
Screenshot: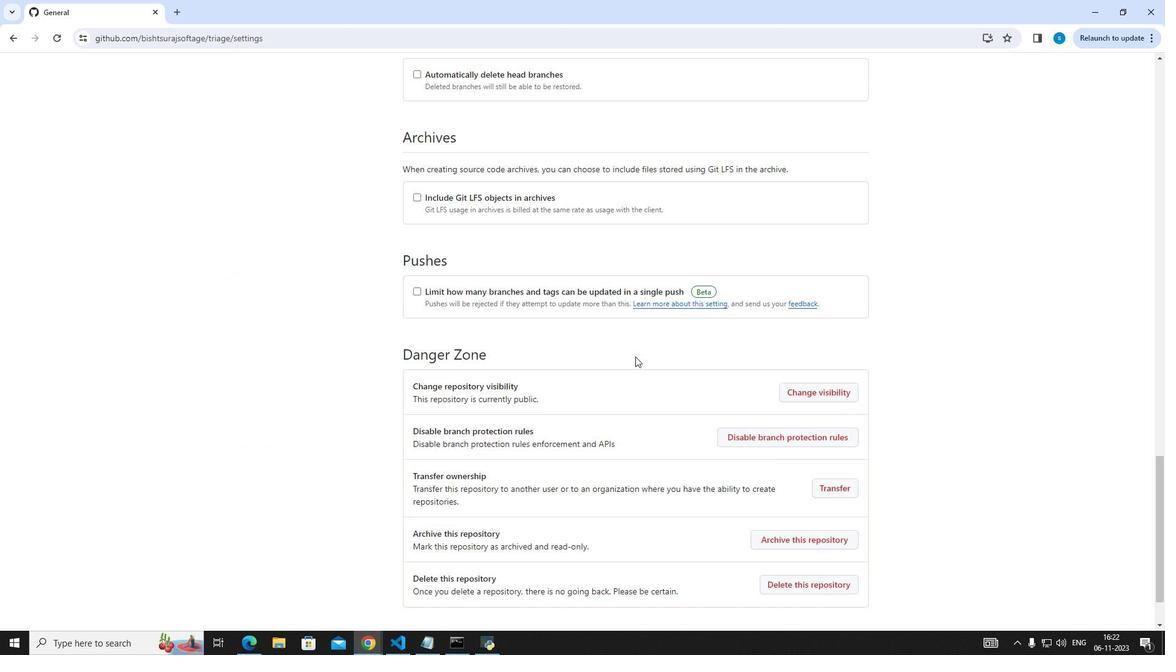 
Action: Mouse scrolled (635, 356) with delta (0, 0)
Screenshot: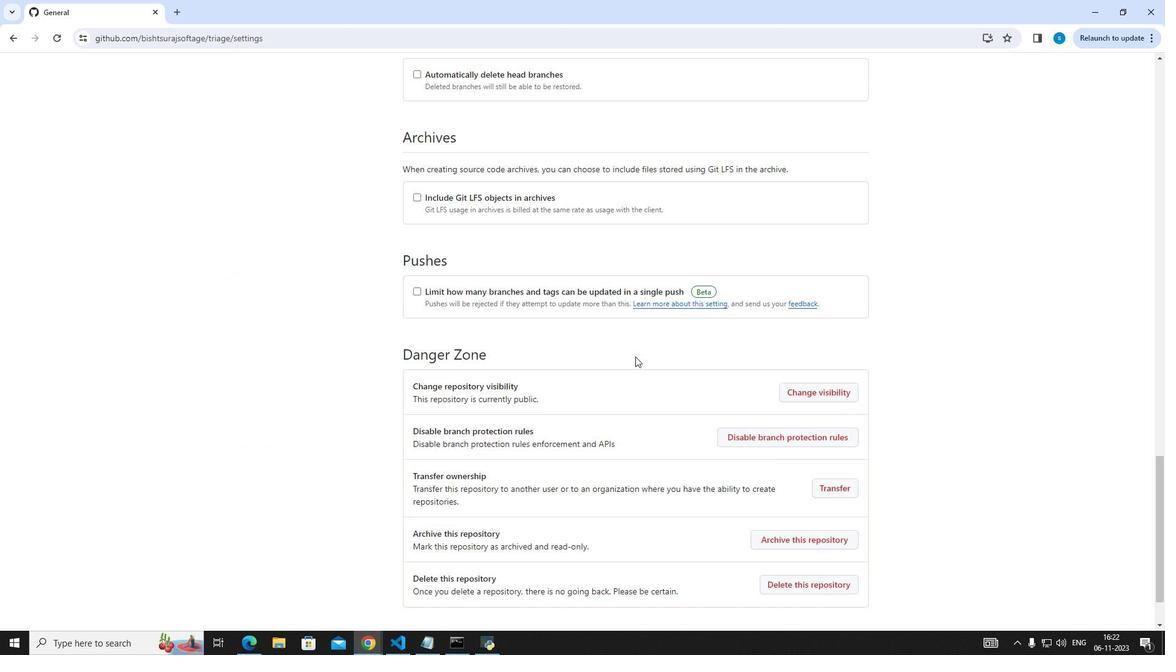 
Action: Mouse scrolled (635, 356) with delta (0, 0)
Screenshot: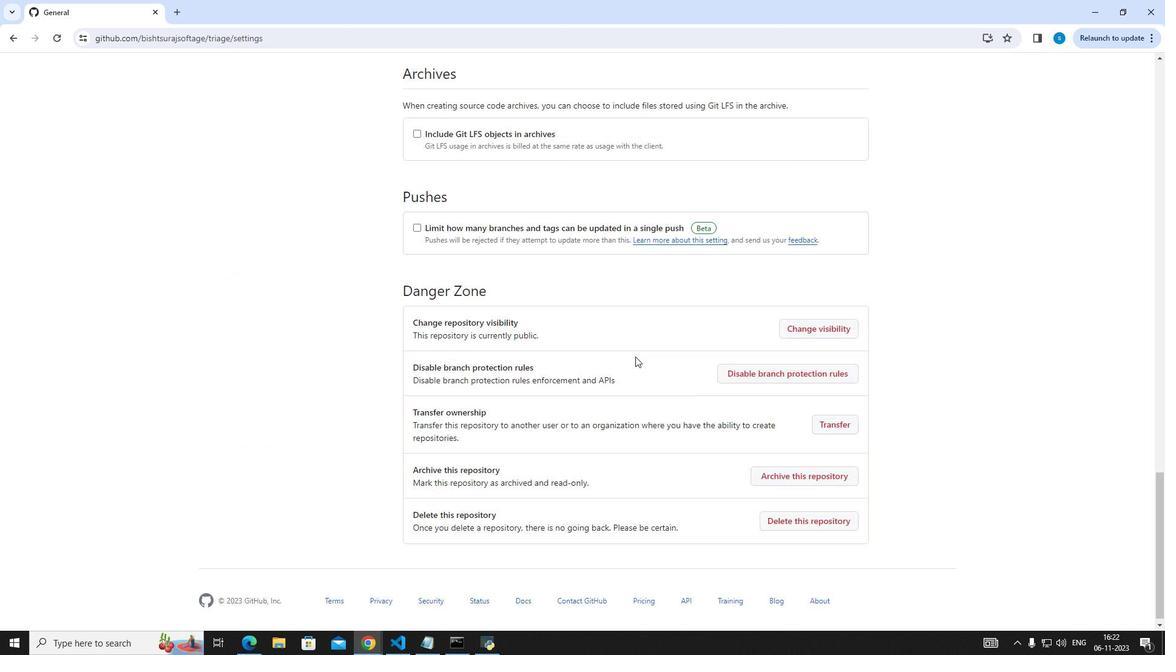 
Action: Mouse moved to (636, 357)
Screenshot: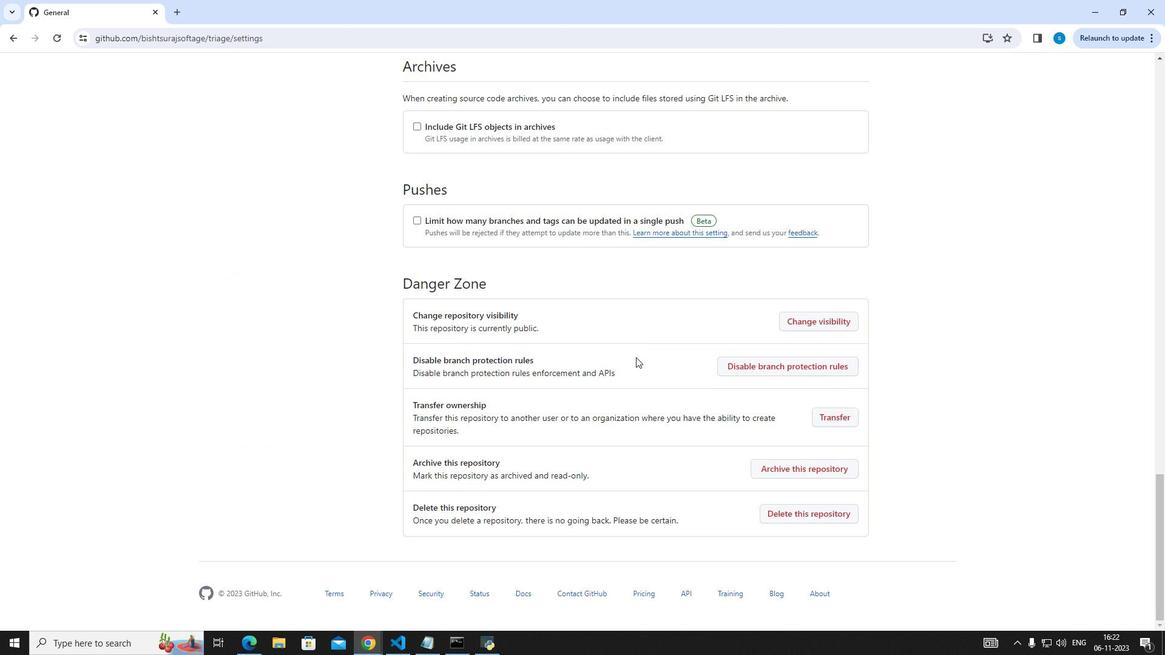 
Action: Mouse scrolled (636, 357) with delta (0, 0)
Screenshot: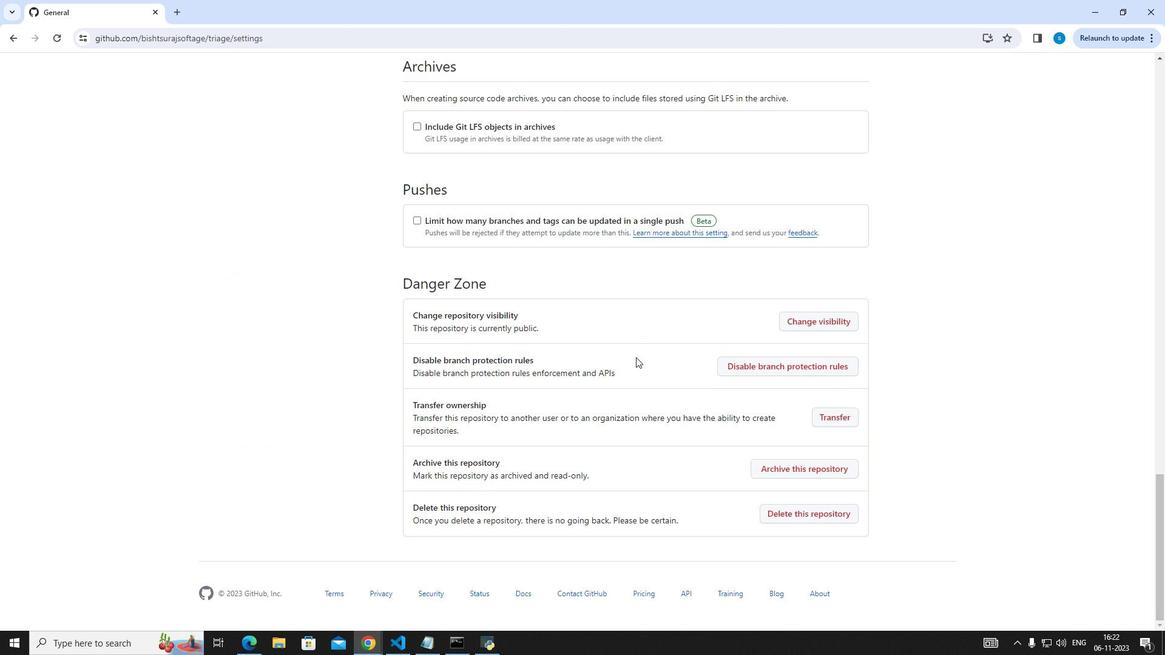 
Action: Mouse scrolled (636, 357) with delta (0, 0)
Screenshot: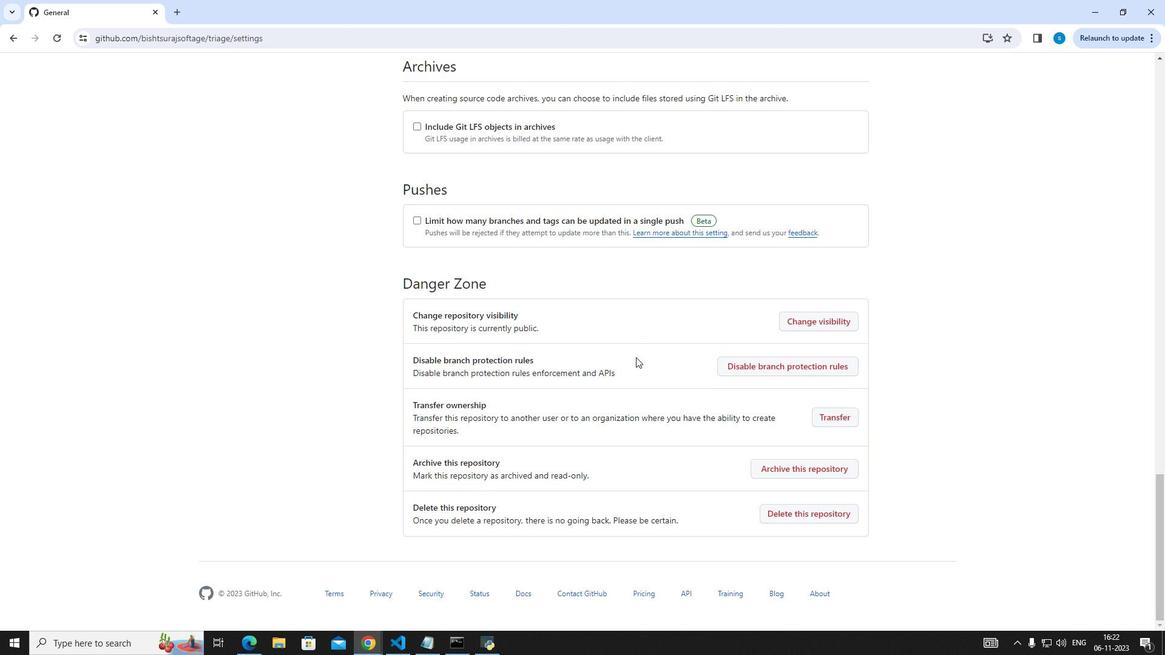 
Action: Mouse scrolled (636, 357) with delta (0, 0)
Screenshot: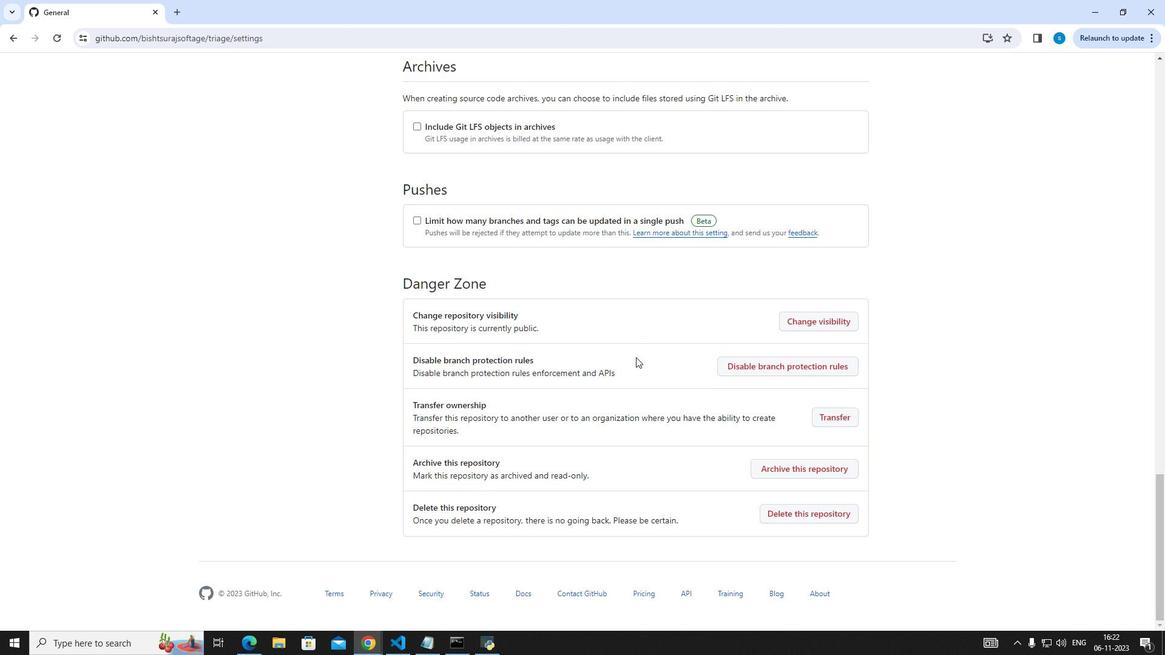 
Action: Mouse scrolled (636, 357) with delta (0, 0)
Screenshot: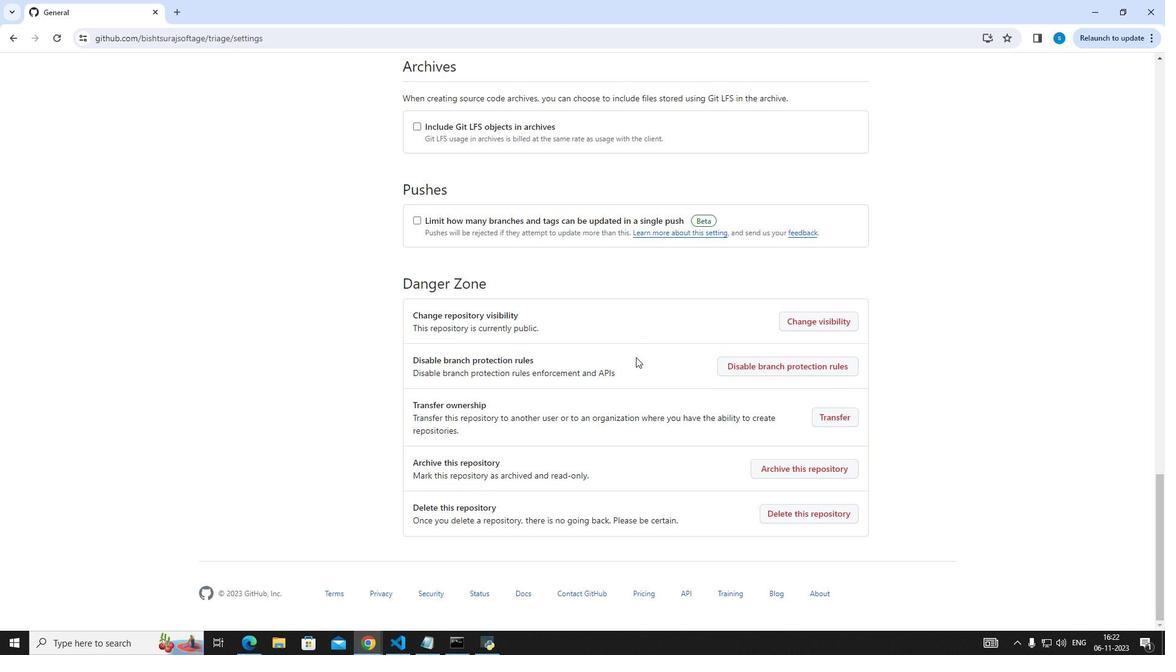 
Action: Mouse scrolled (636, 357) with delta (0, 0)
Screenshot: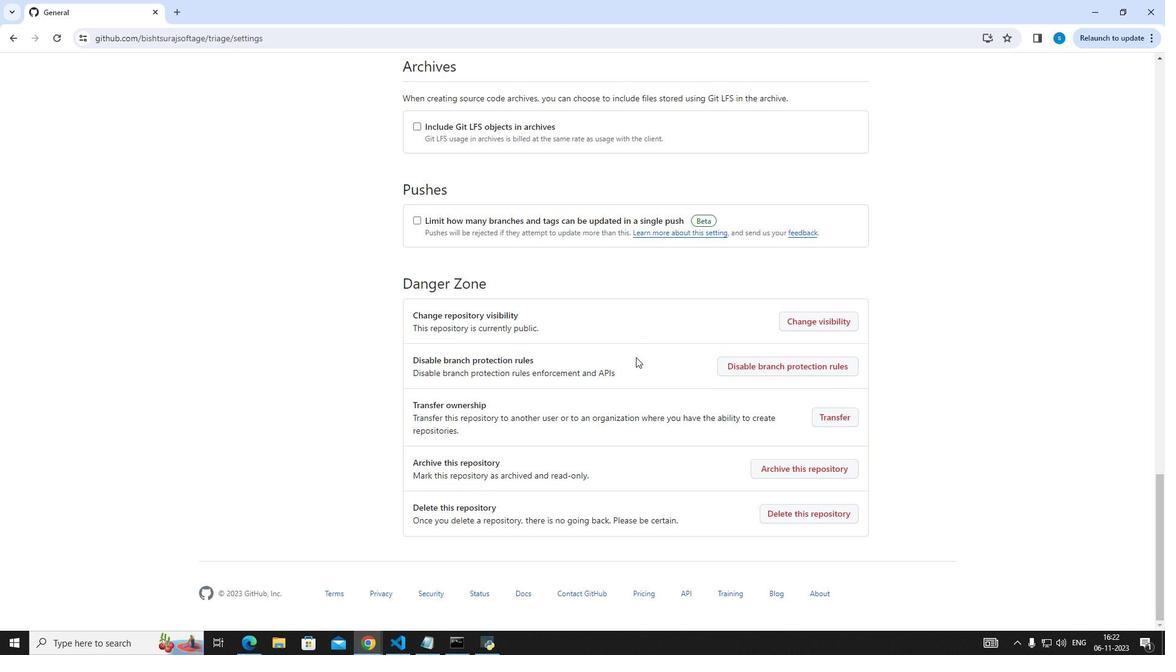 
Action: Mouse scrolled (636, 357) with delta (0, 0)
Screenshot: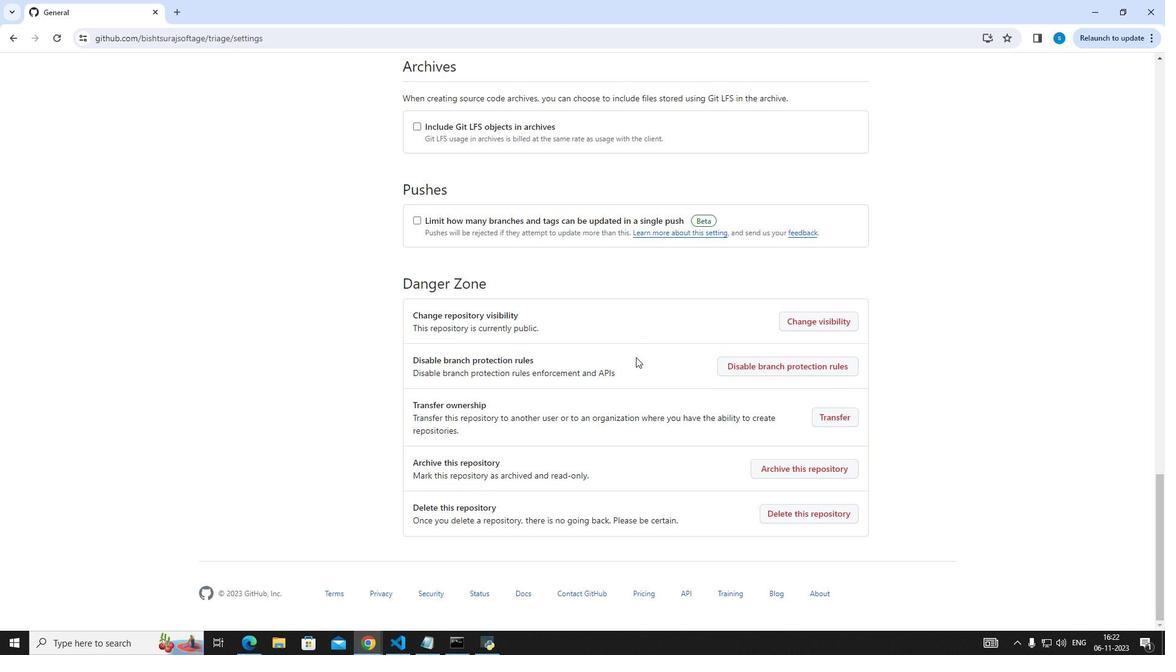 
Action: Mouse moved to (840, 417)
Screenshot: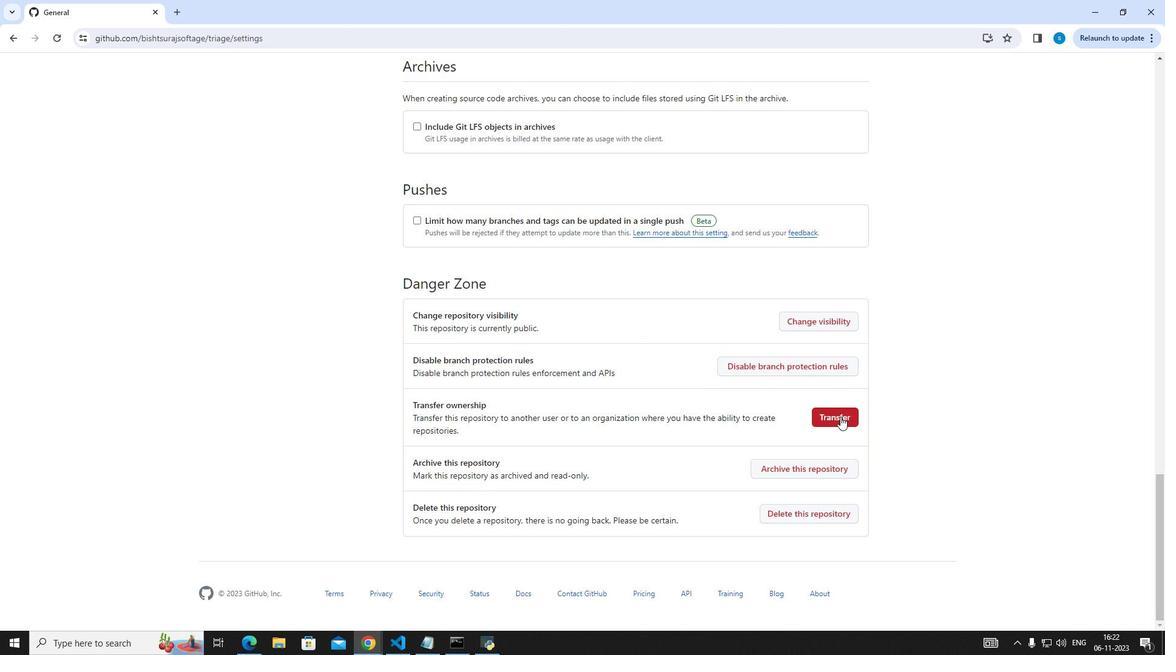 
Action: Mouse pressed left at (840, 417)
Screenshot: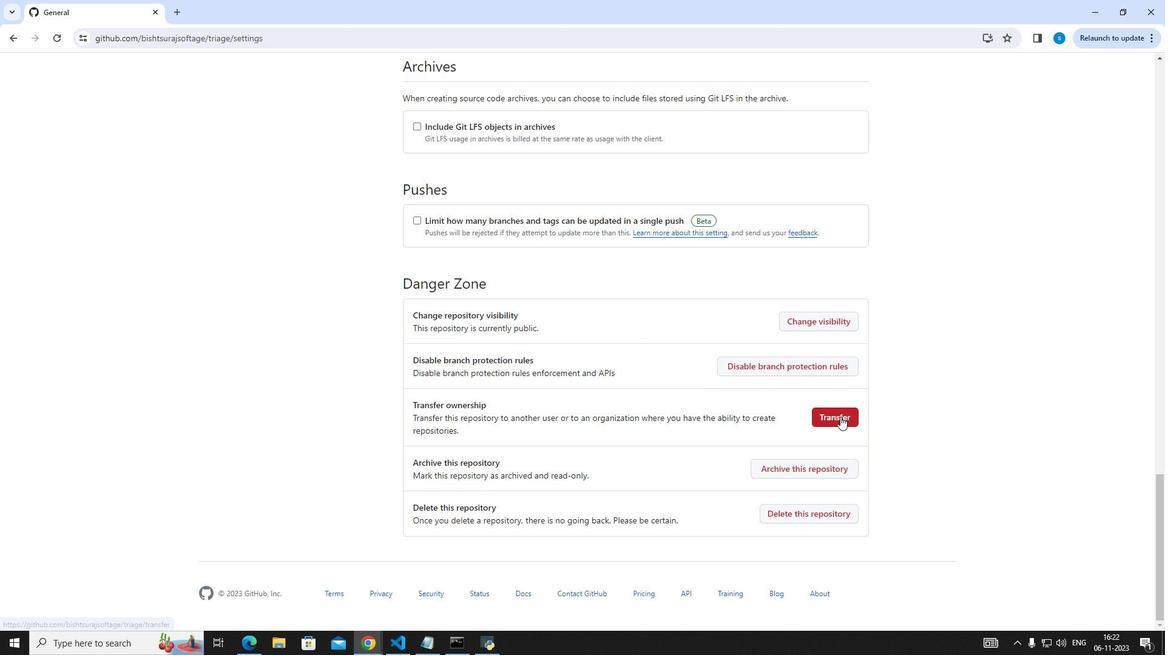 
Action: Mouse moved to (457, 363)
Screenshot: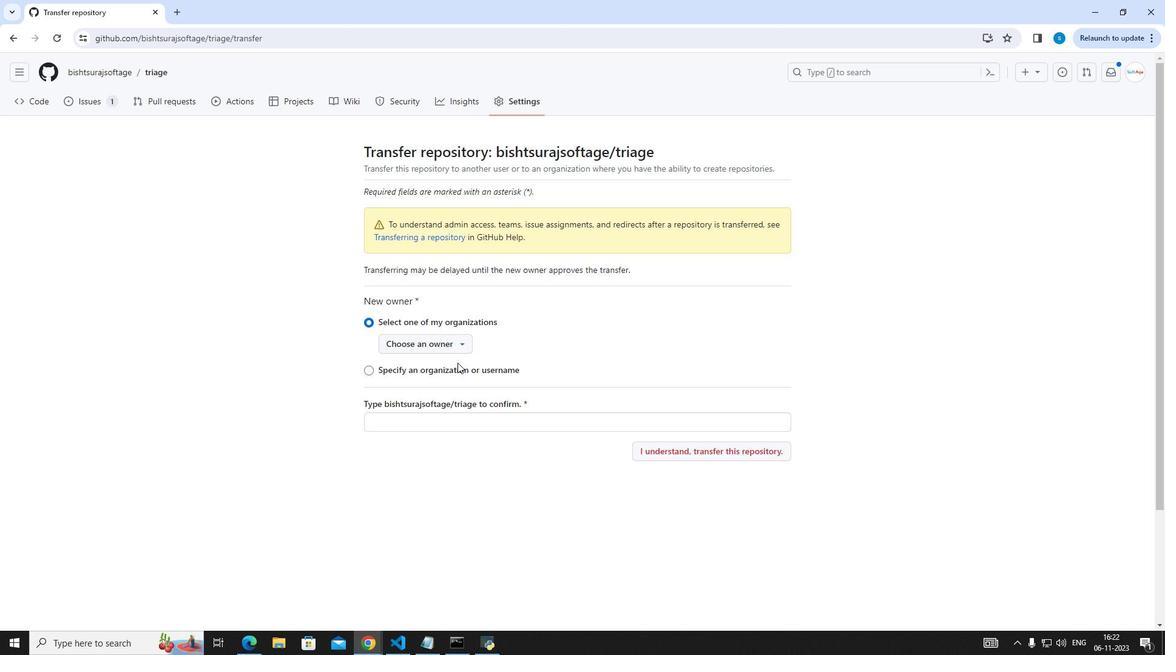 
Action: Mouse pressed left at (457, 363)
Screenshot: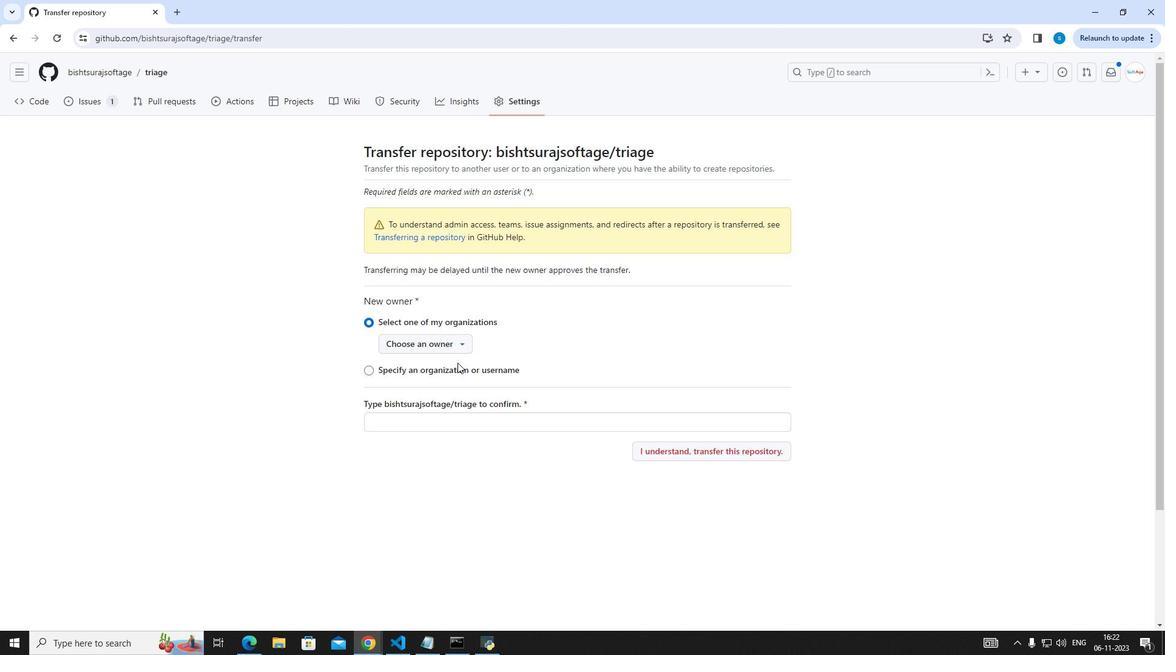 
Action: Mouse moved to (459, 369)
Screenshot: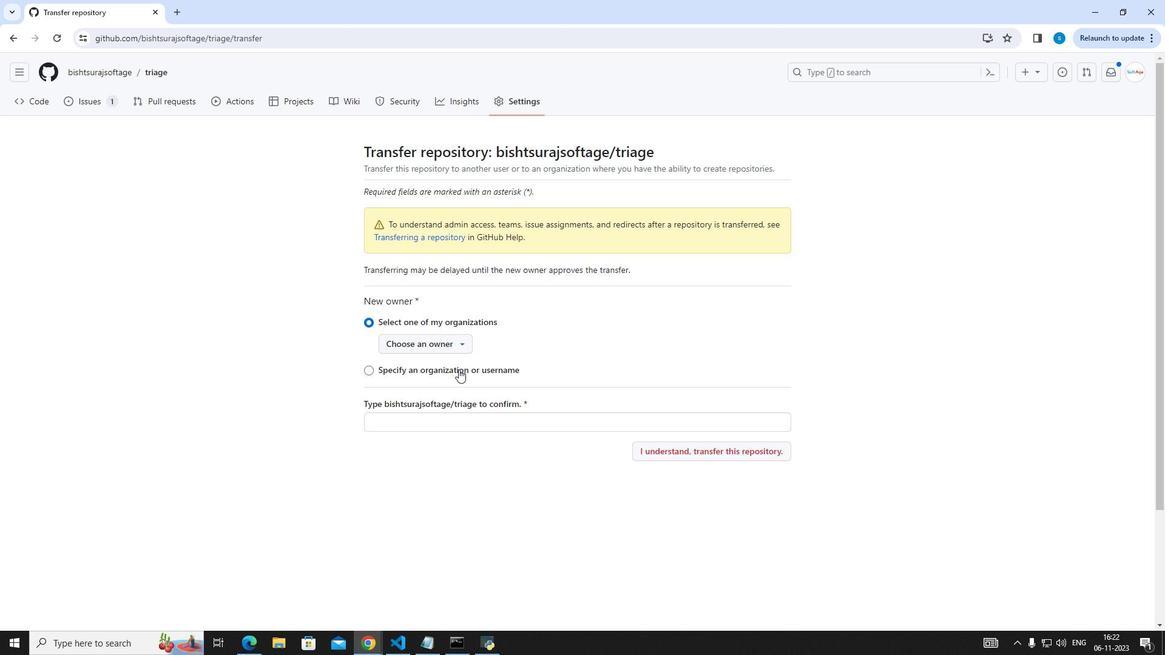 
Action: Mouse pressed left at (459, 369)
Screenshot: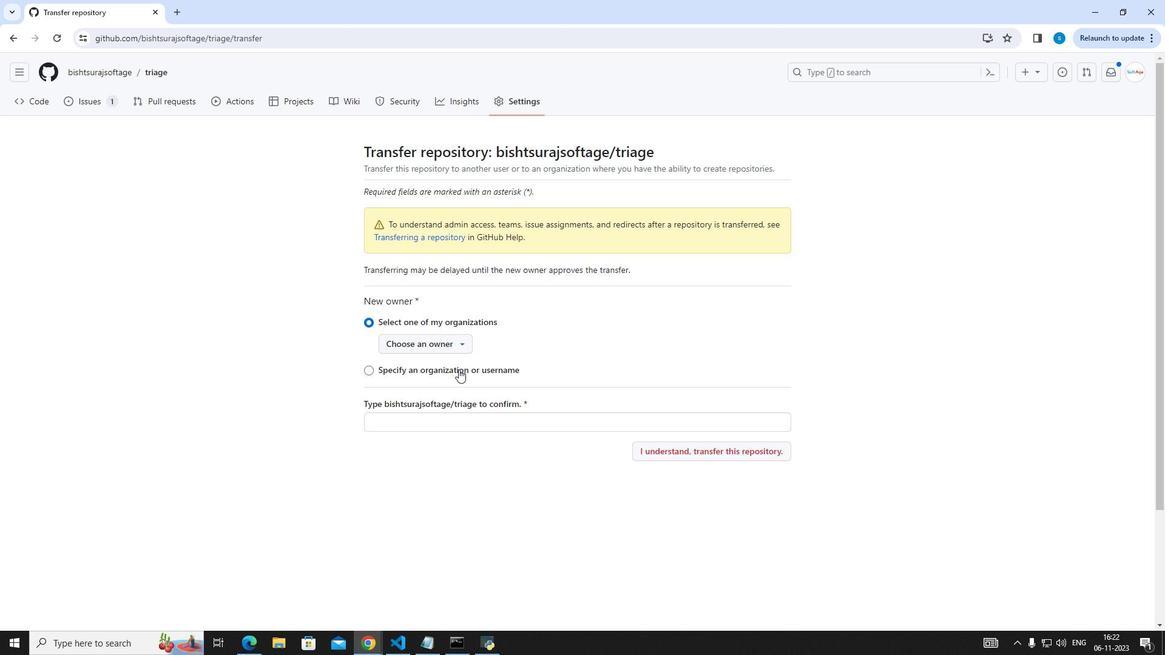 
Action: Mouse pressed left at (459, 369)
Screenshot: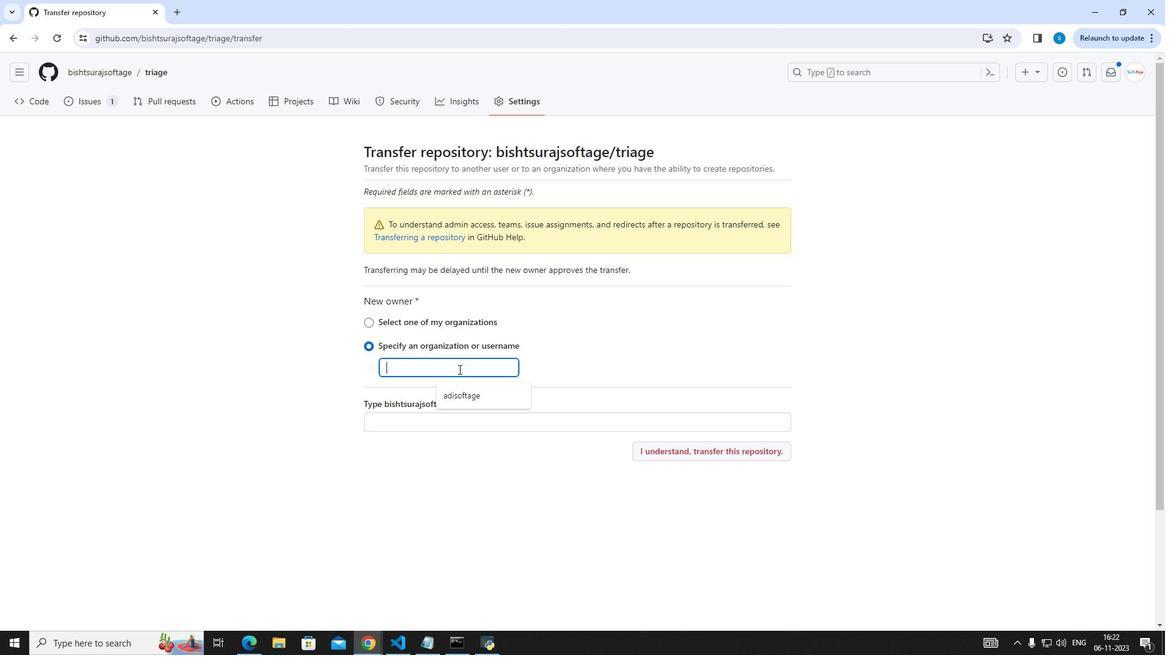 
Action: Key pressed adisoftage
Screenshot: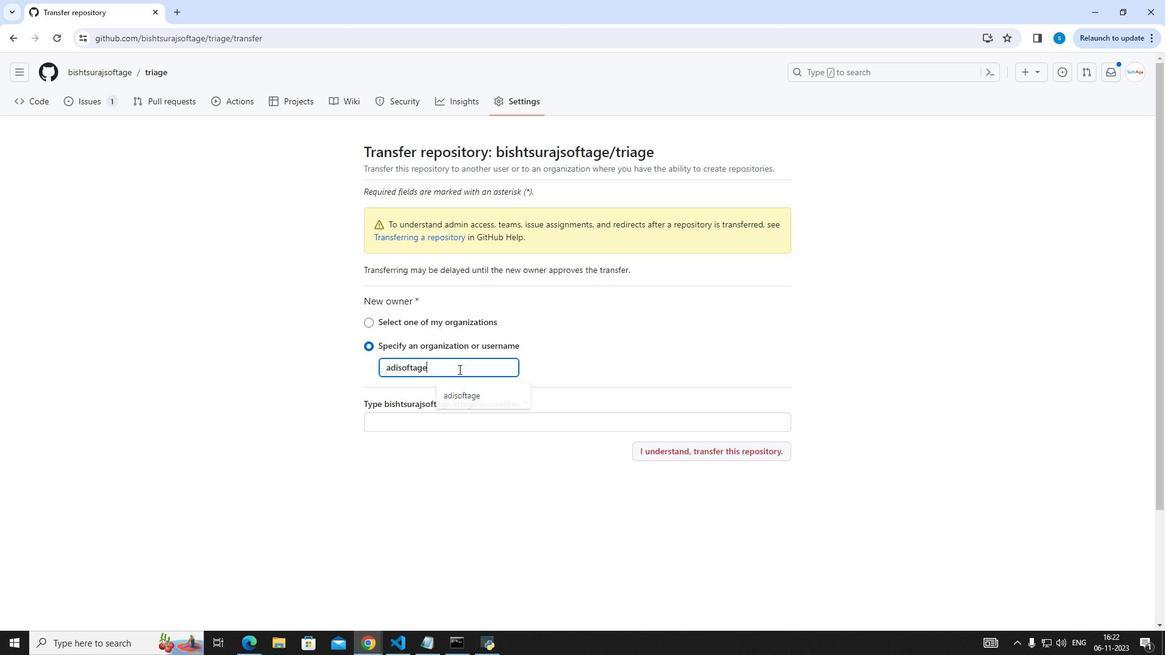 
Action: Mouse moved to (462, 426)
Screenshot: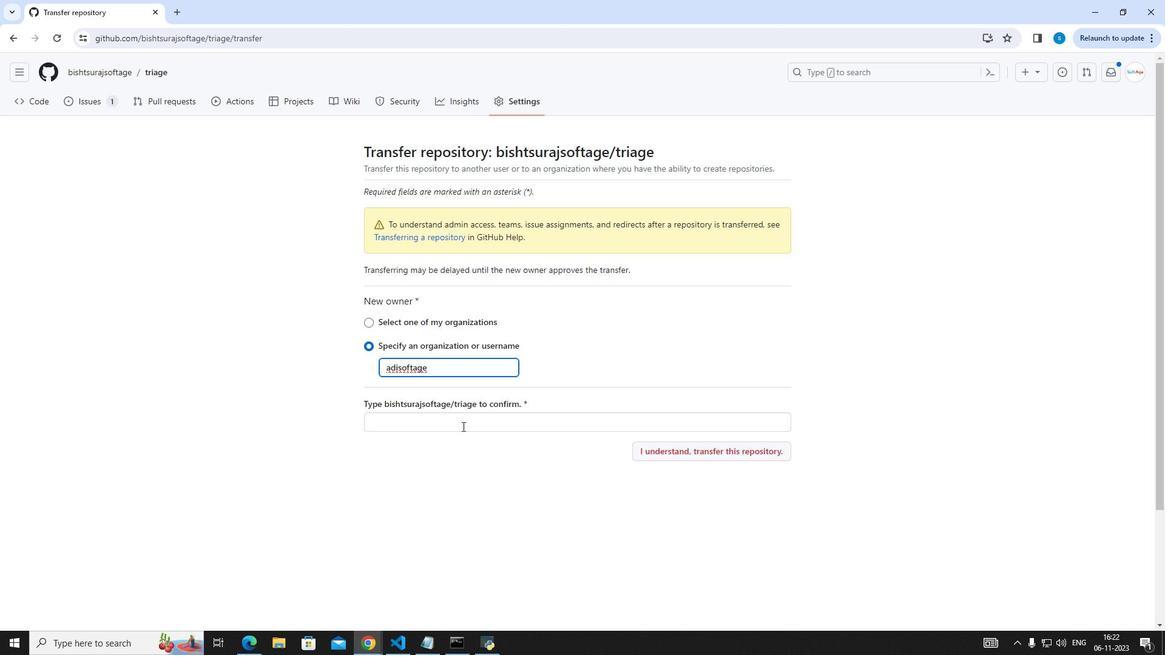 
Action: Mouse pressed left at (462, 426)
Screenshot: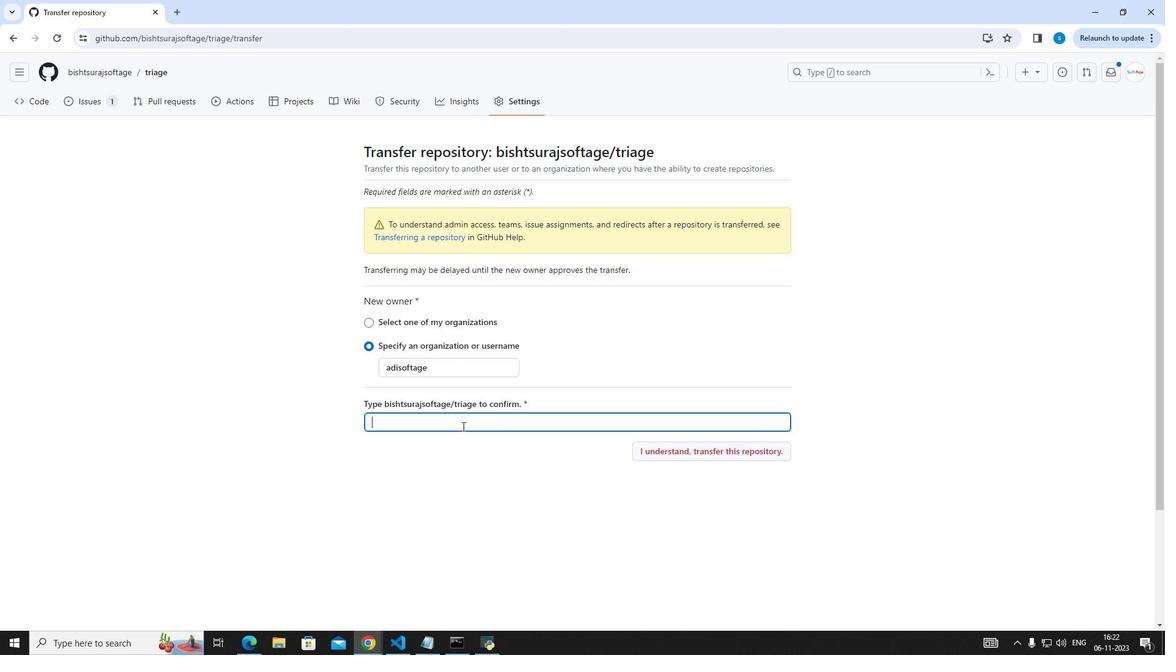 
Action: Key pressed bishtsurajsoftage/triage
Screenshot: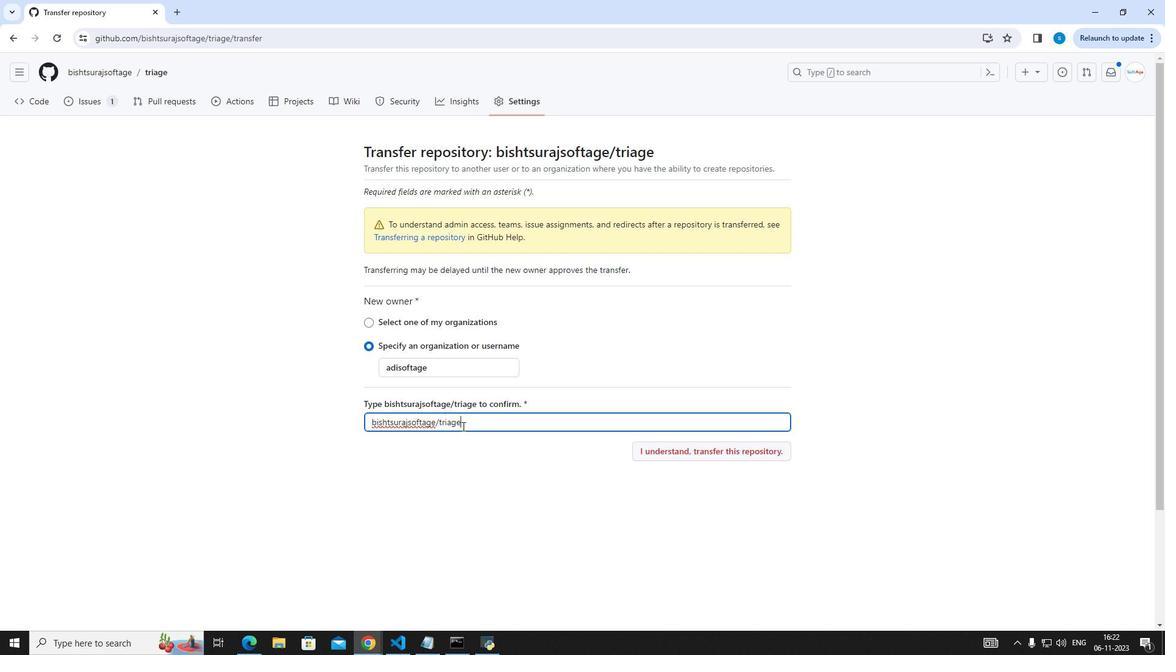 
Action: Mouse moved to (713, 448)
Screenshot: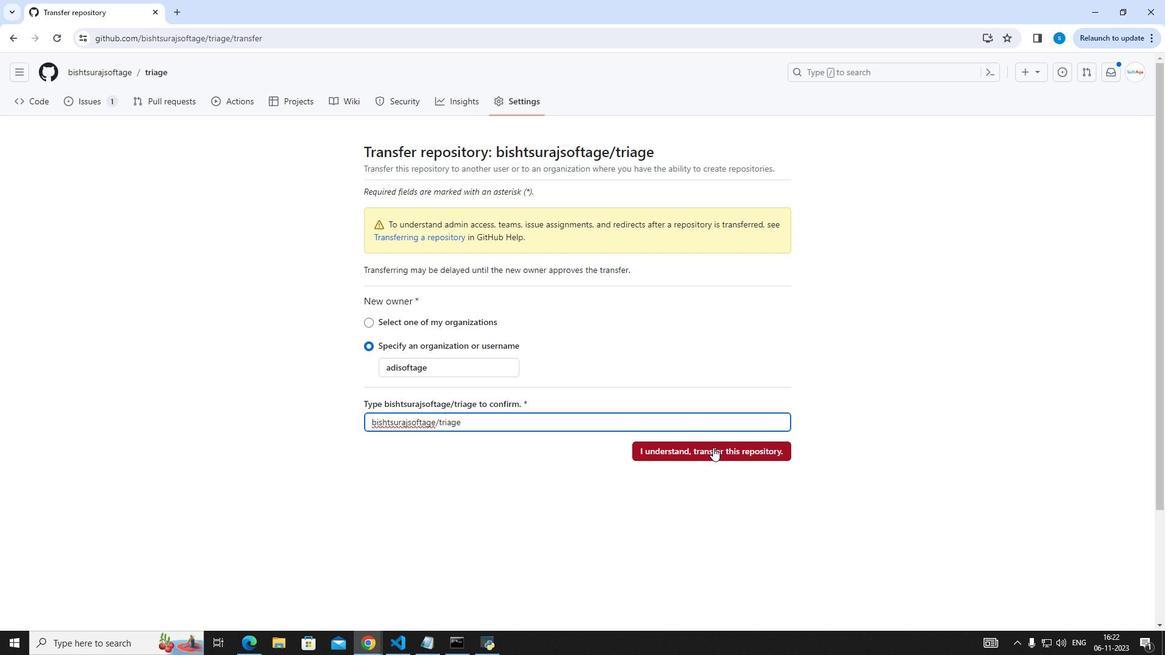 
Action: Mouse pressed left at (713, 448)
Screenshot: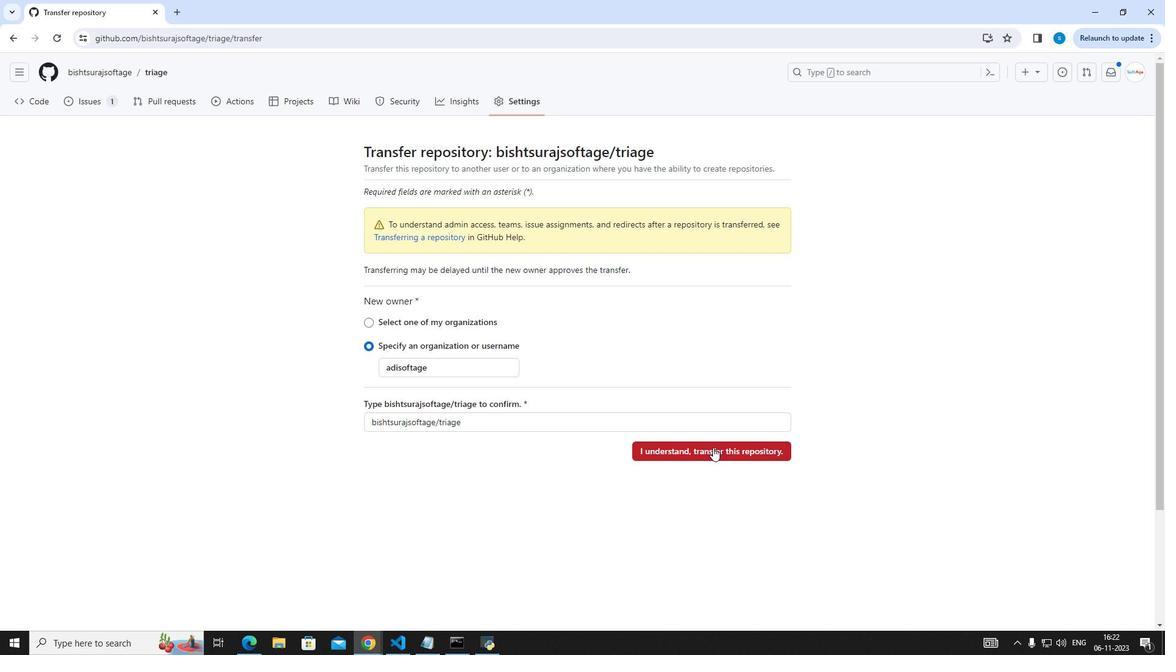 
Action: Mouse moved to (761, 193)
Screenshot: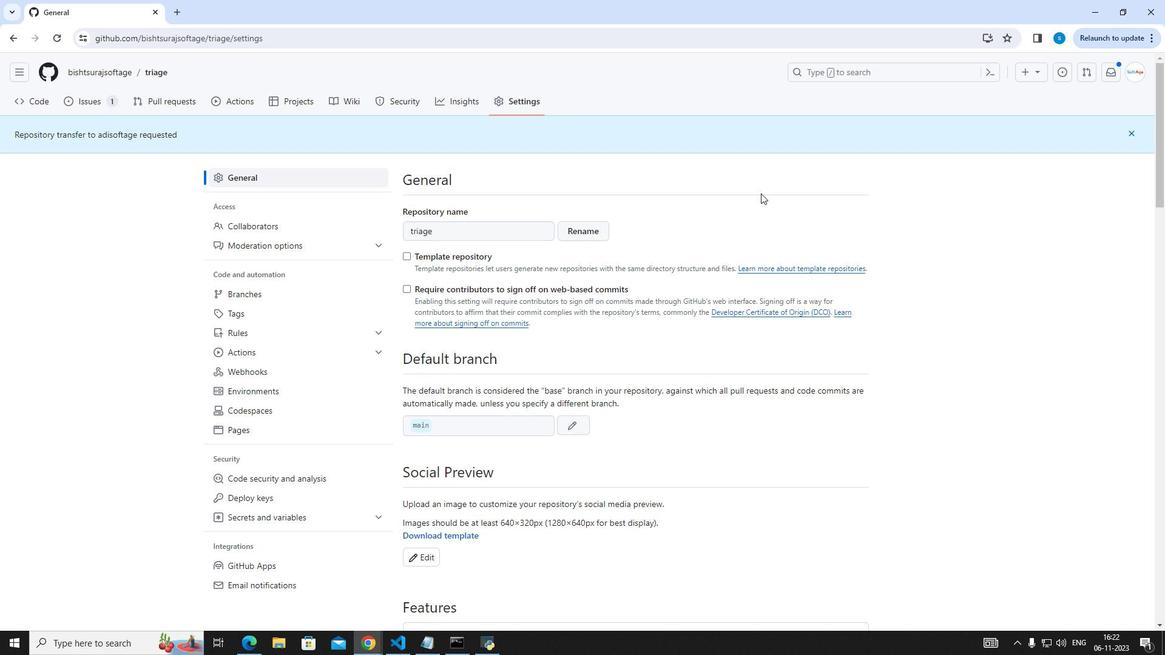
